 Task: Look for space in Baberu, India from 22nd June, 2023 to 30th June, 2023 for 2 adults in price range Rs.7000 to Rs.15000. Place can be entire place with 1  bedroom having 1 bed and 1 bathroom. Property type can be house, flat, guest house, hotel. Booking option can be shelf check-in. Required host language is English.
Action: Mouse moved to (500, 112)
Screenshot: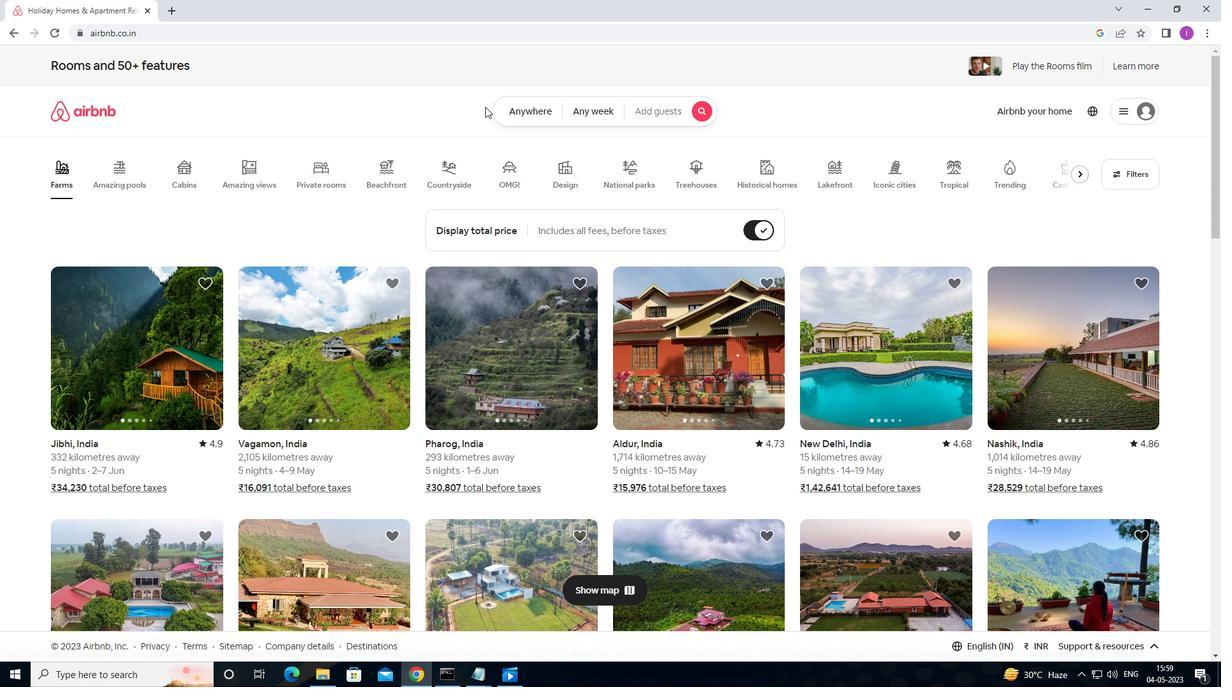 
Action: Mouse pressed left at (500, 112)
Screenshot: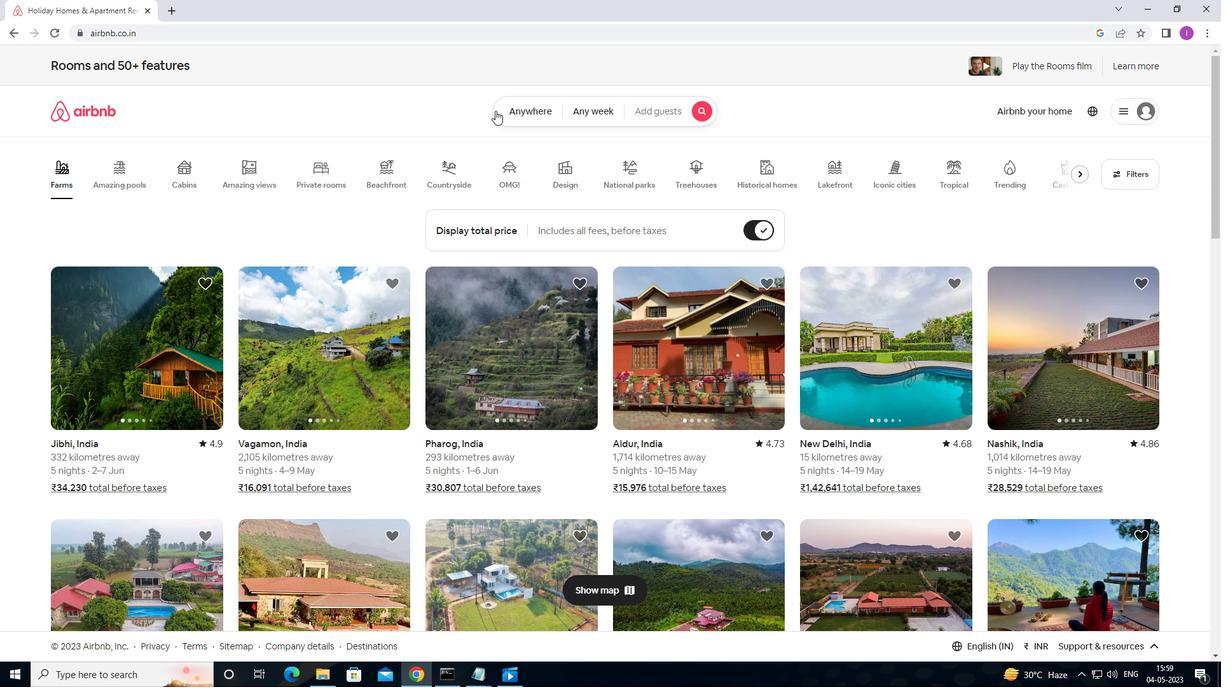 
Action: Mouse moved to (401, 169)
Screenshot: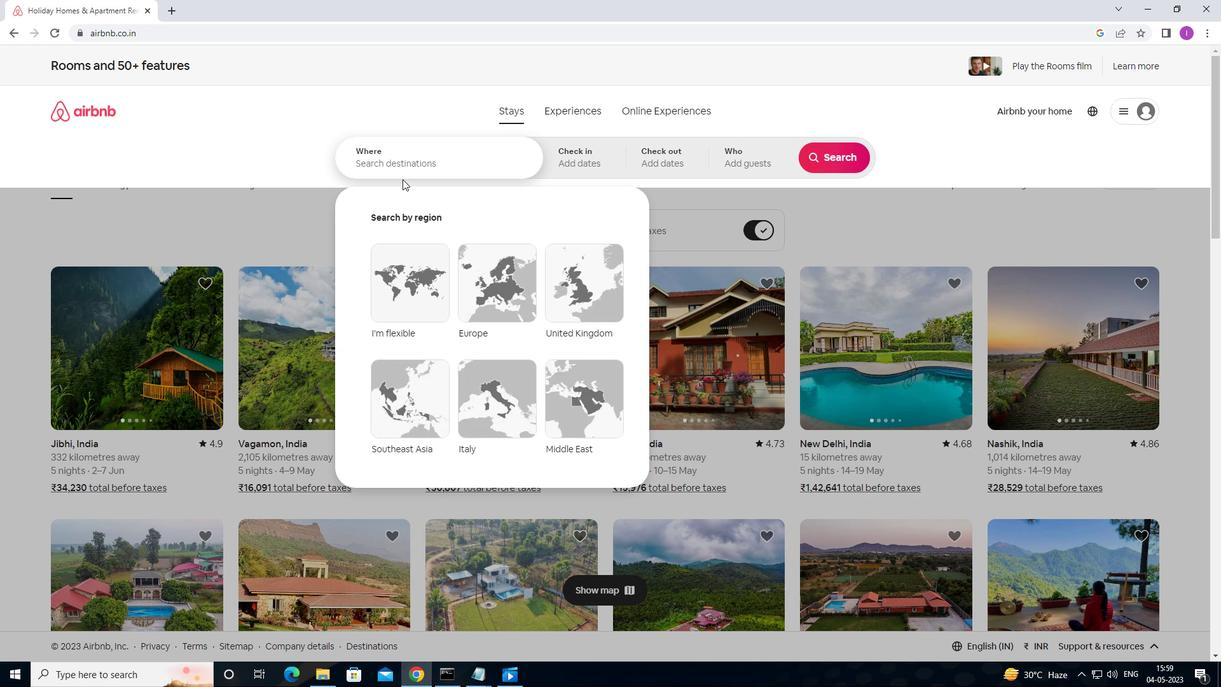 
Action: Mouse pressed left at (401, 169)
Screenshot: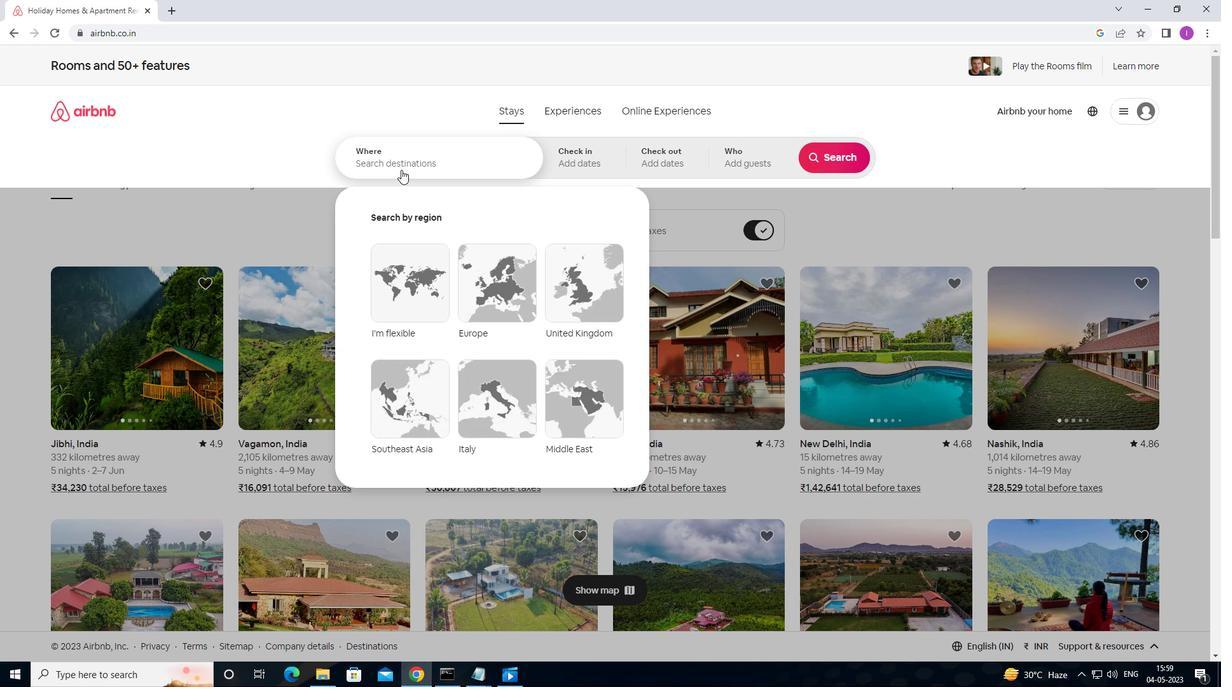 
Action: Key pressed <Key.shift>BABERU,<Key.shift>INDIA
Screenshot: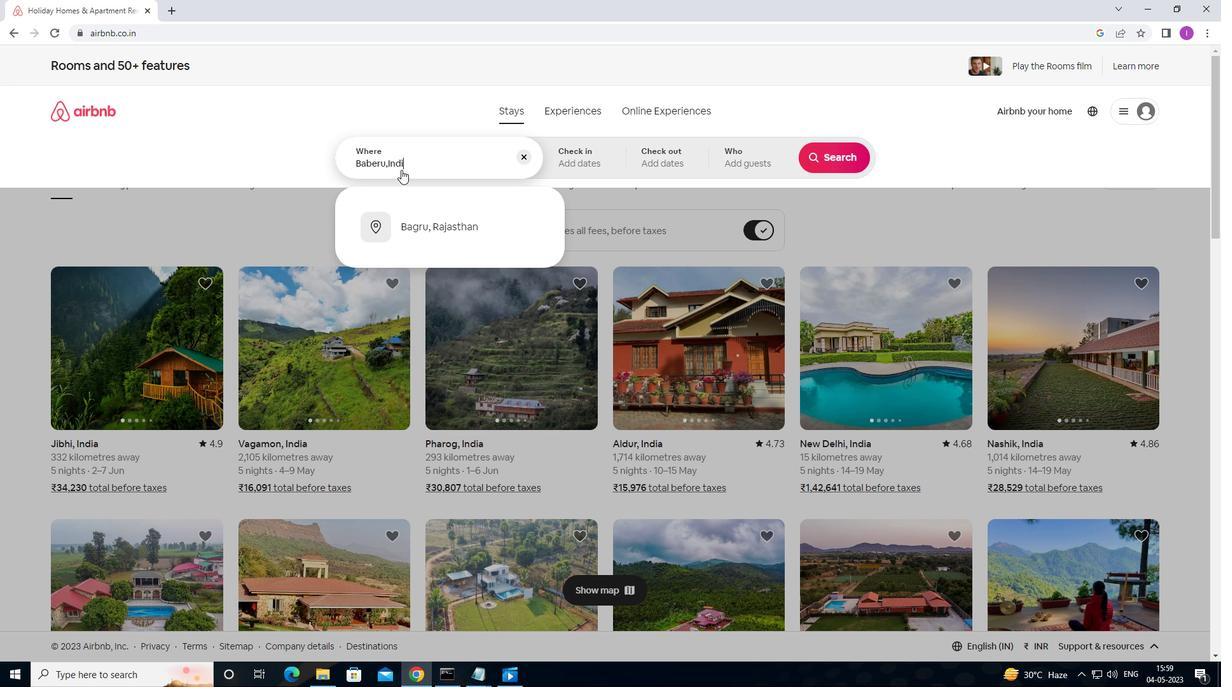 
Action: Mouse moved to (585, 164)
Screenshot: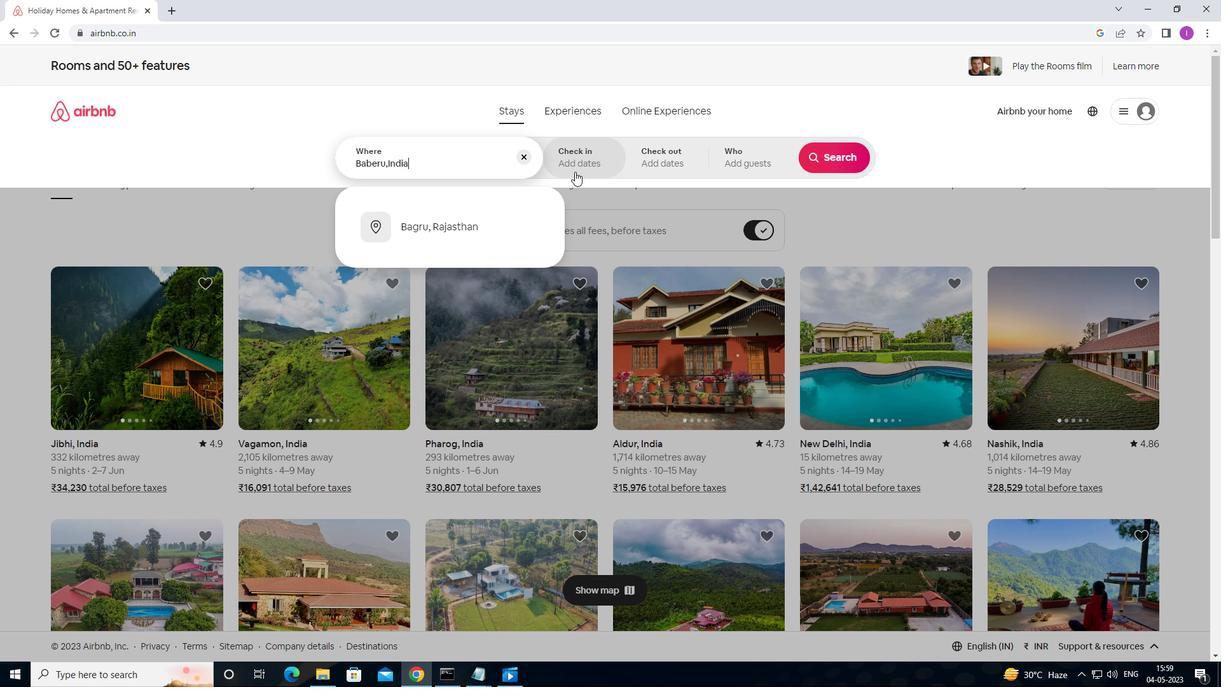 
Action: Mouse pressed left at (585, 164)
Screenshot: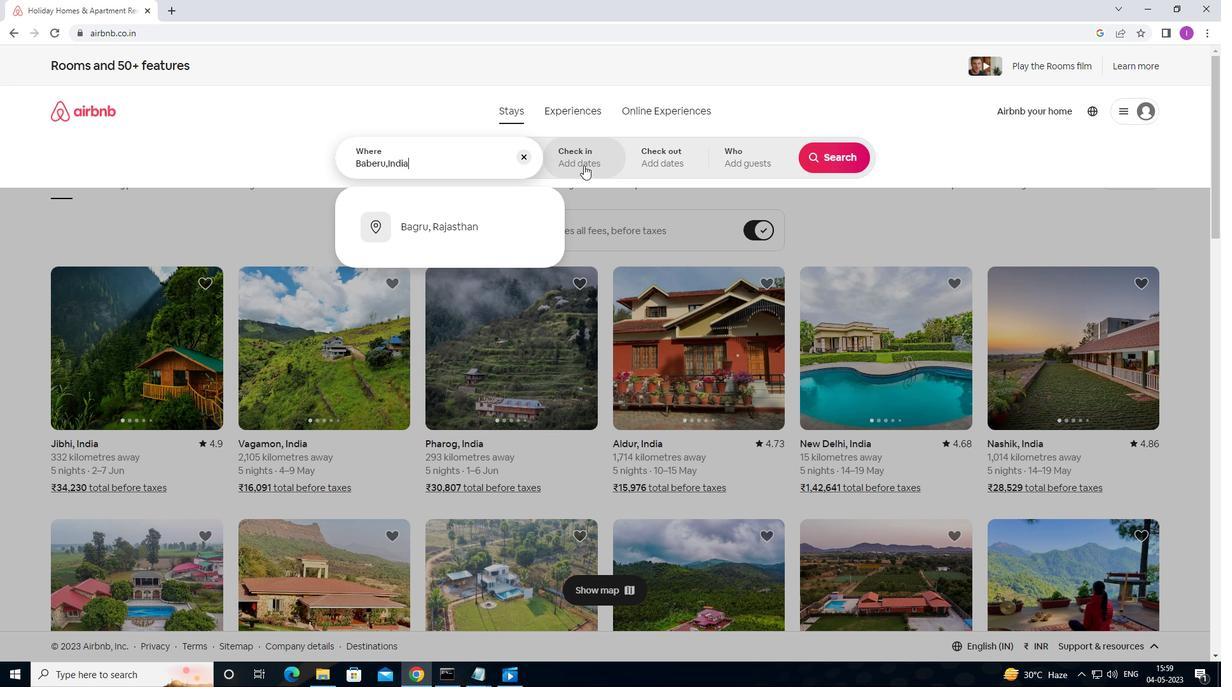 
Action: Mouse moved to (750, 404)
Screenshot: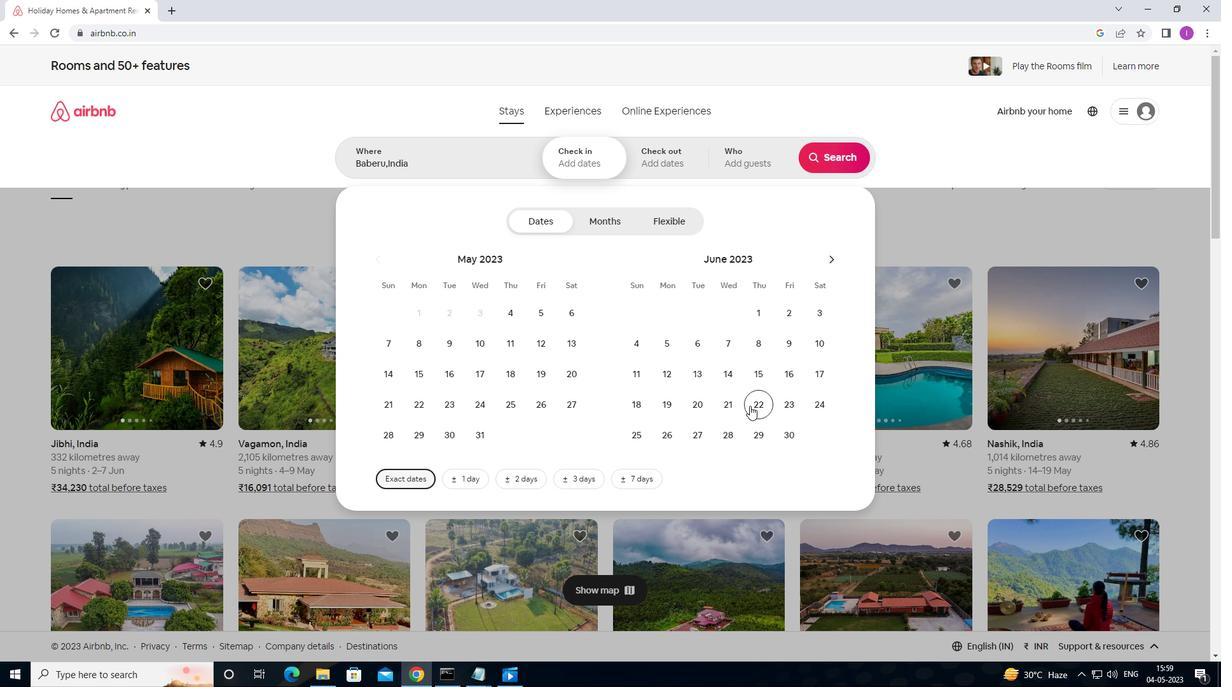 
Action: Mouse pressed left at (750, 404)
Screenshot: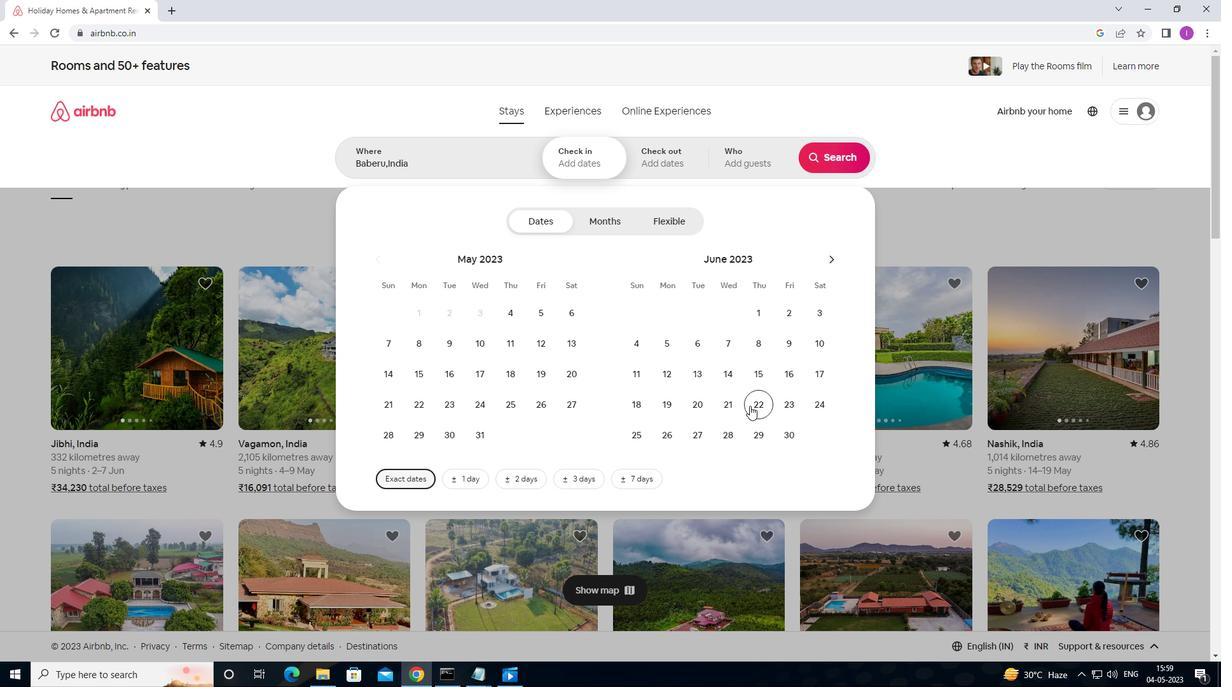 
Action: Mouse moved to (780, 427)
Screenshot: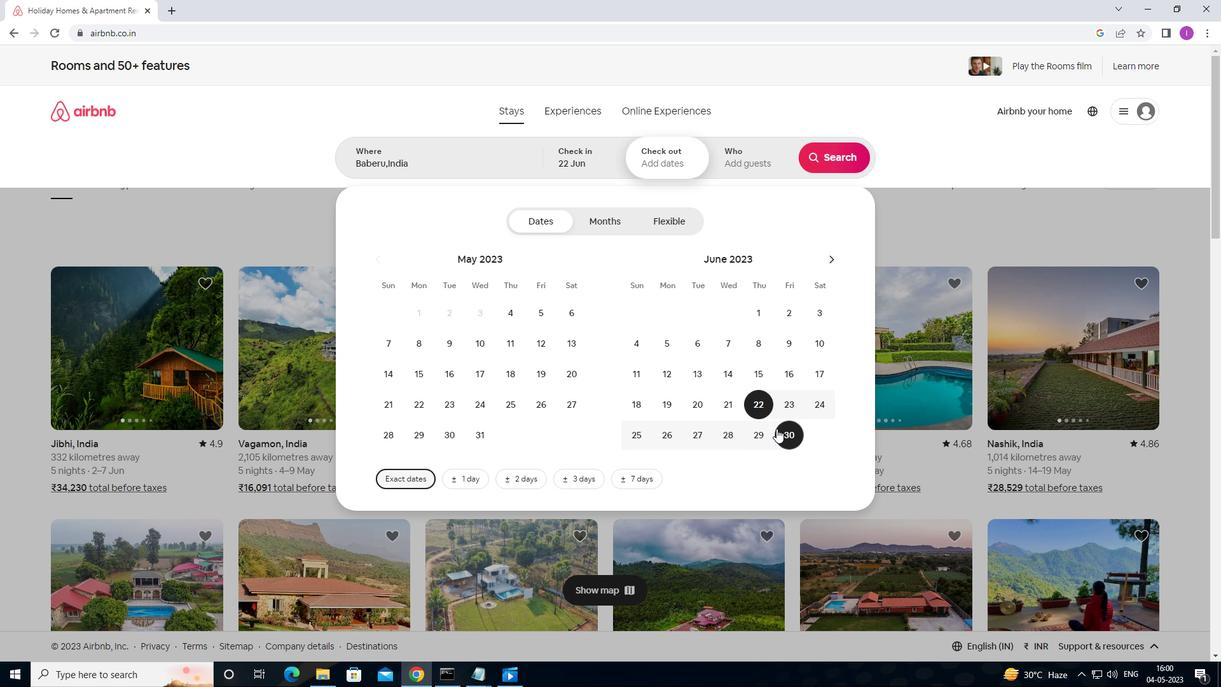 
Action: Mouse pressed left at (780, 427)
Screenshot: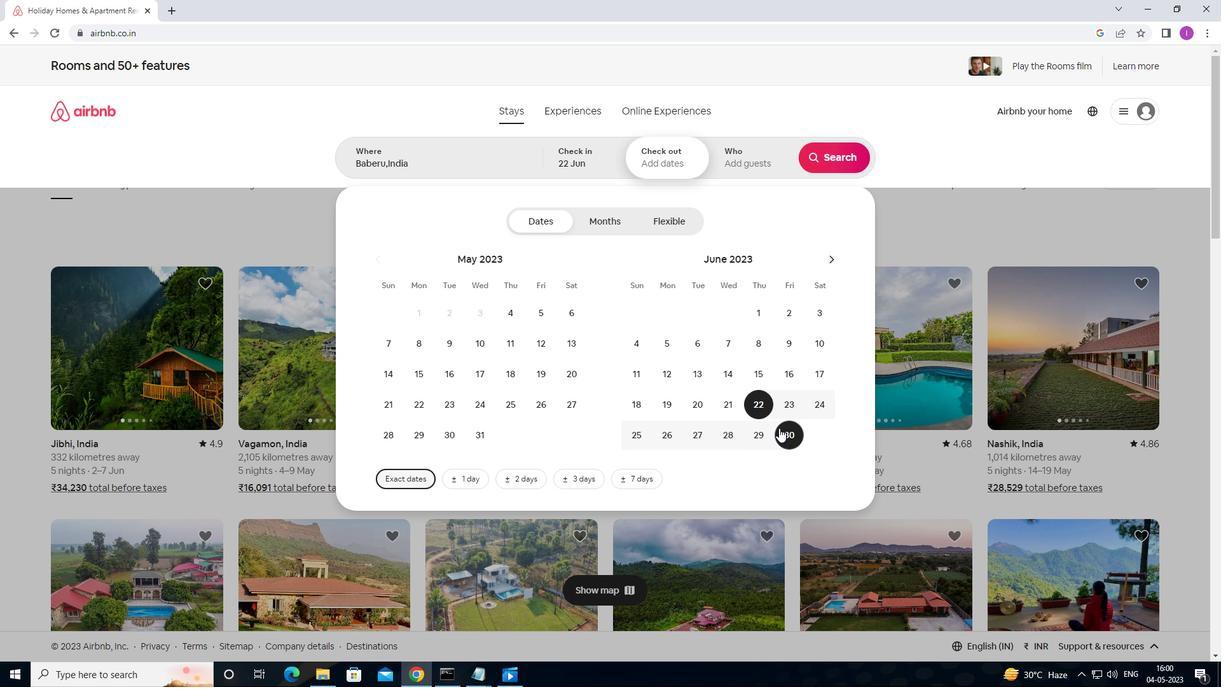 
Action: Mouse moved to (776, 158)
Screenshot: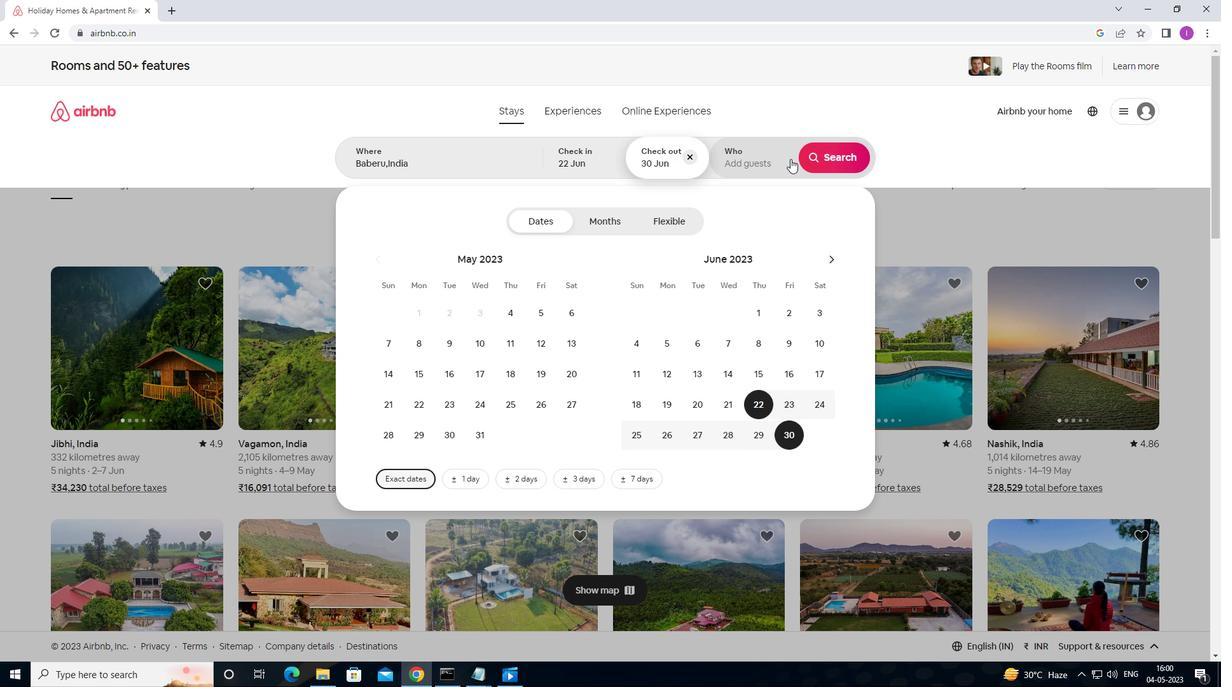 
Action: Mouse pressed left at (776, 158)
Screenshot: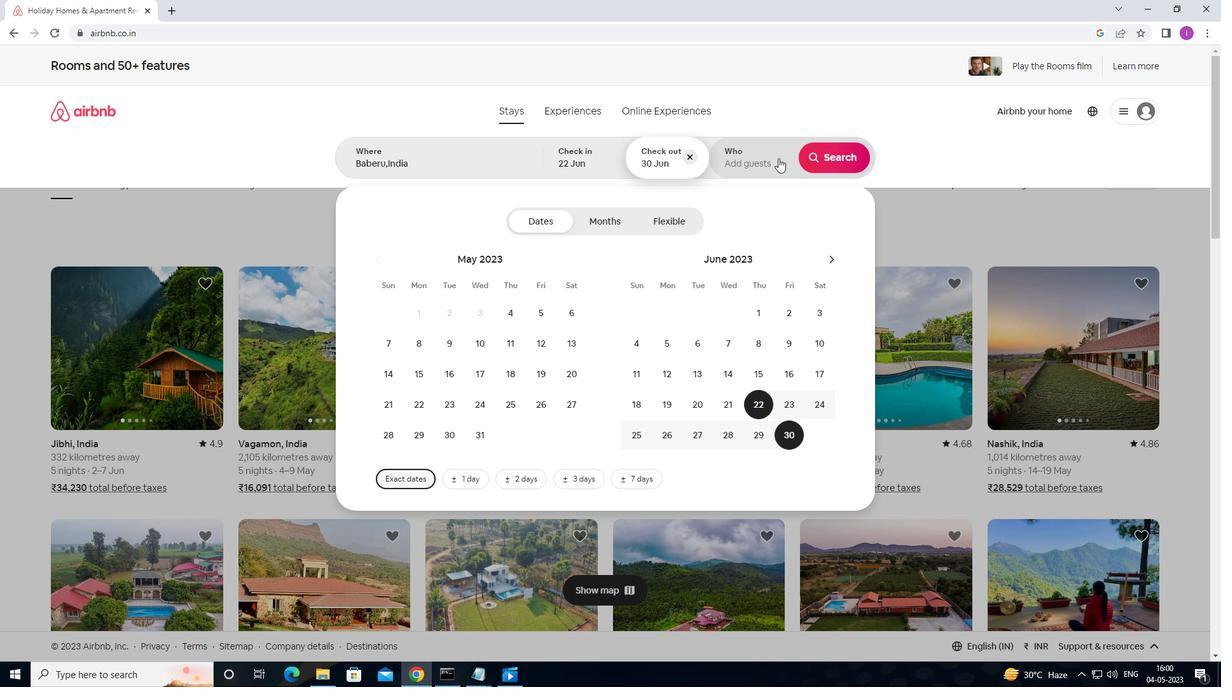 
Action: Mouse moved to (834, 218)
Screenshot: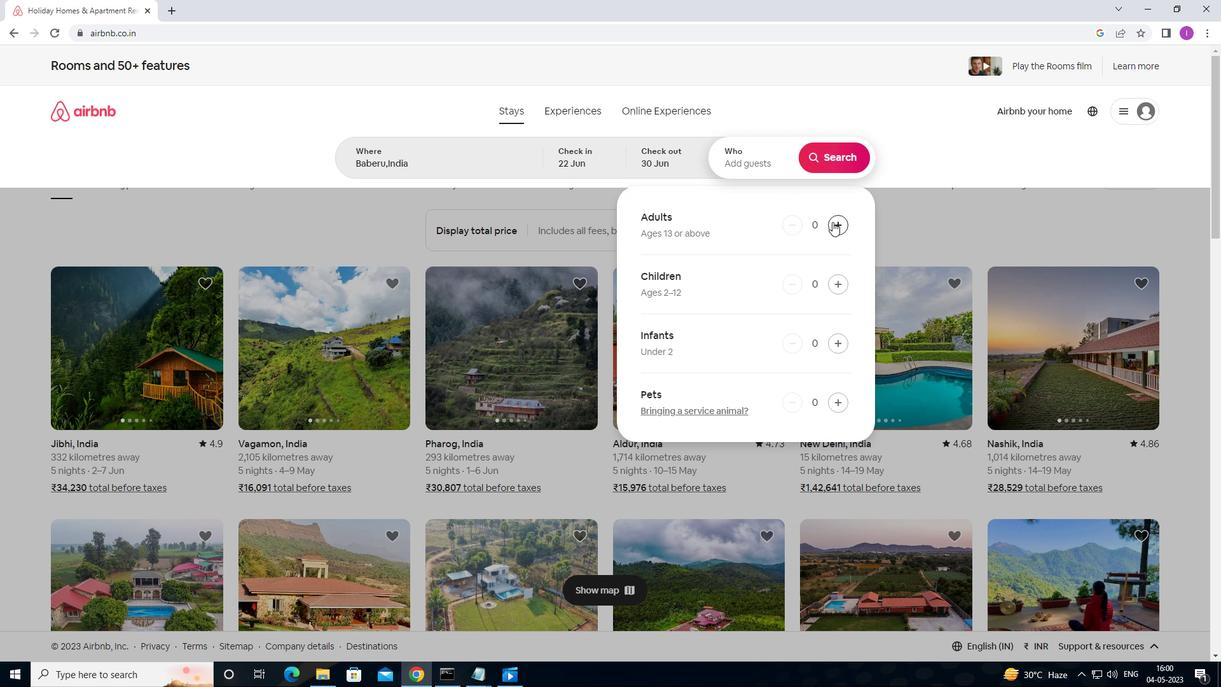 
Action: Mouse pressed left at (834, 218)
Screenshot: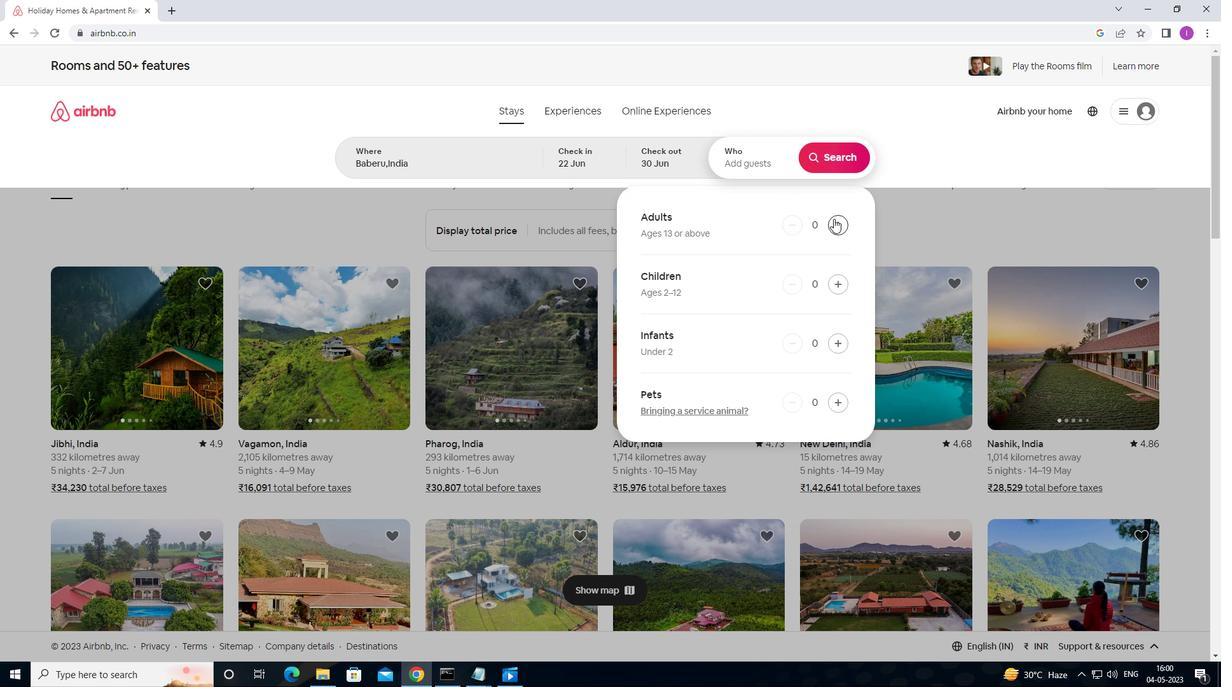 
Action: Mouse pressed left at (834, 218)
Screenshot: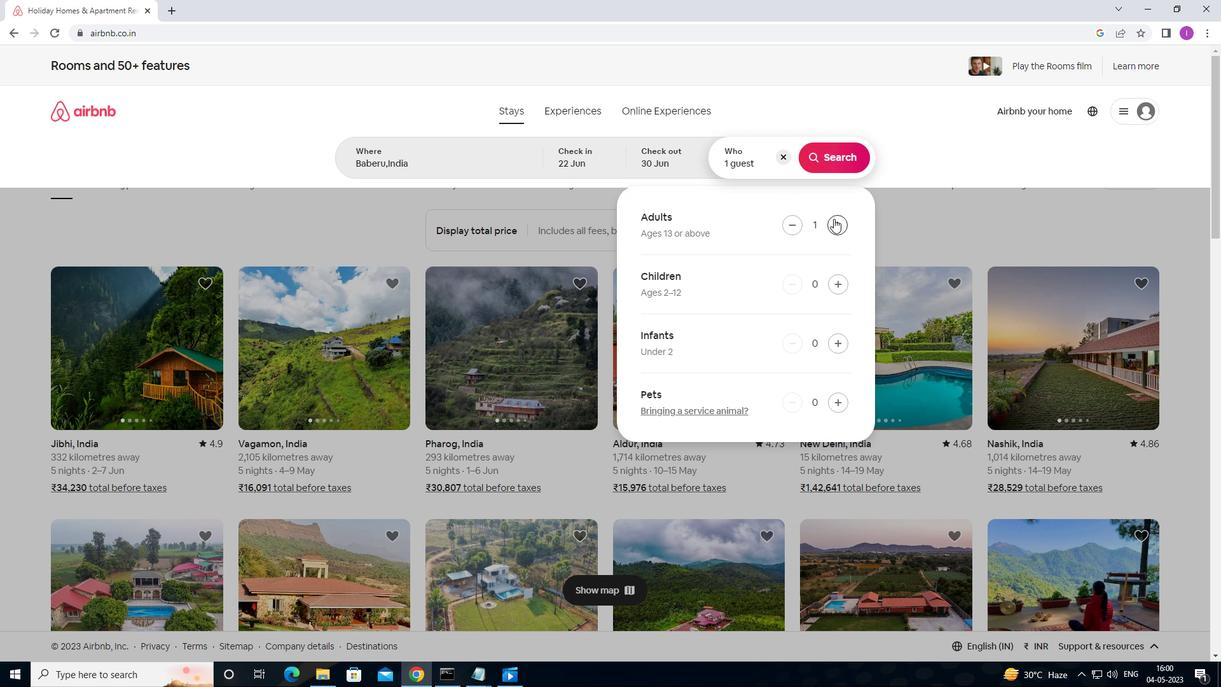 
Action: Mouse moved to (840, 159)
Screenshot: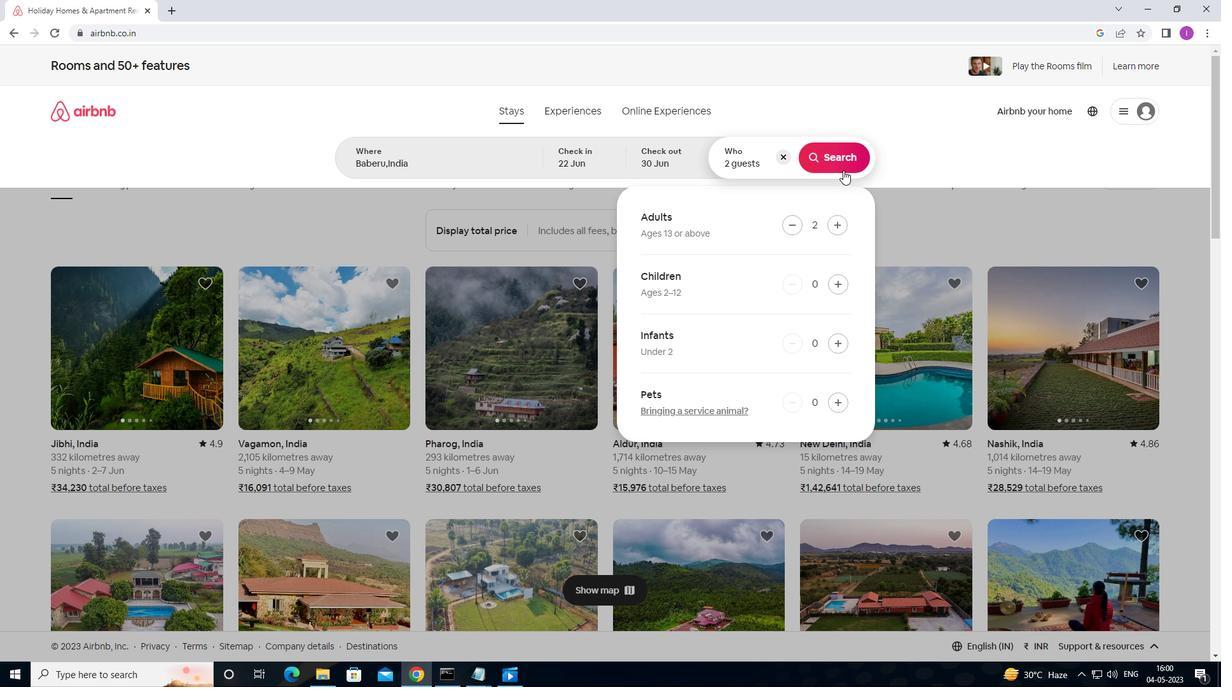 
Action: Mouse pressed left at (840, 159)
Screenshot: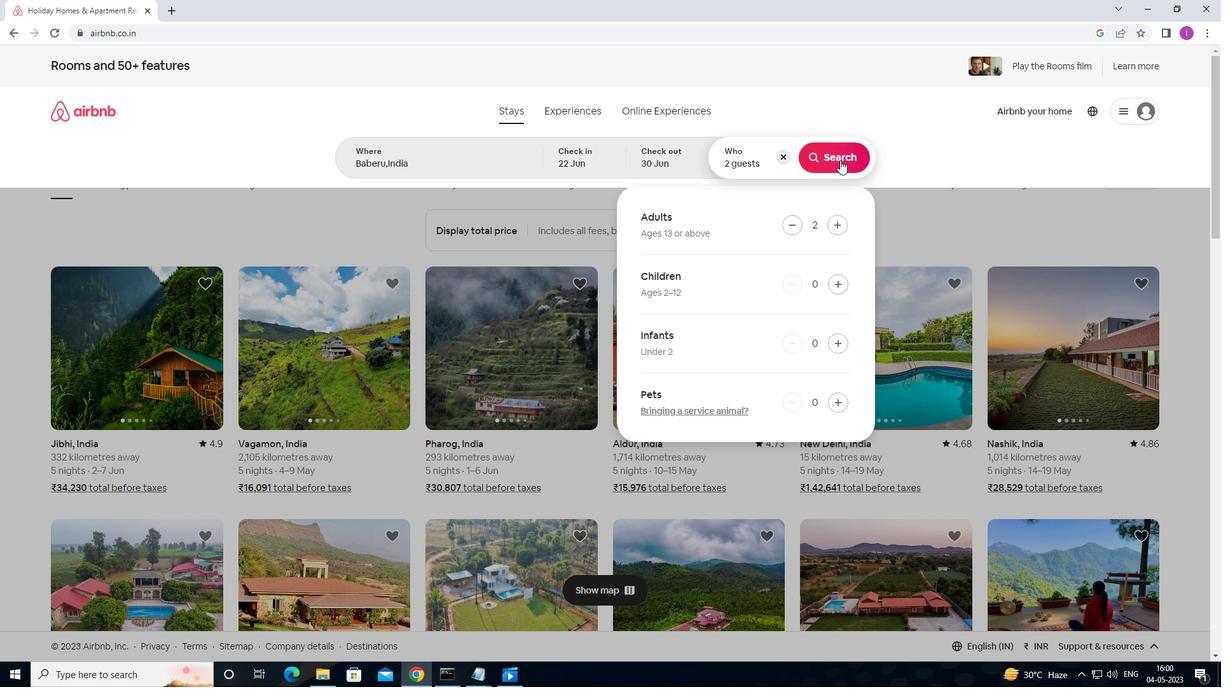 
Action: Mouse moved to (1157, 122)
Screenshot: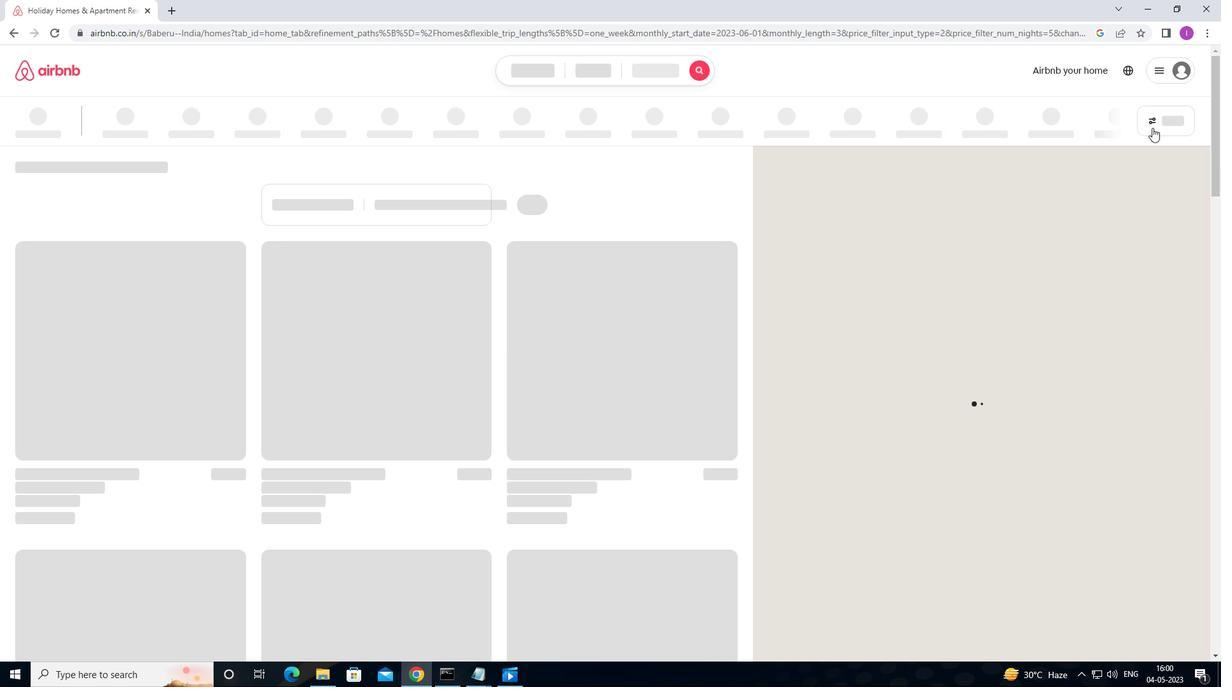 
Action: Mouse pressed left at (1157, 122)
Screenshot: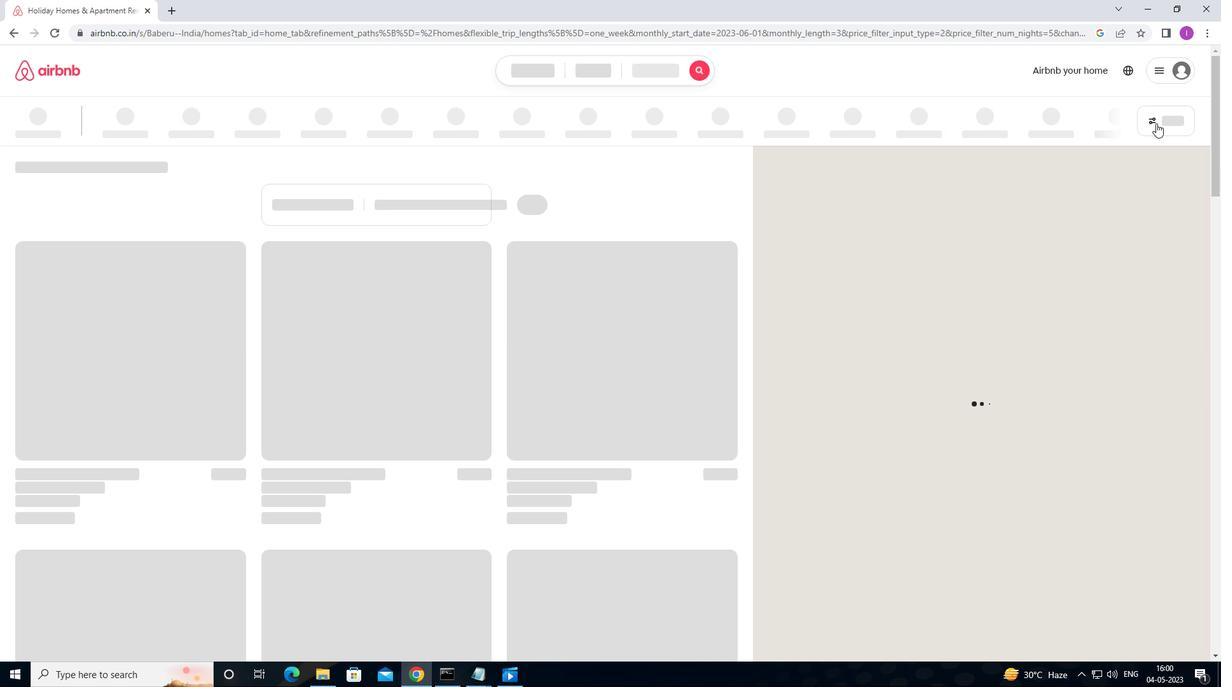
Action: Mouse moved to (452, 281)
Screenshot: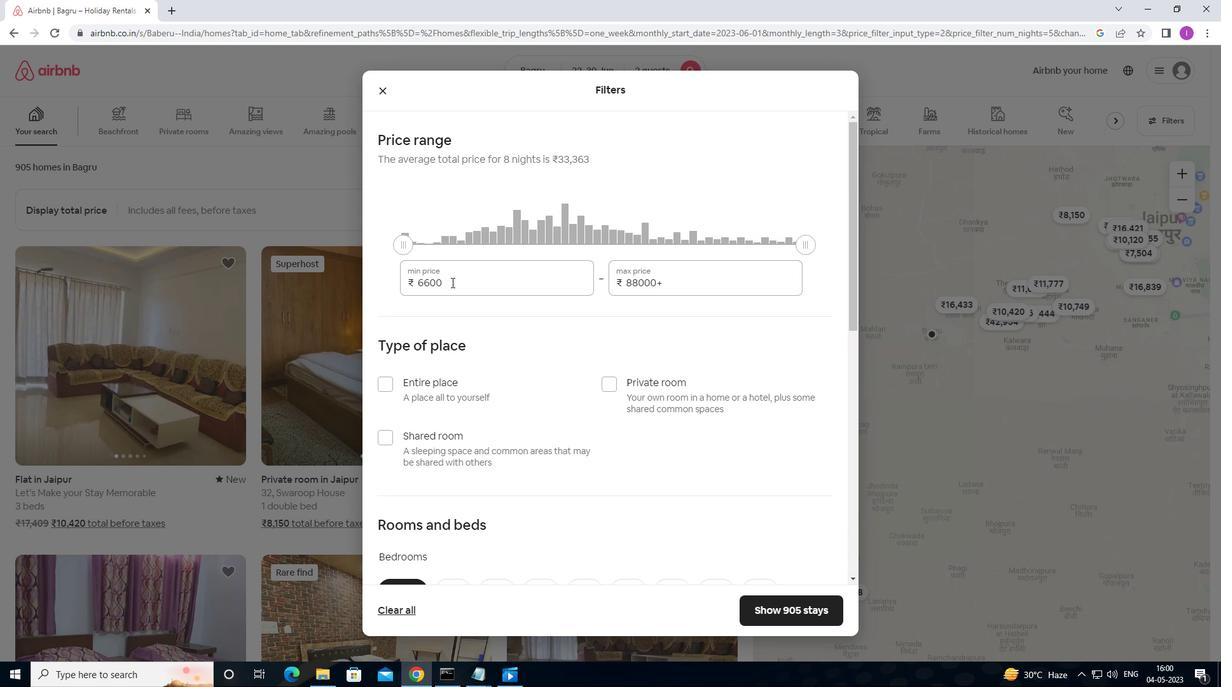 
Action: Mouse pressed left at (452, 281)
Screenshot: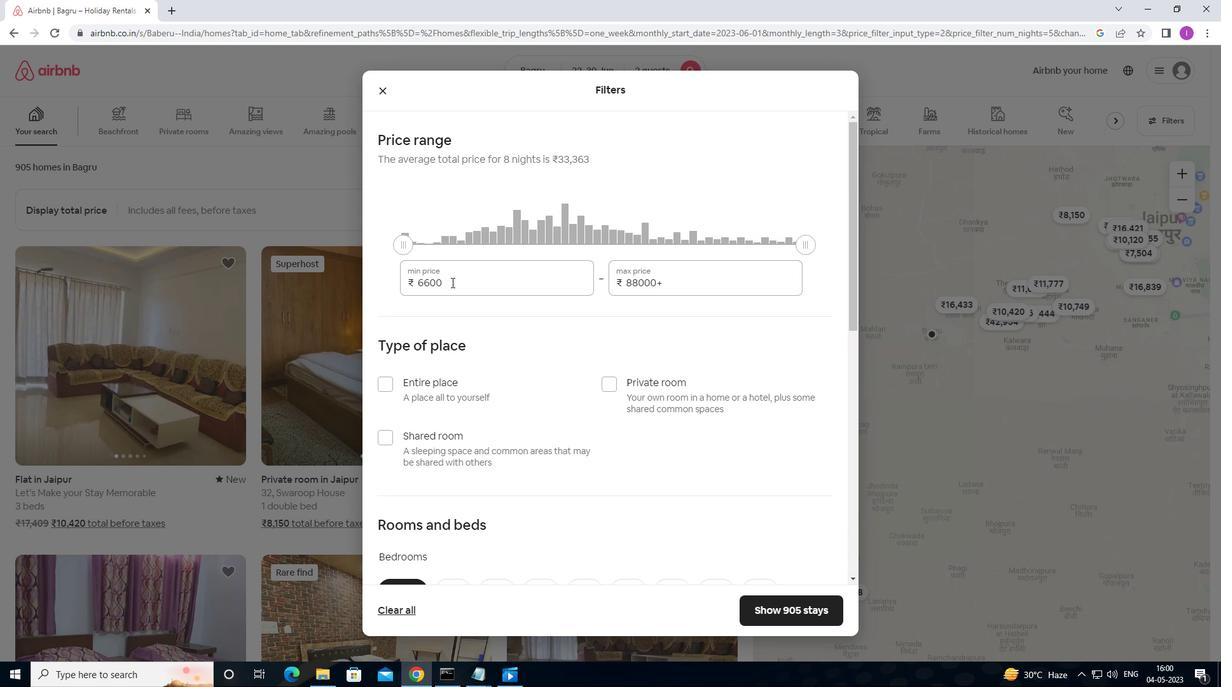 
Action: Mouse moved to (436, 288)
Screenshot: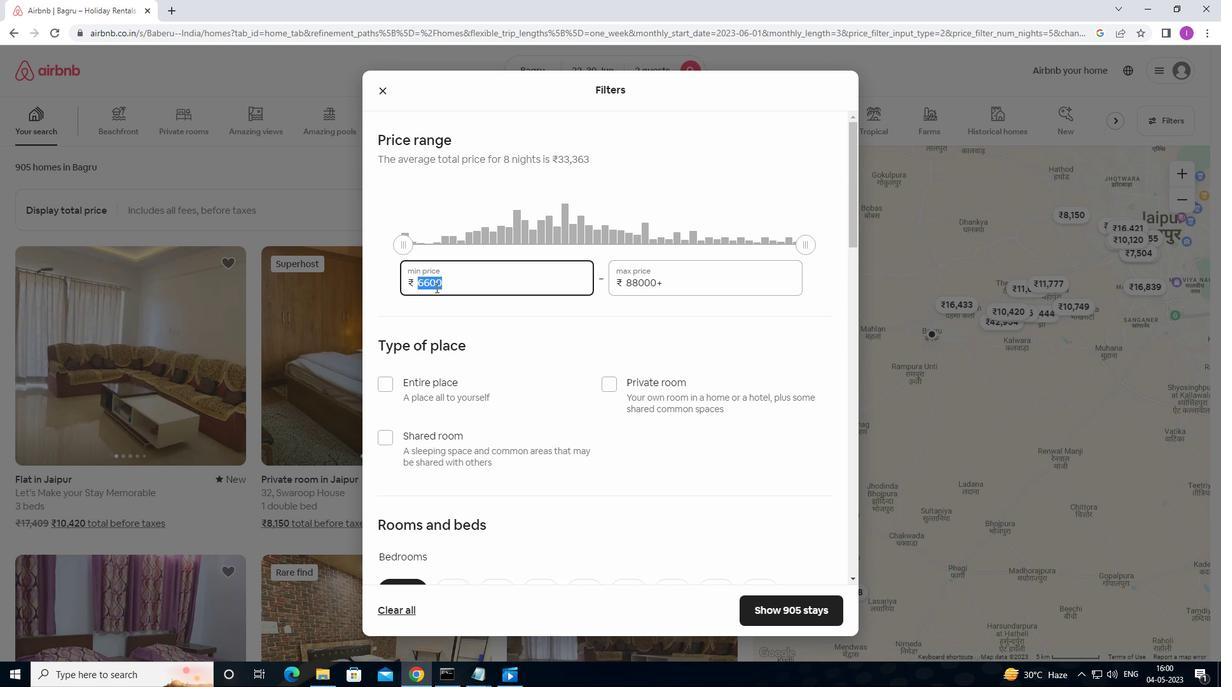 
Action: Key pressed 7000
Screenshot: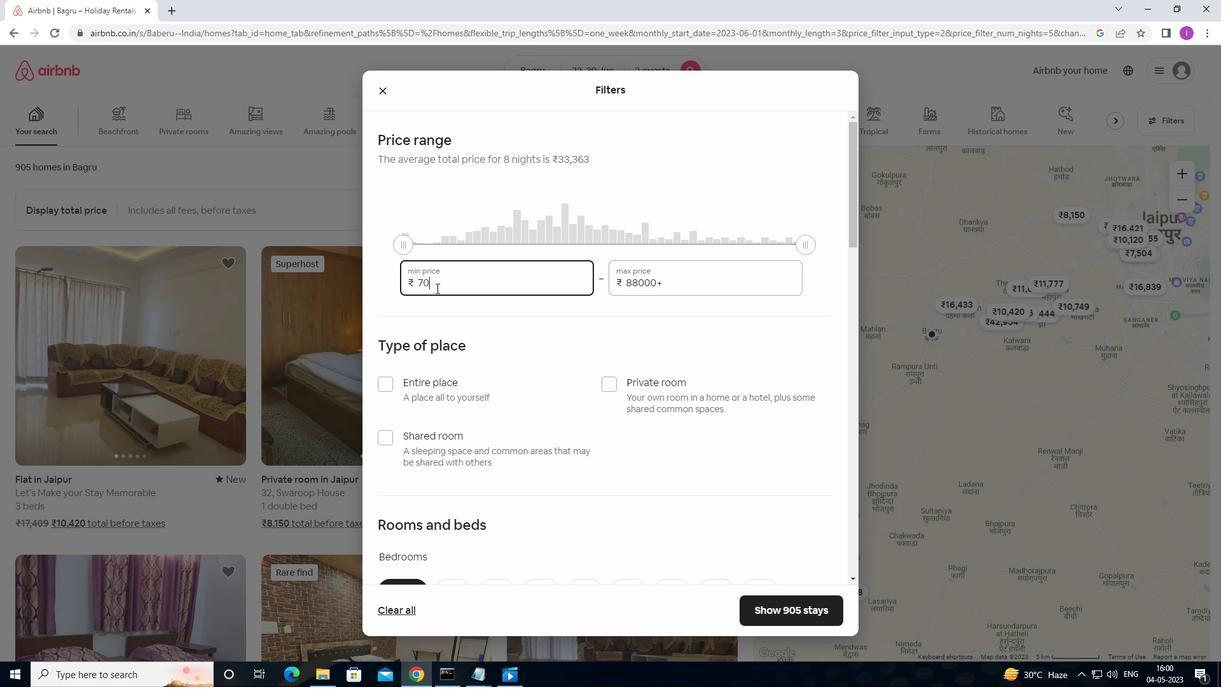 
Action: Mouse moved to (677, 281)
Screenshot: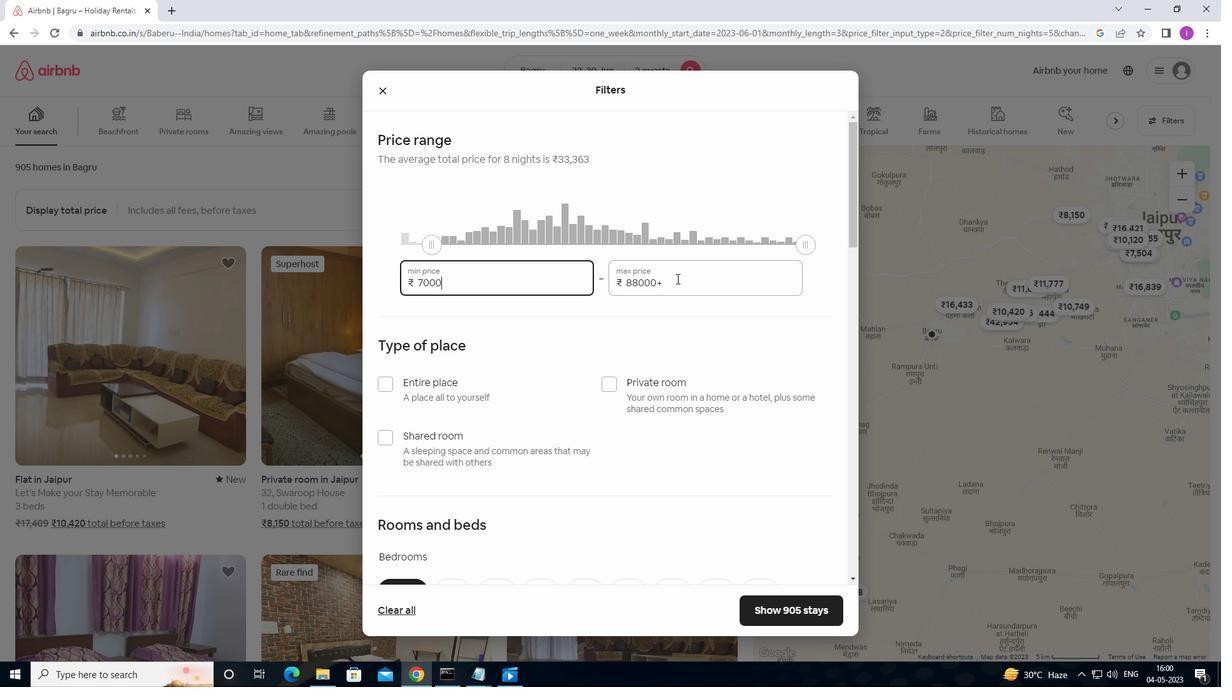 
Action: Mouse pressed left at (677, 281)
Screenshot: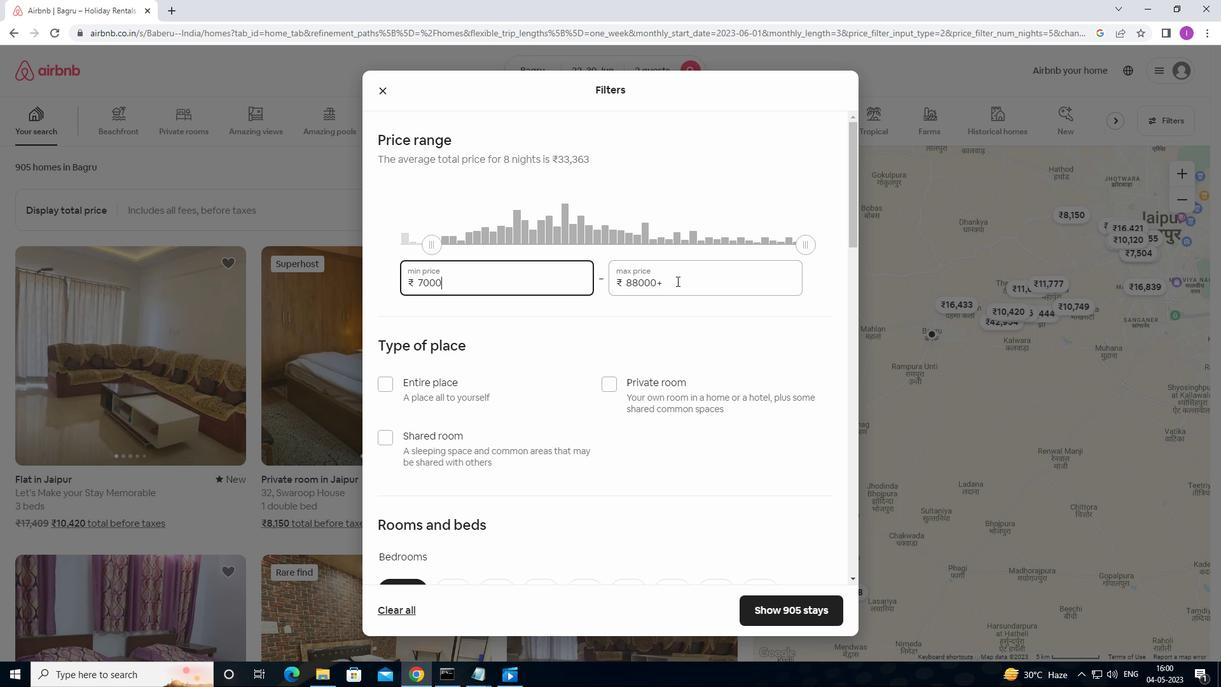 
Action: Mouse moved to (615, 290)
Screenshot: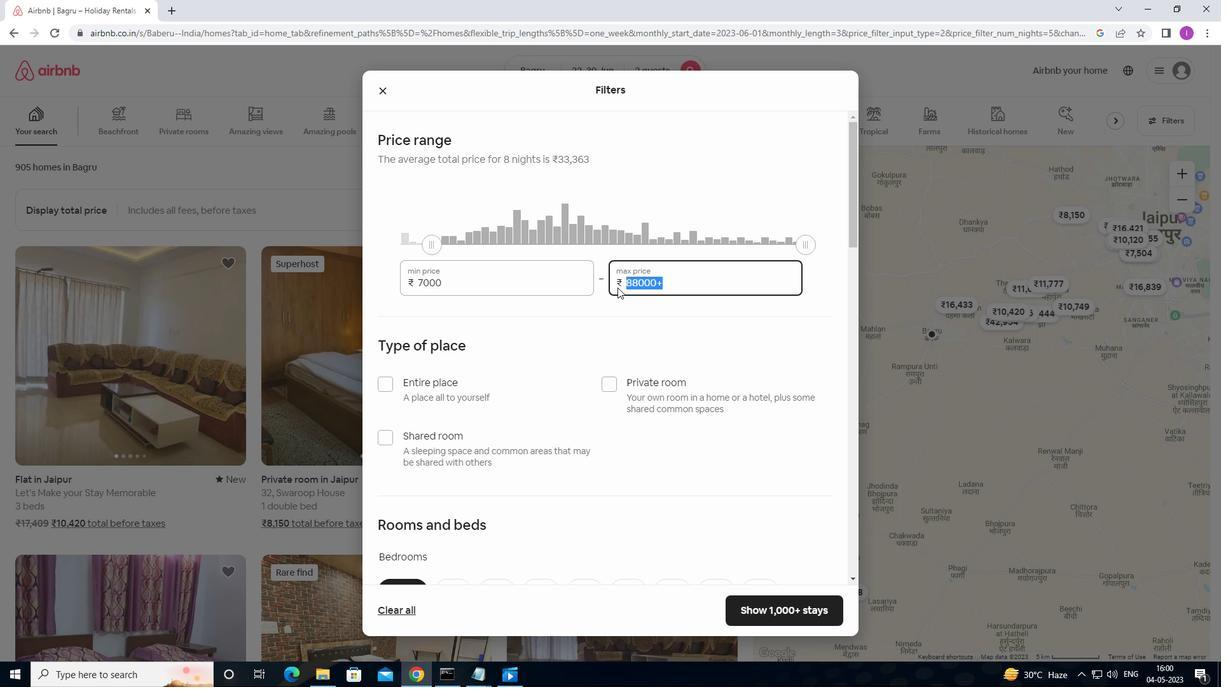 
Action: Key pressed 15000
Screenshot: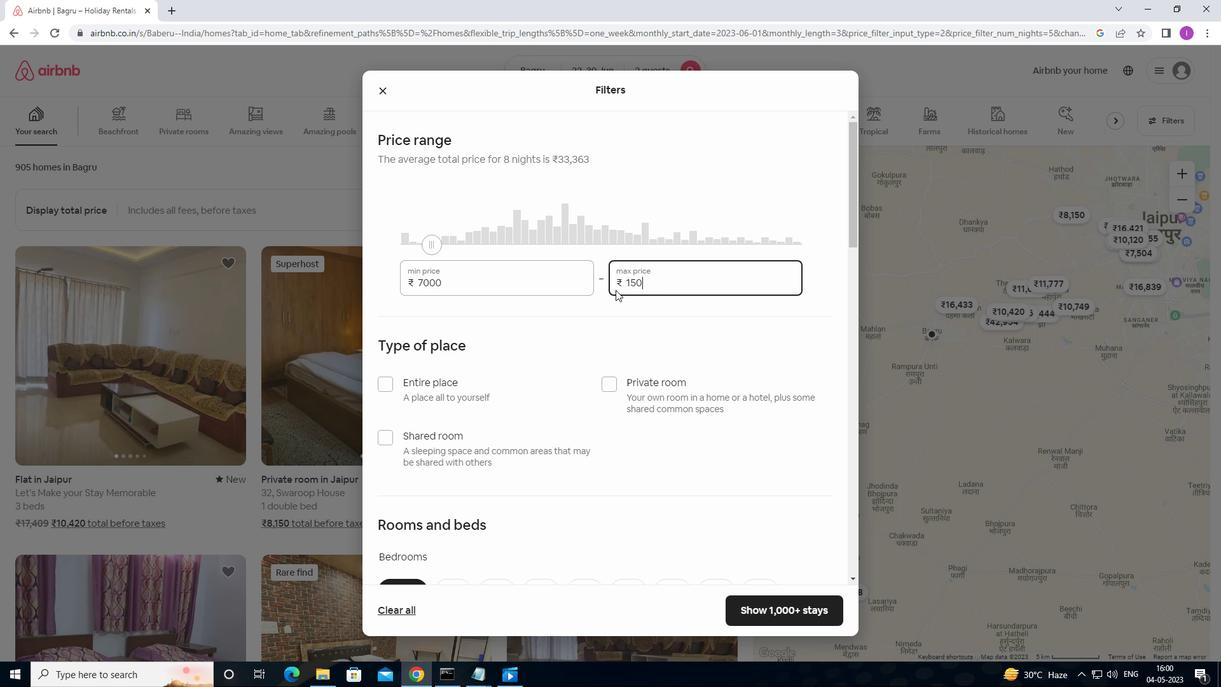 
Action: Mouse moved to (598, 295)
Screenshot: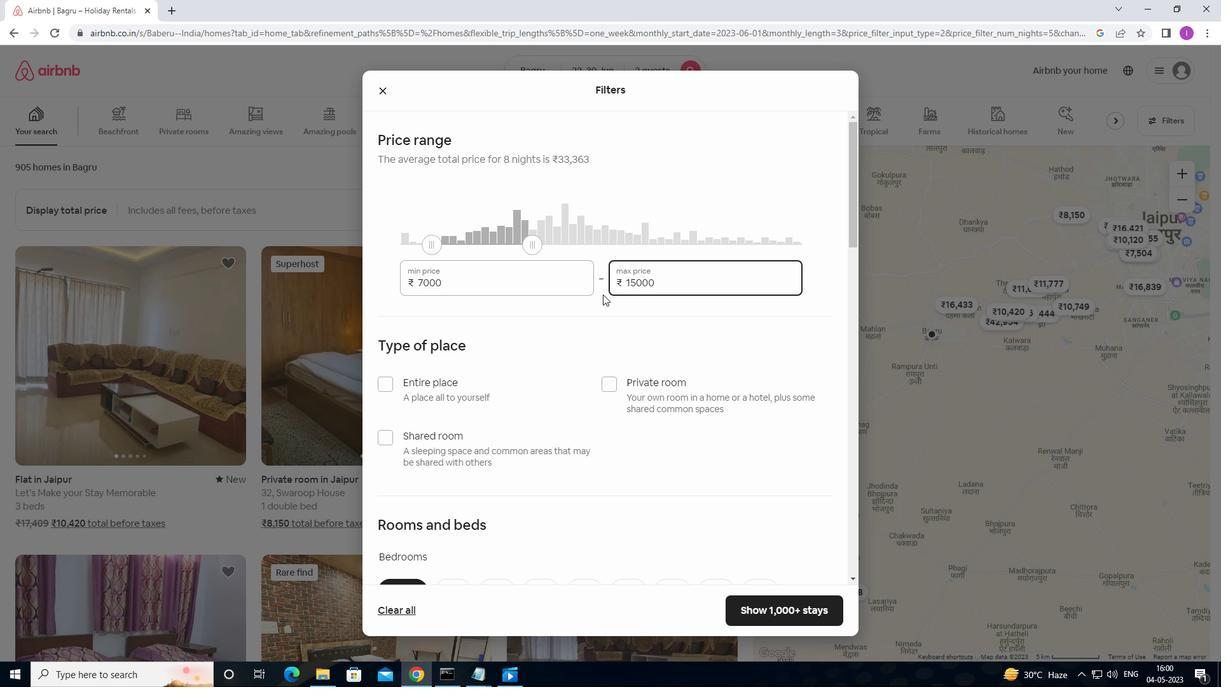 
Action: Mouse scrolled (598, 295) with delta (0, 0)
Screenshot: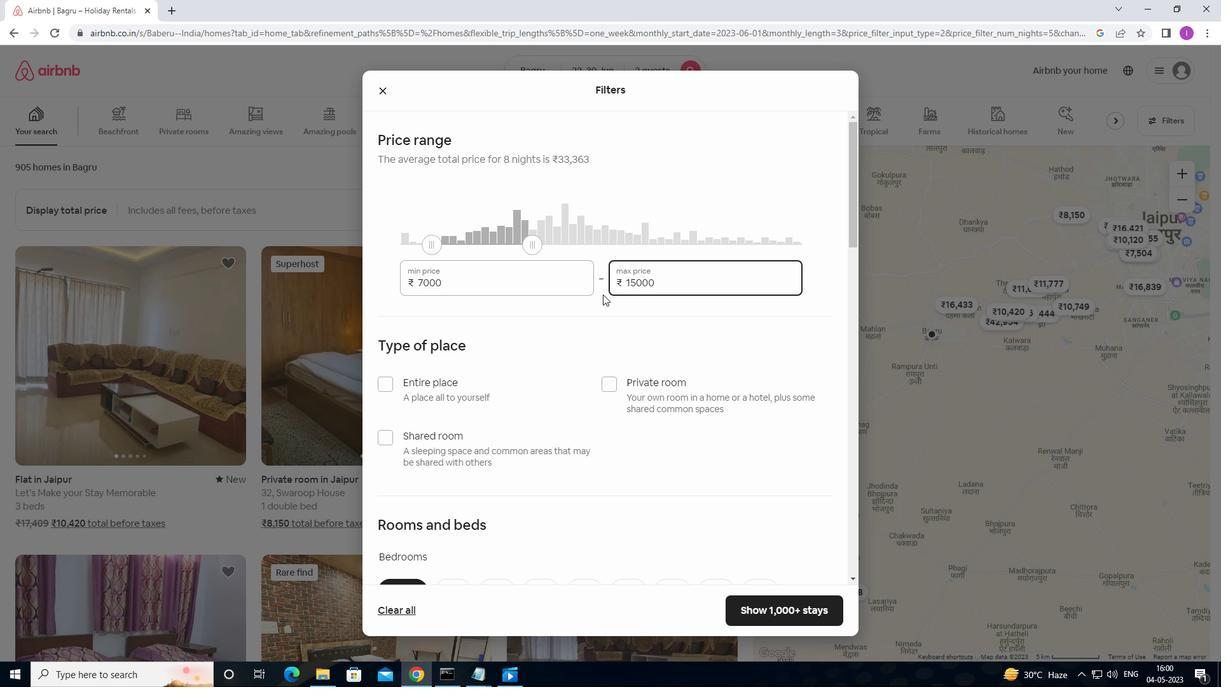 
Action: Mouse moved to (594, 297)
Screenshot: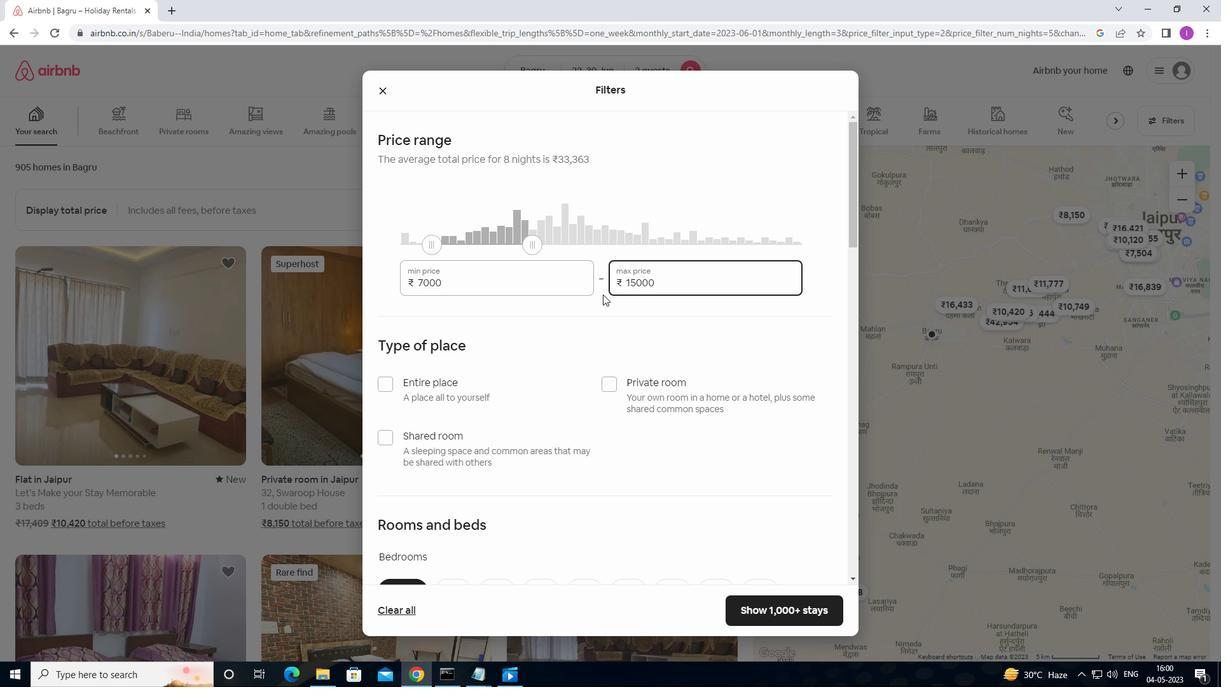 
Action: Mouse scrolled (594, 297) with delta (0, 0)
Screenshot: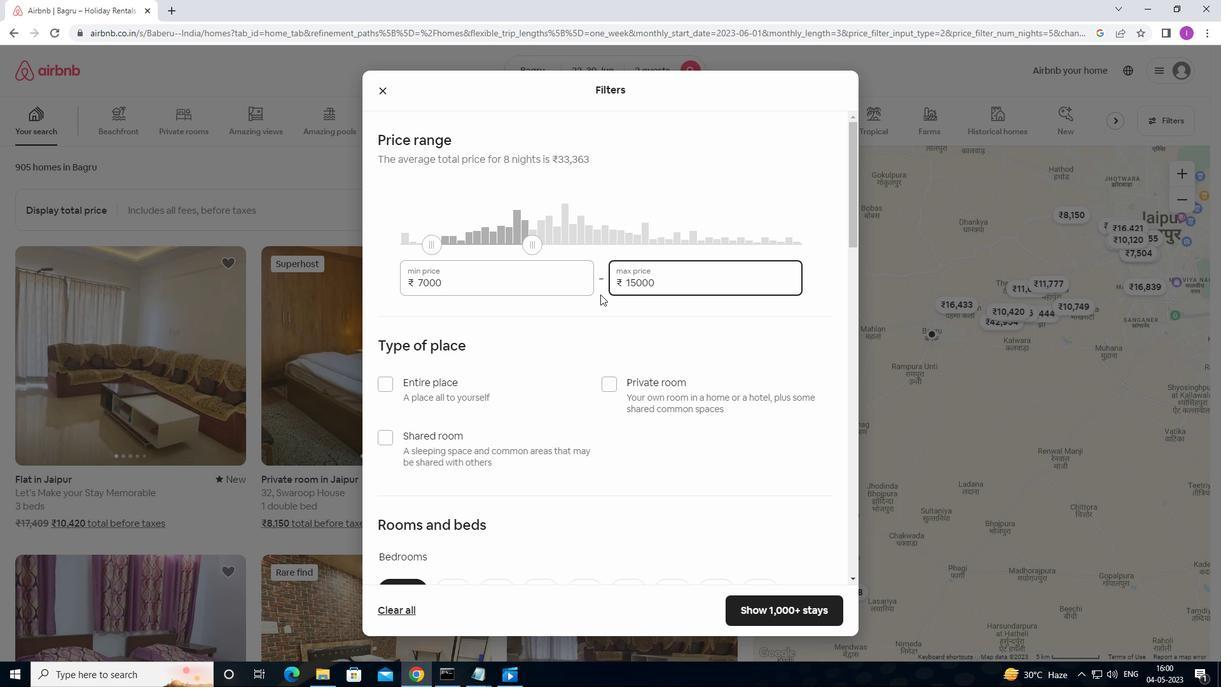 
Action: Mouse moved to (381, 260)
Screenshot: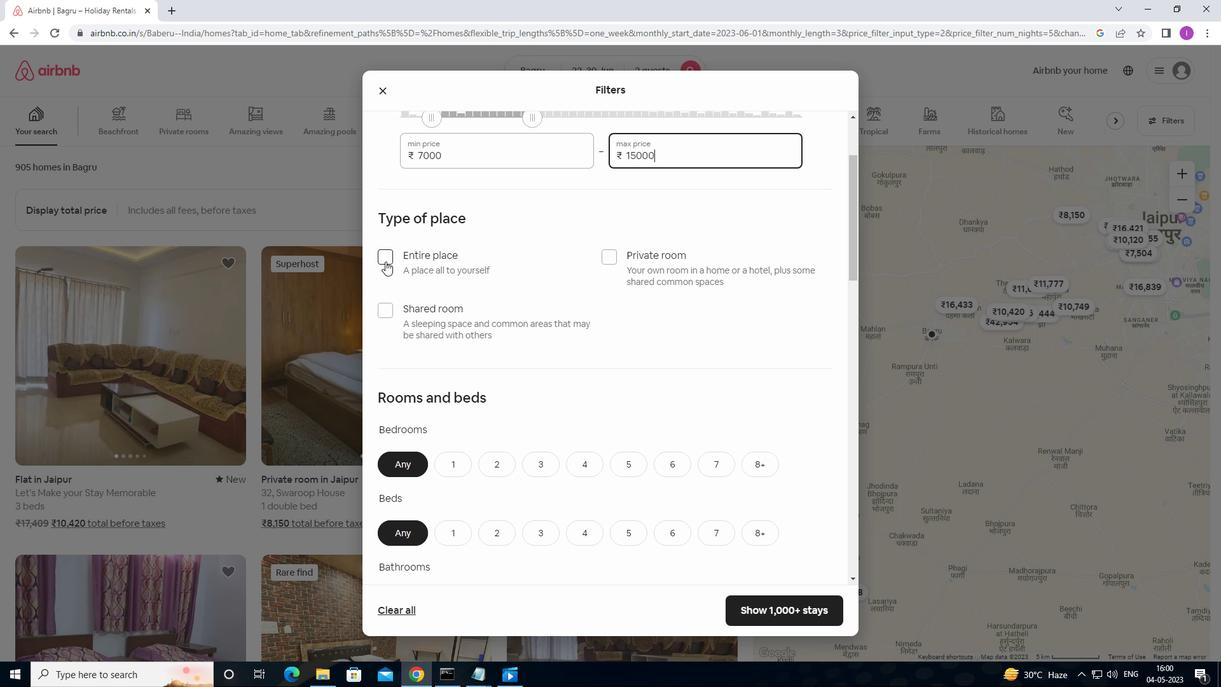 
Action: Mouse pressed left at (381, 260)
Screenshot: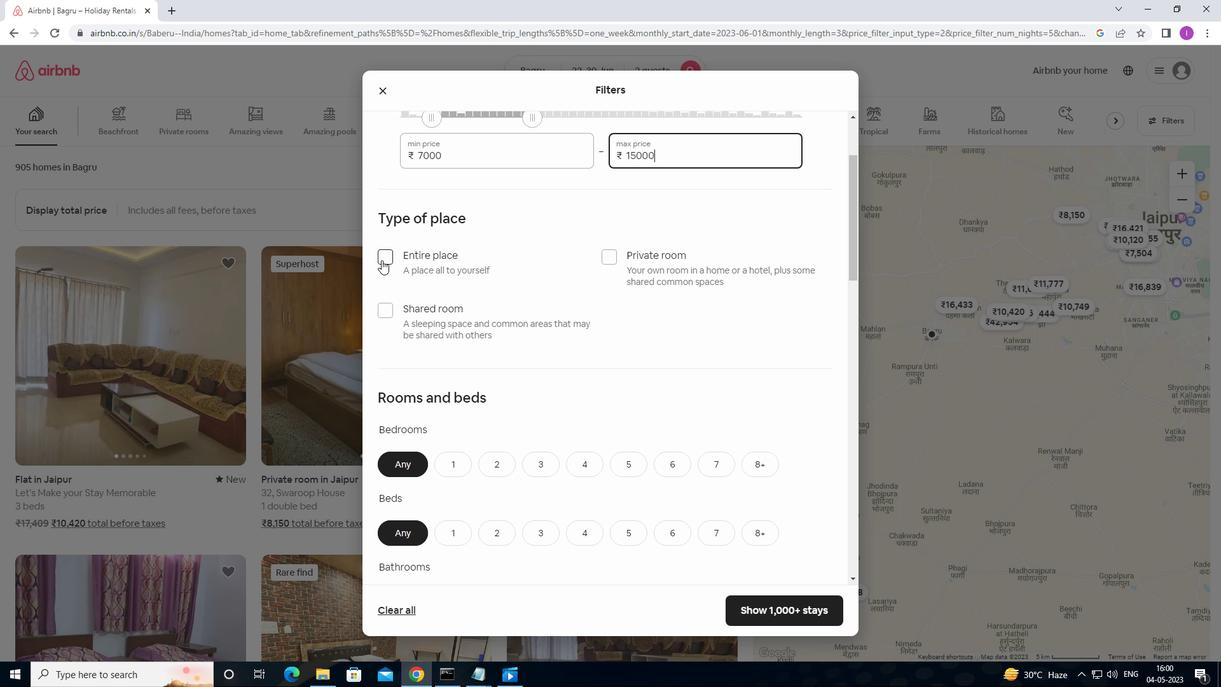 
Action: Mouse moved to (451, 322)
Screenshot: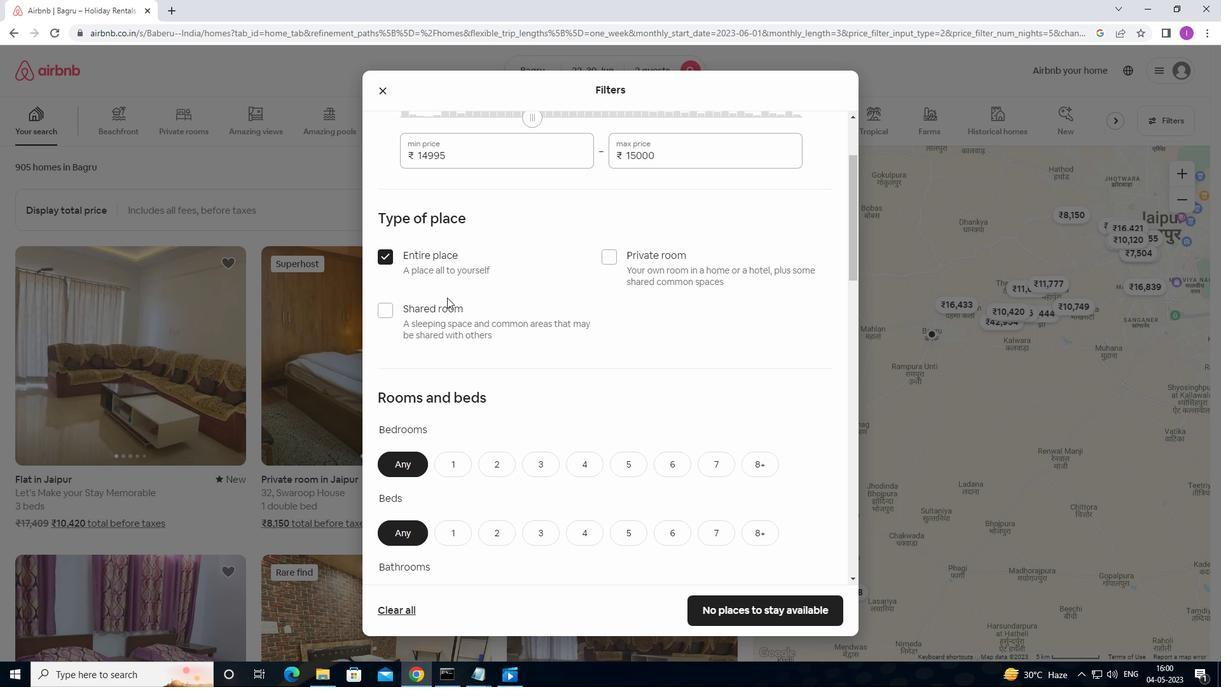 
Action: Mouse scrolled (451, 321) with delta (0, 0)
Screenshot: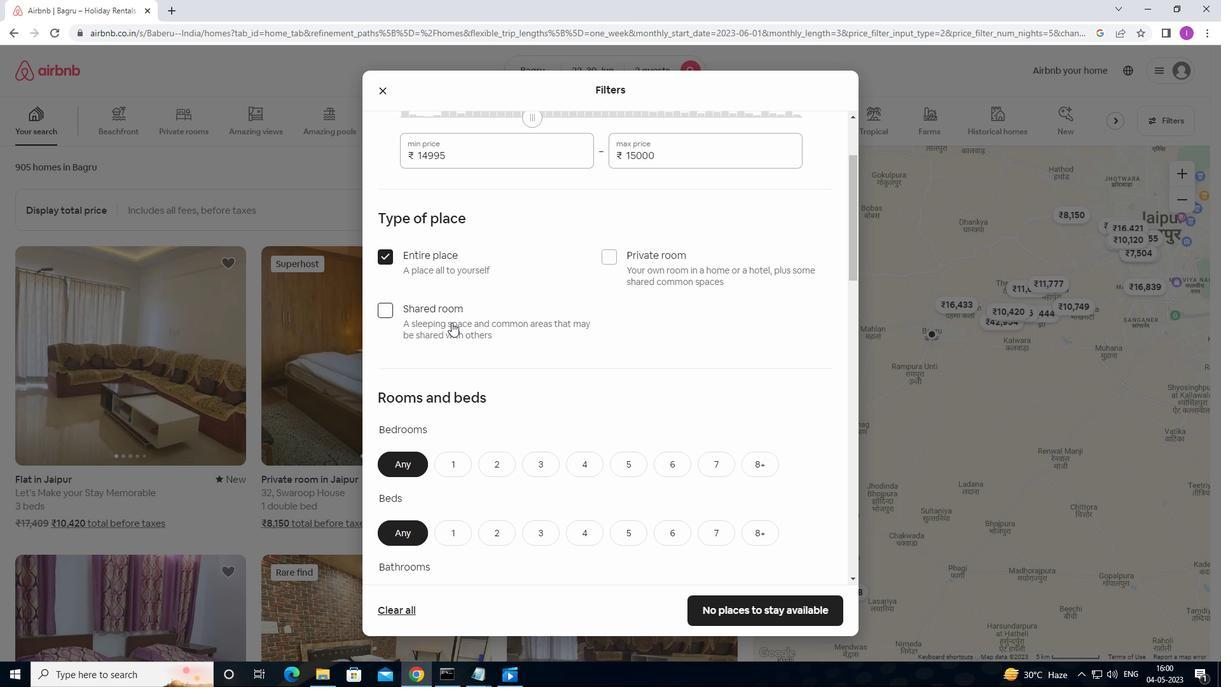 
Action: Mouse moved to (449, 401)
Screenshot: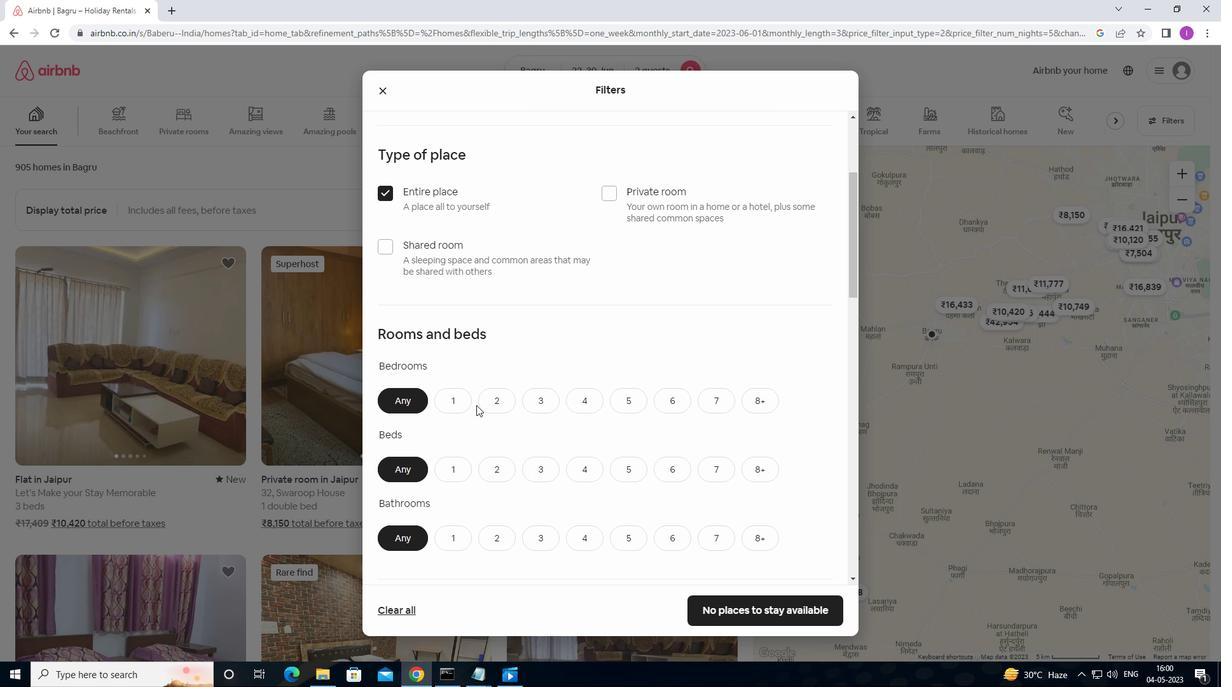
Action: Mouse pressed left at (449, 401)
Screenshot: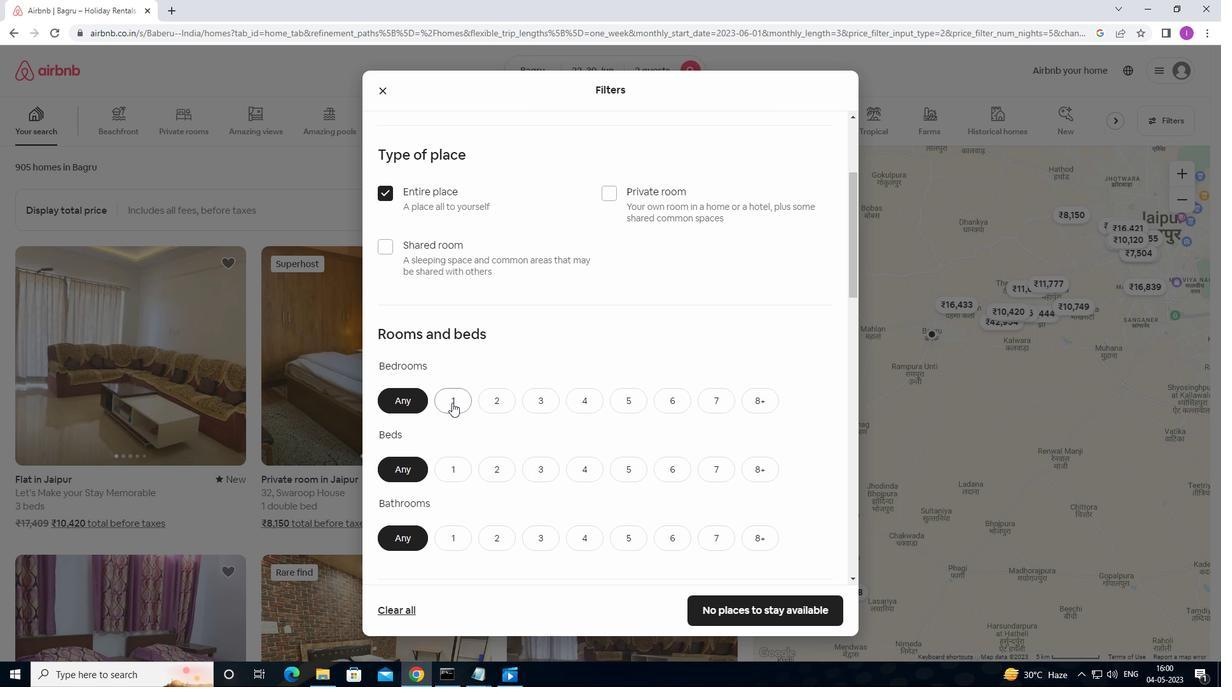 
Action: Mouse moved to (458, 478)
Screenshot: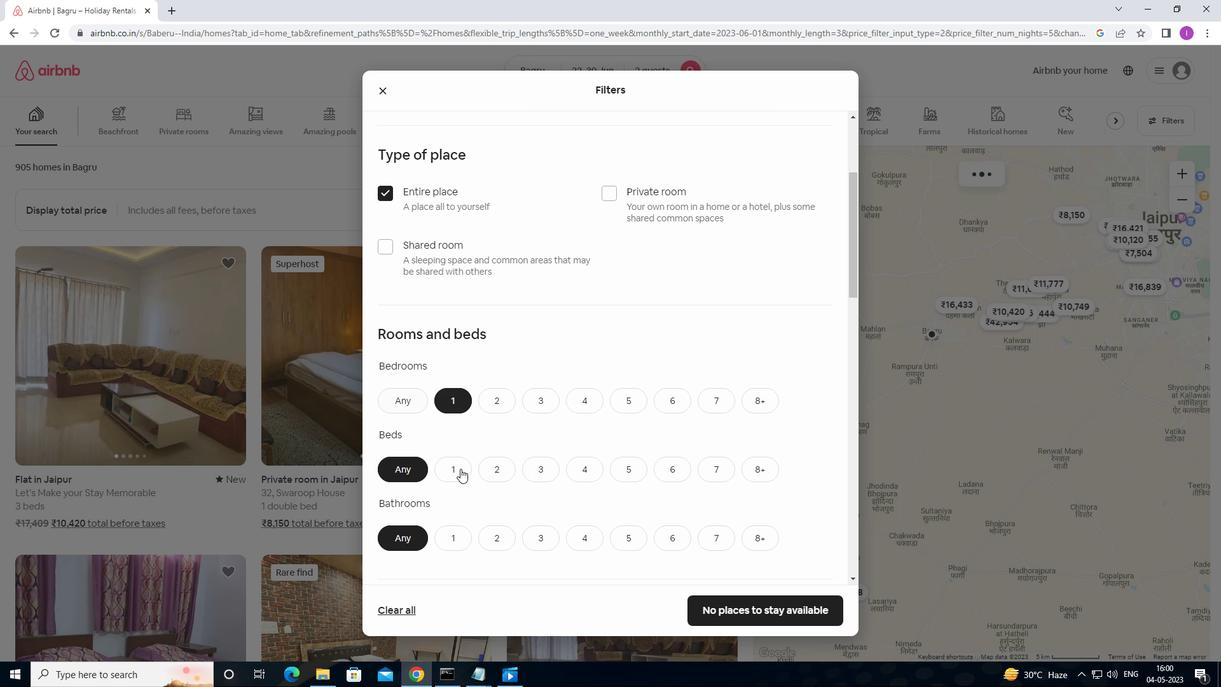 
Action: Mouse pressed left at (458, 478)
Screenshot: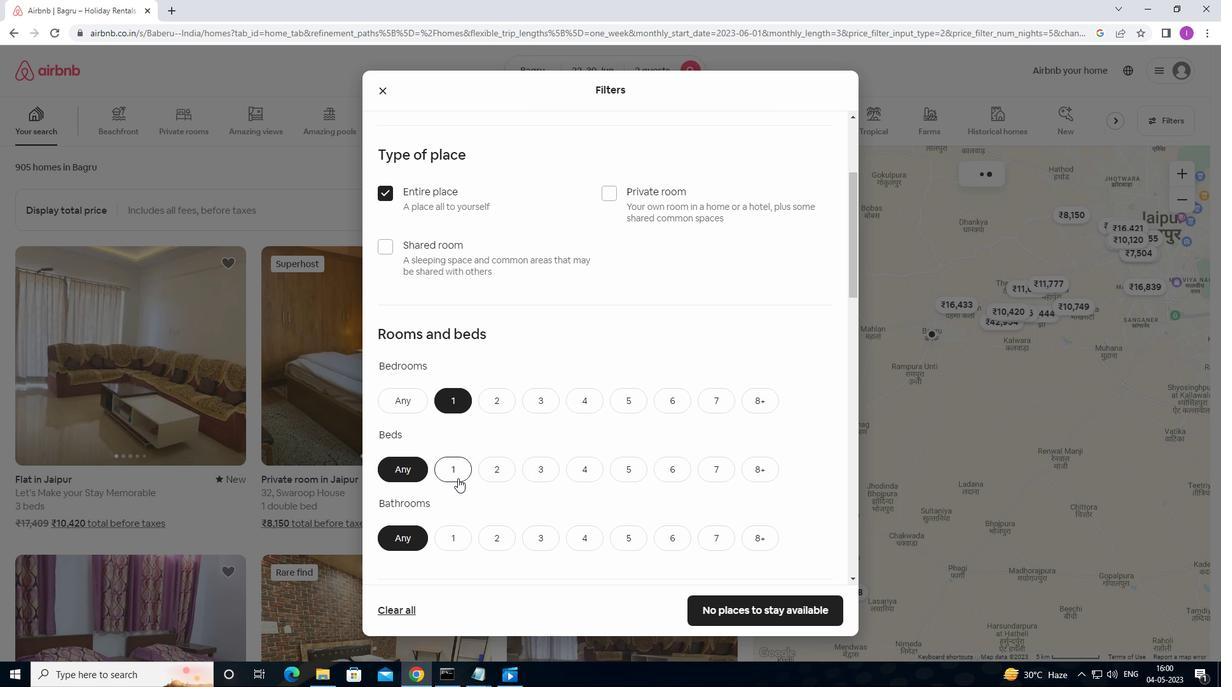 
Action: Mouse moved to (450, 531)
Screenshot: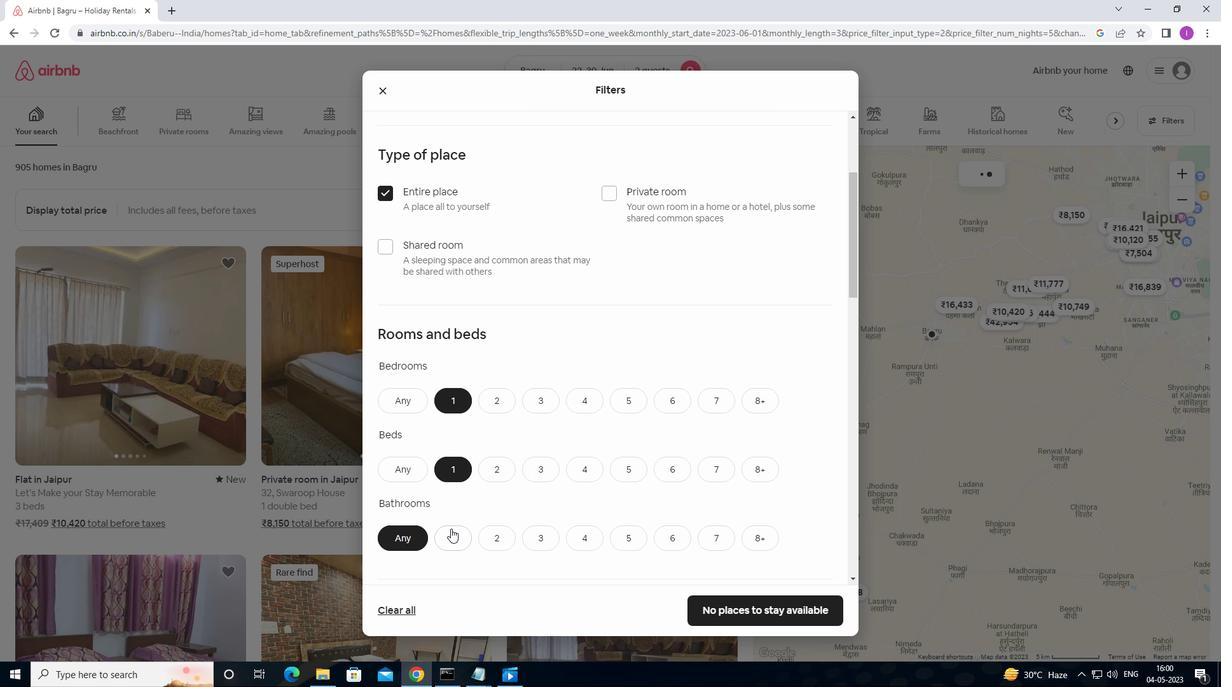 
Action: Mouse pressed left at (450, 531)
Screenshot: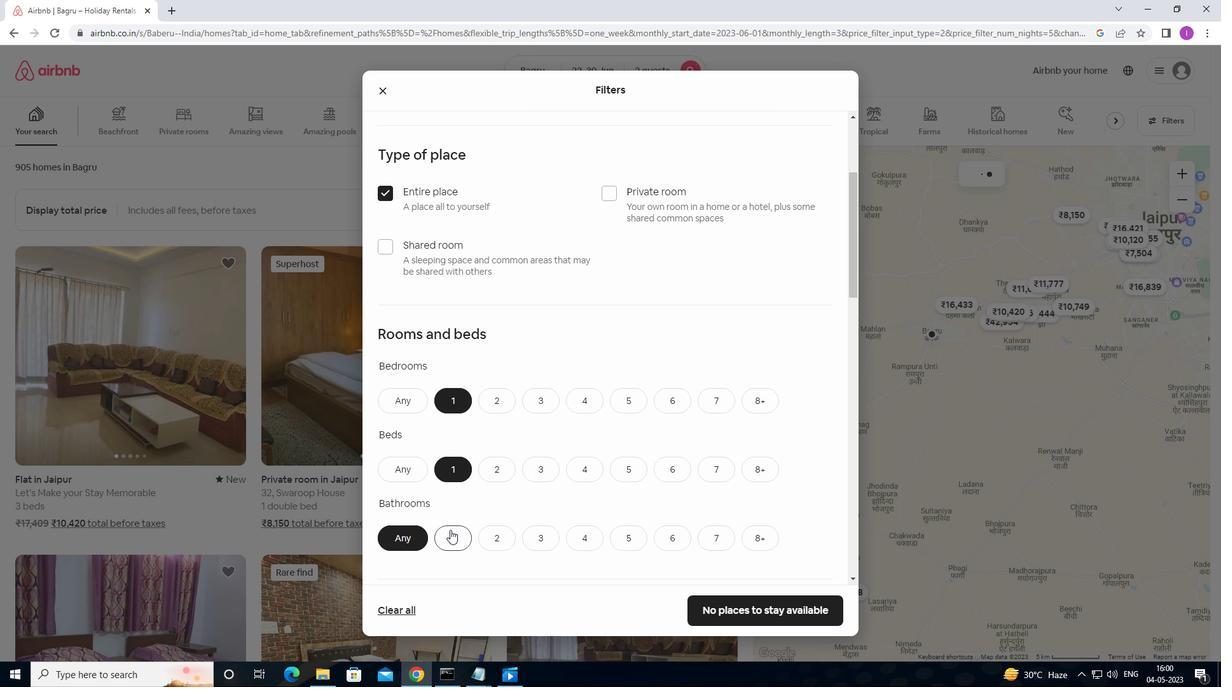 
Action: Mouse moved to (581, 454)
Screenshot: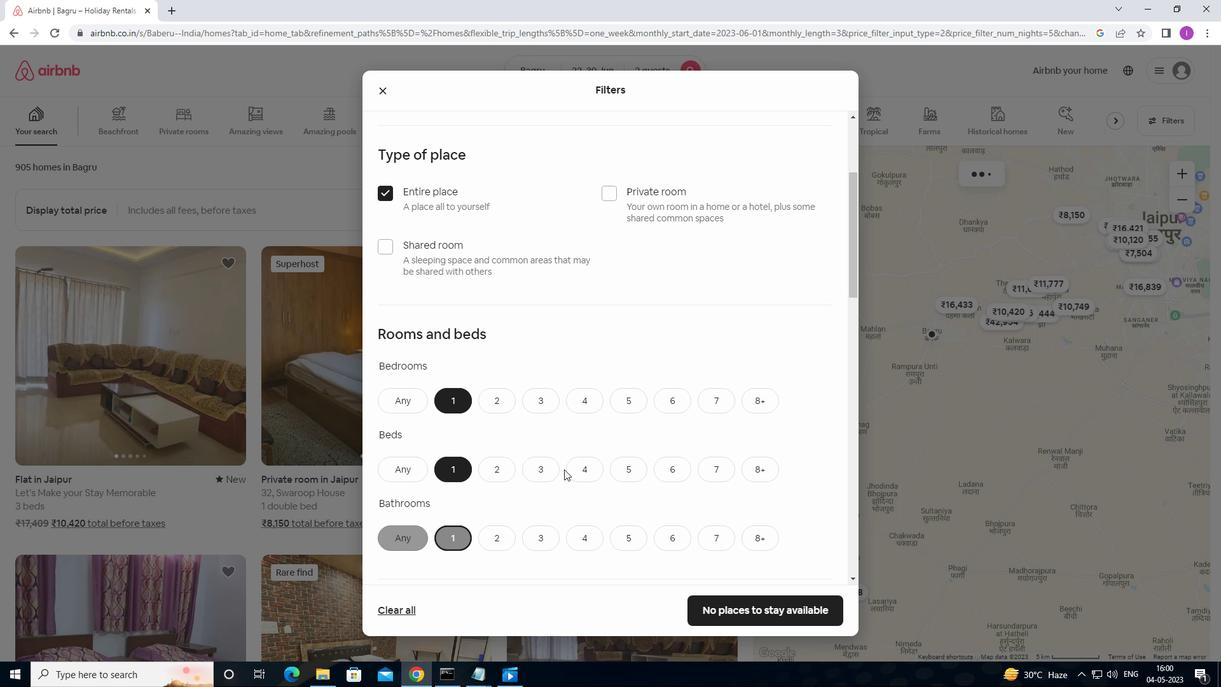 
Action: Mouse scrolled (581, 453) with delta (0, 0)
Screenshot: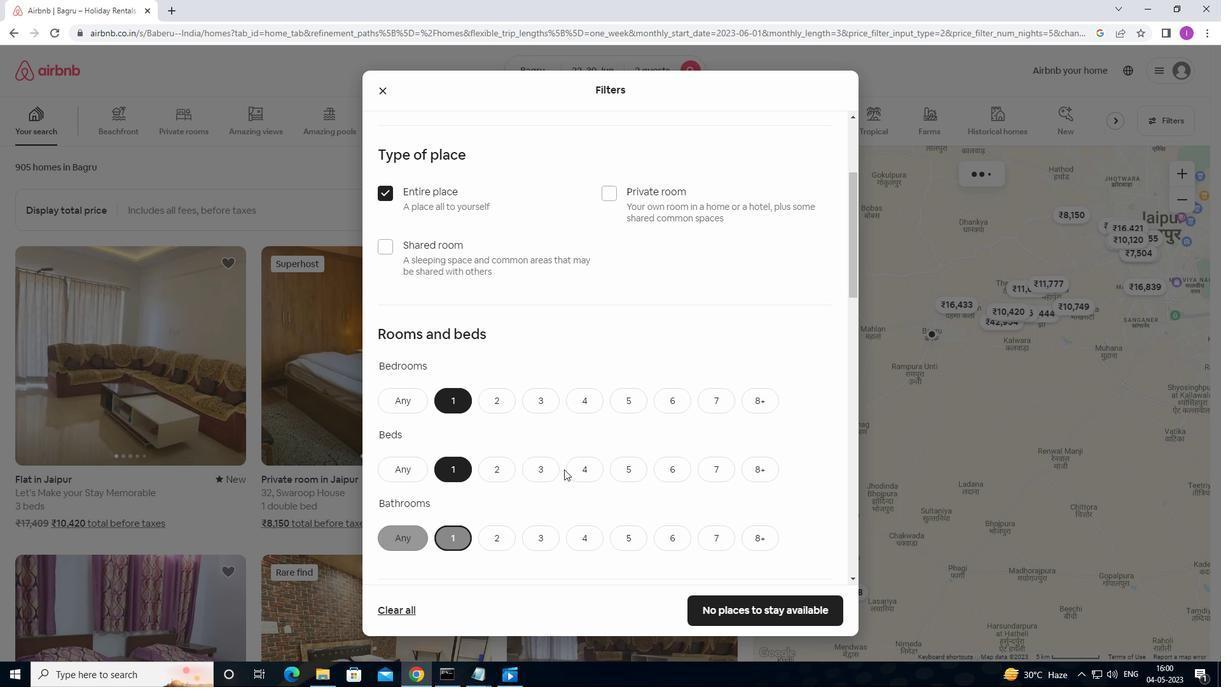 
Action: Mouse scrolled (581, 453) with delta (0, 0)
Screenshot: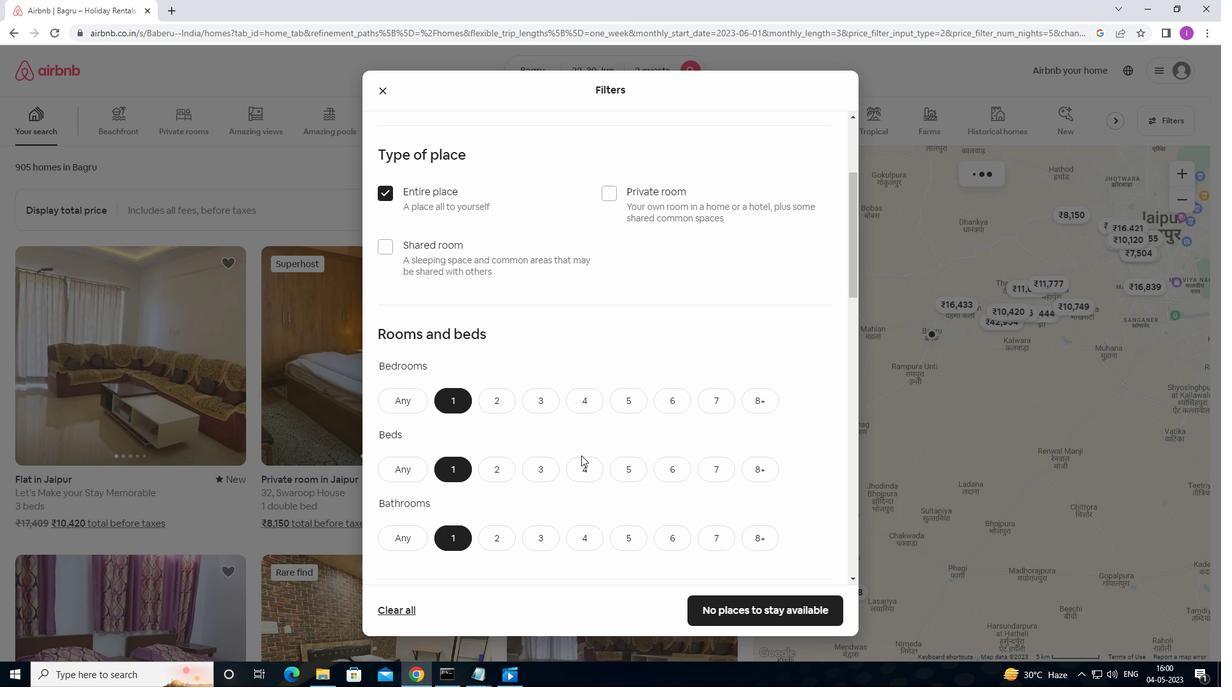 
Action: Mouse scrolled (581, 453) with delta (0, 0)
Screenshot: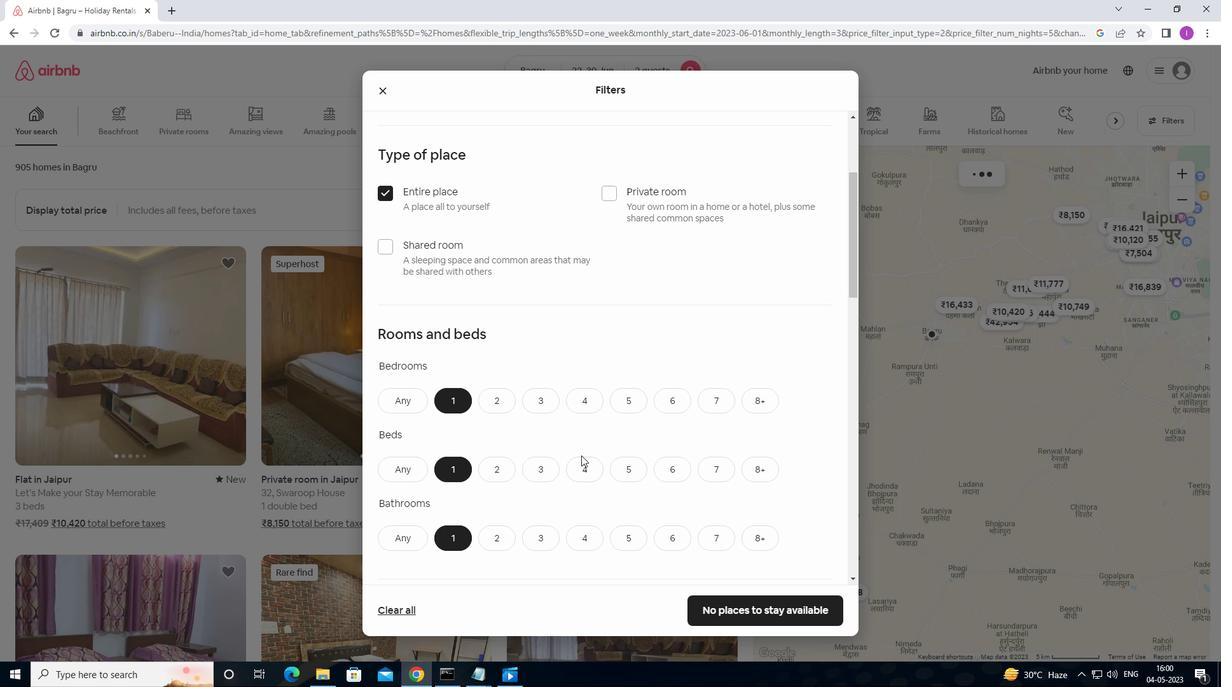
Action: Mouse scrolled (581, 453) with delta (0, 0)
Screenshot: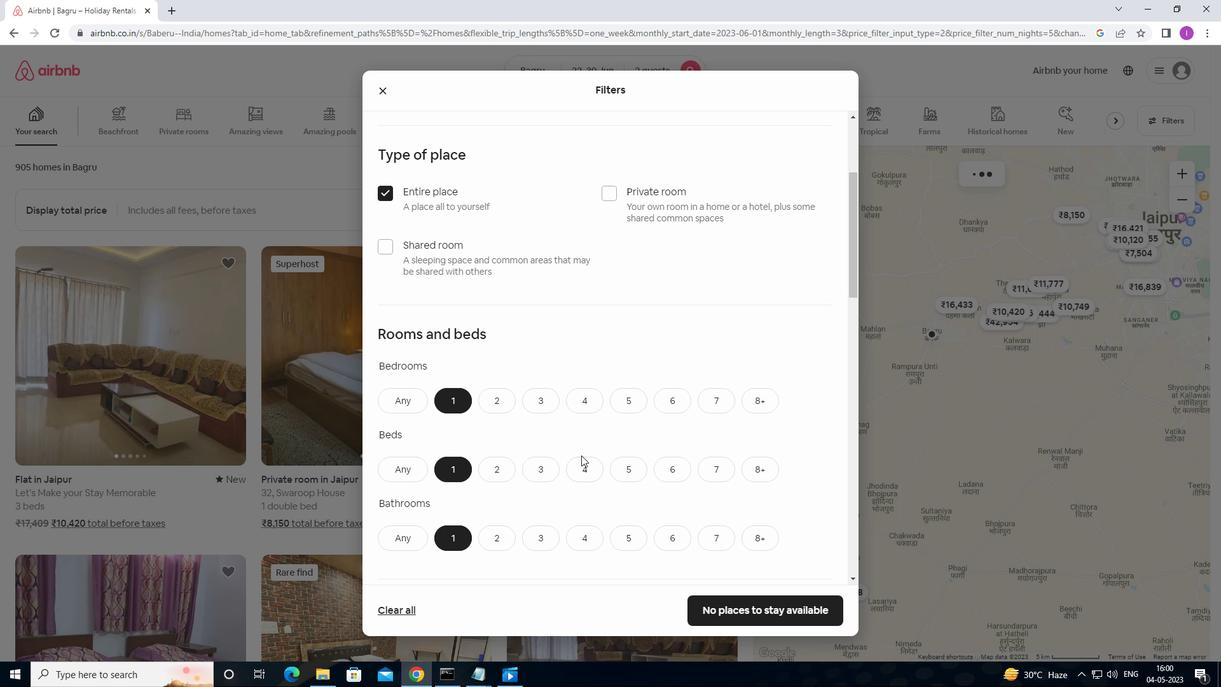 
Action: Mouse scrolled (581, 453) with delta (0, 0)
Screenshot: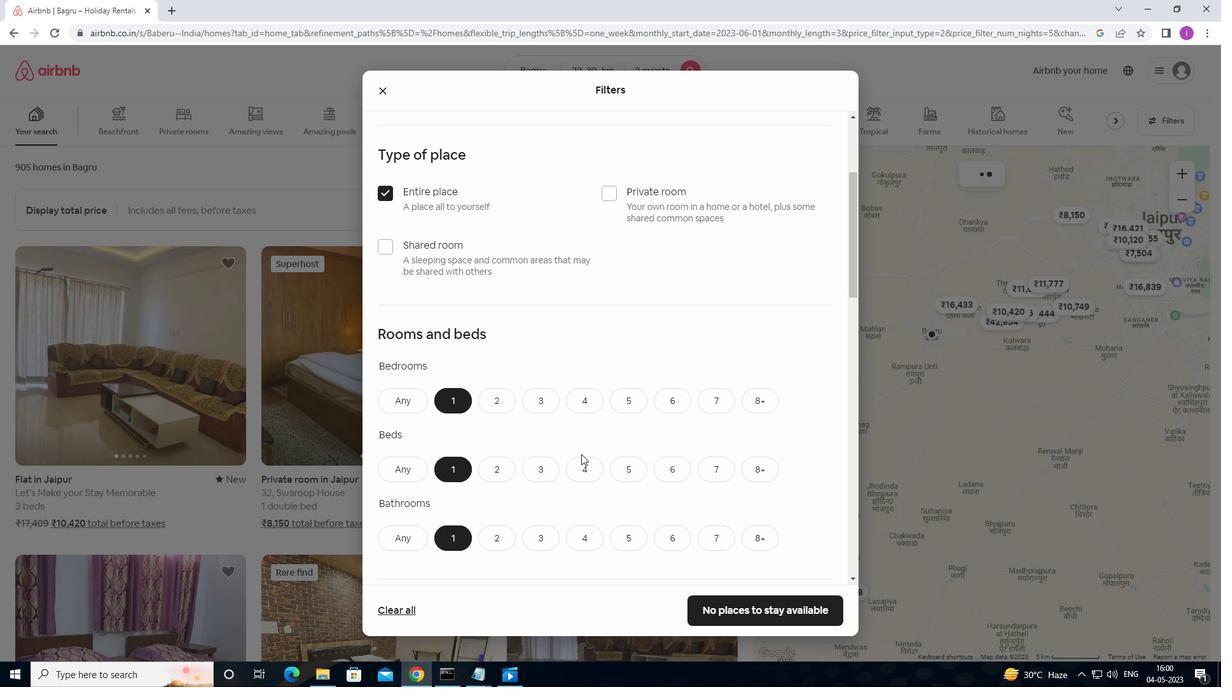 
Action: Mouse moved to (436, 384)
Screenshot: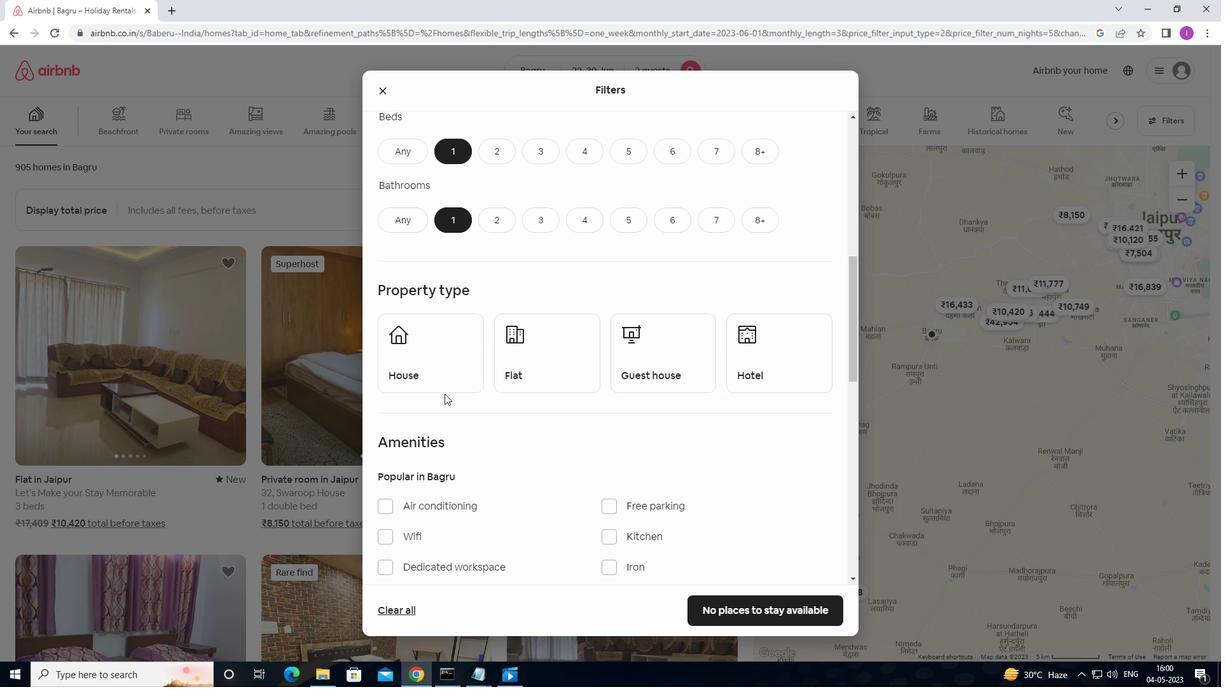 
Action: Mouse pressed left at (436, 384)
Screenshot: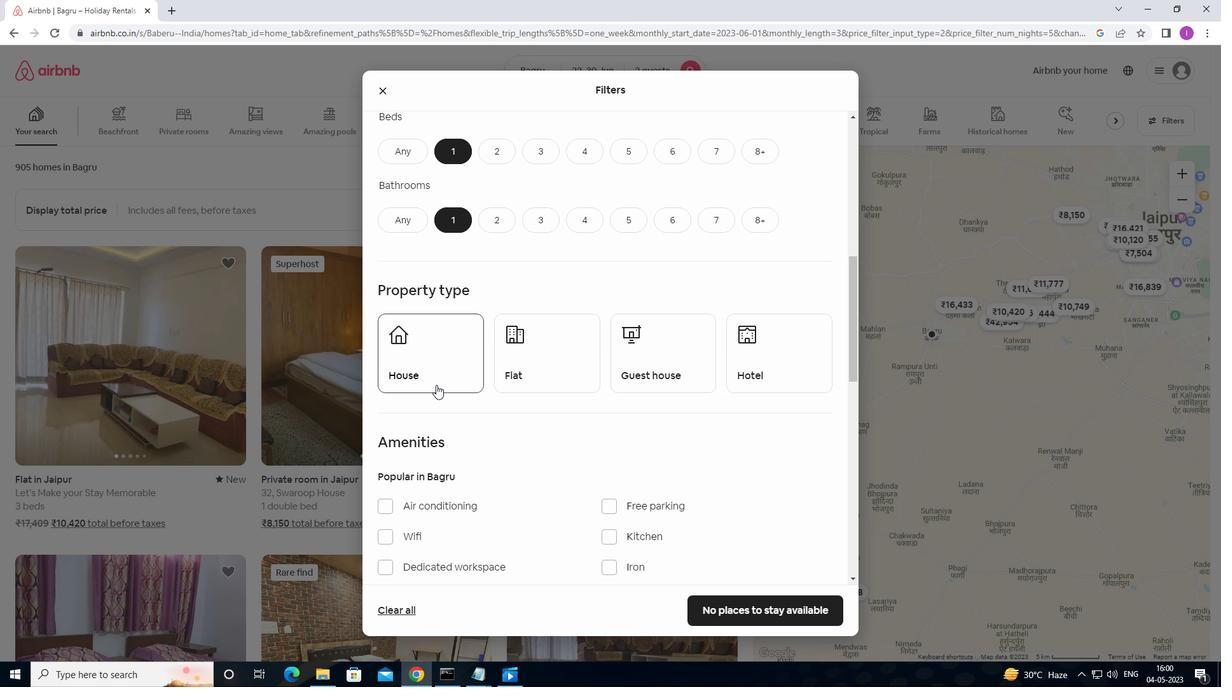 
Action: Mouse moved to (521, 372)
Screenshot: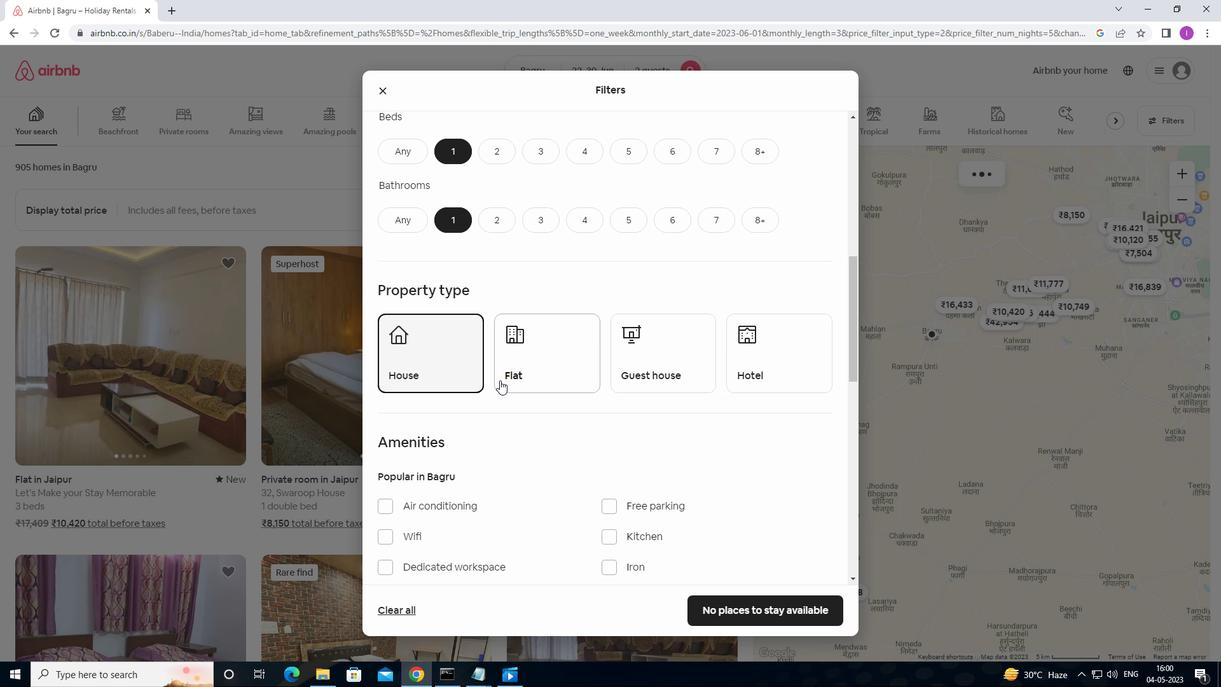
Action: Mouse pressed left at (521, 372)
Screenshot: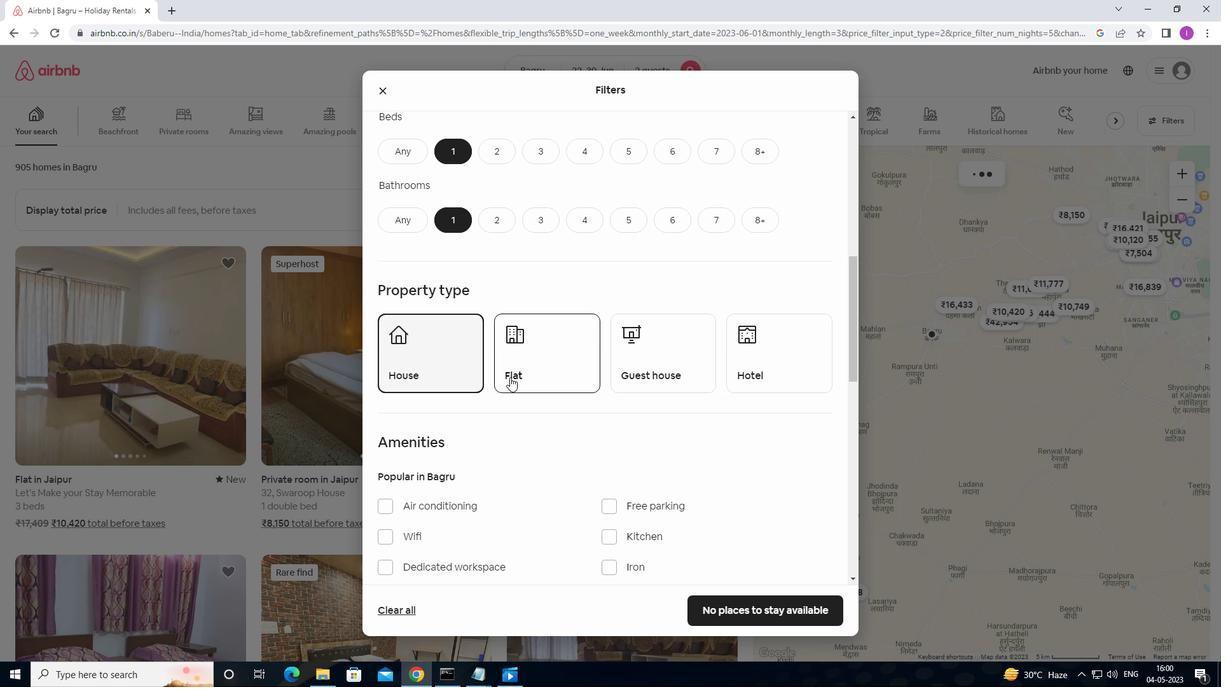 
Action: Mouse moved to (651, 365)
Screenshot: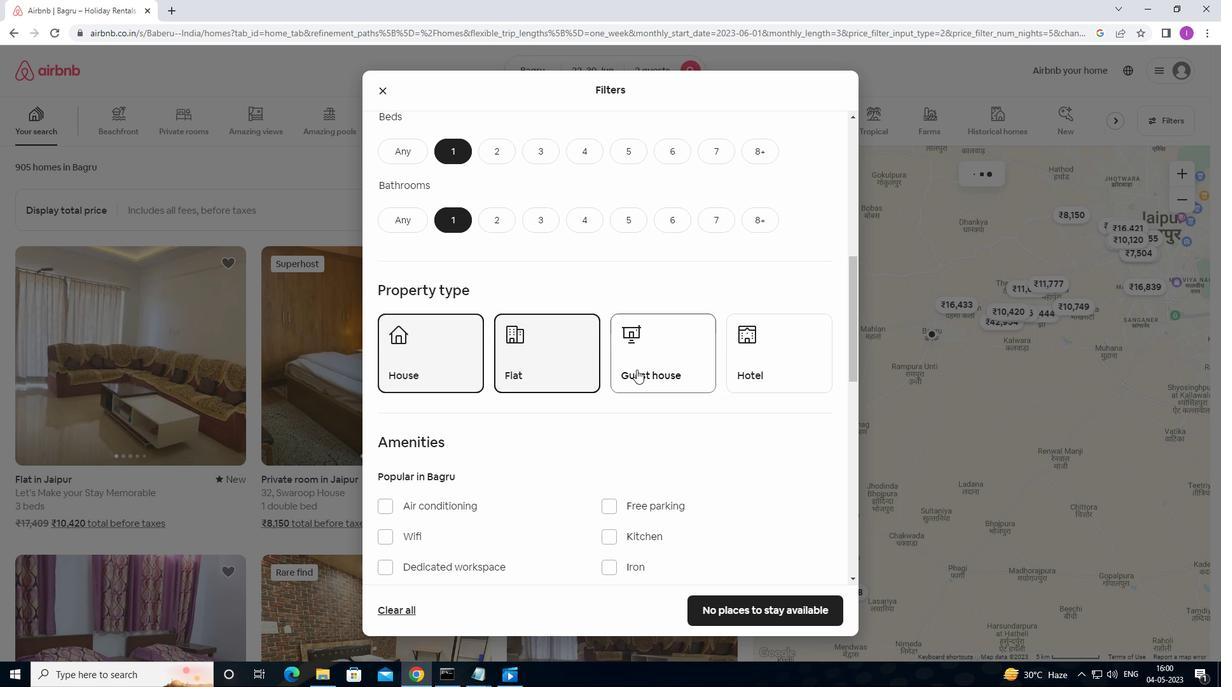 
Action: Mouse pressed left at (651, 365)
Screenshot: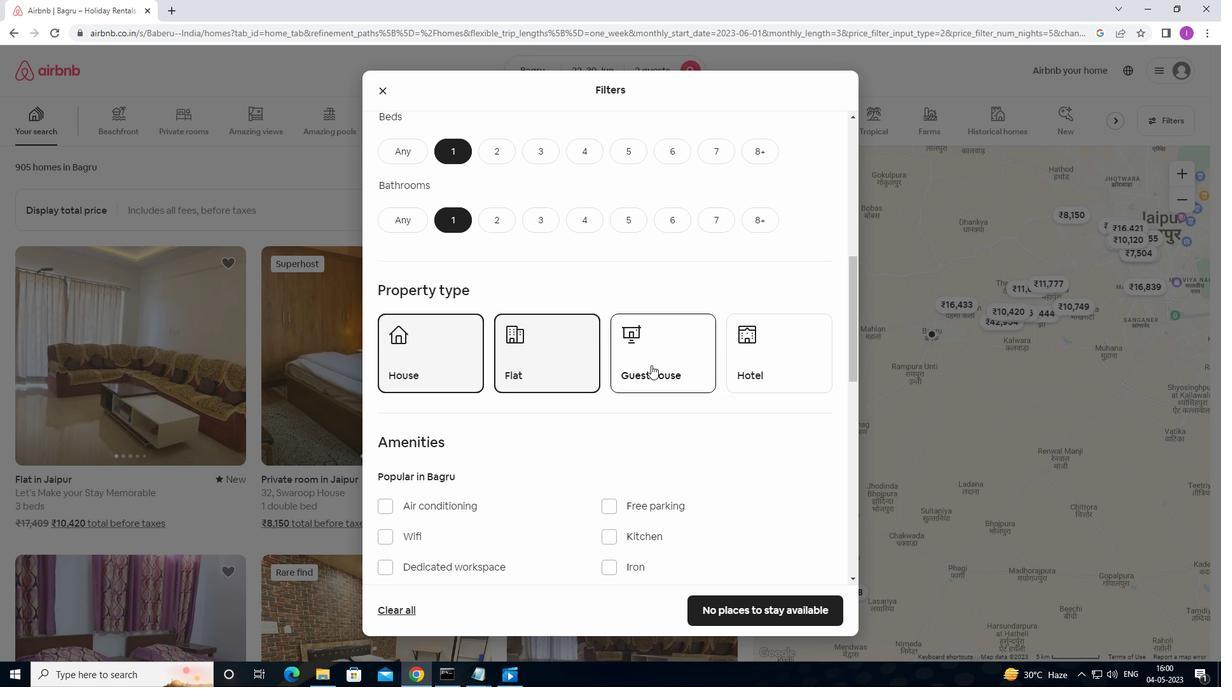 
Action: Mouse moved to (744, 353)
Screenshot: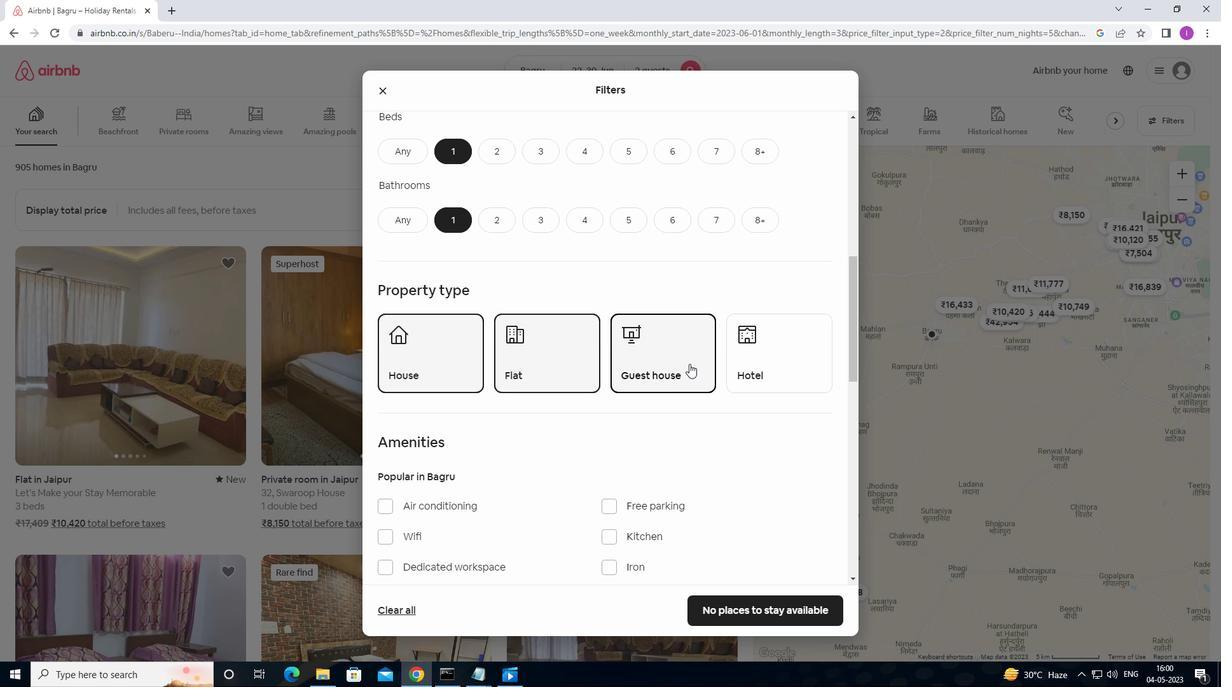 
Action: Mouse pressed left at (744, 353)
Screenshot: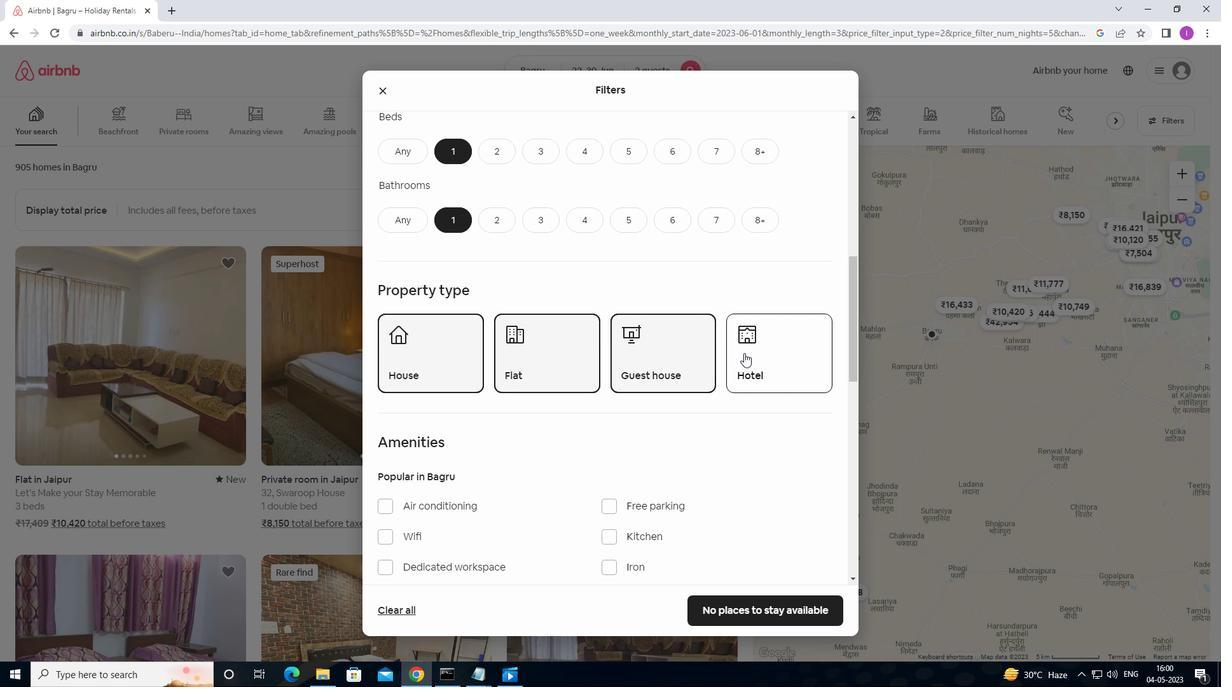 
Action: Mouse moved to (769, 407)
Screenshot: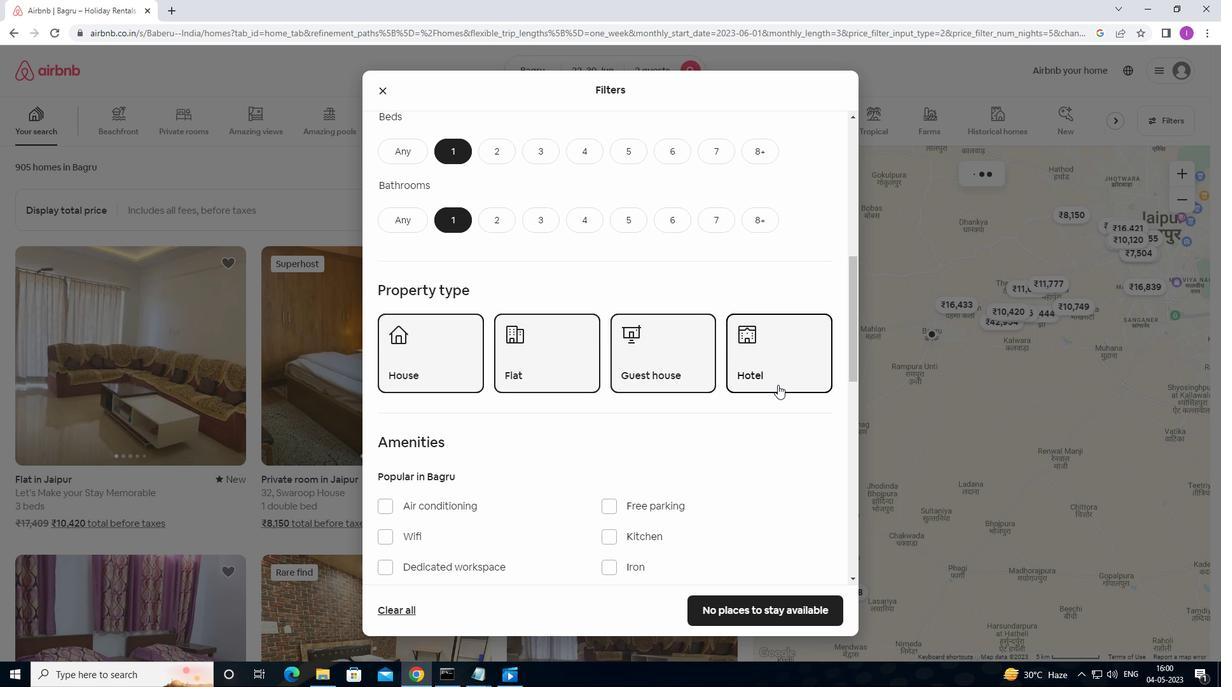 
Action: Mouse scrolled (769, 406) with delta (0, 0)
Screenshot: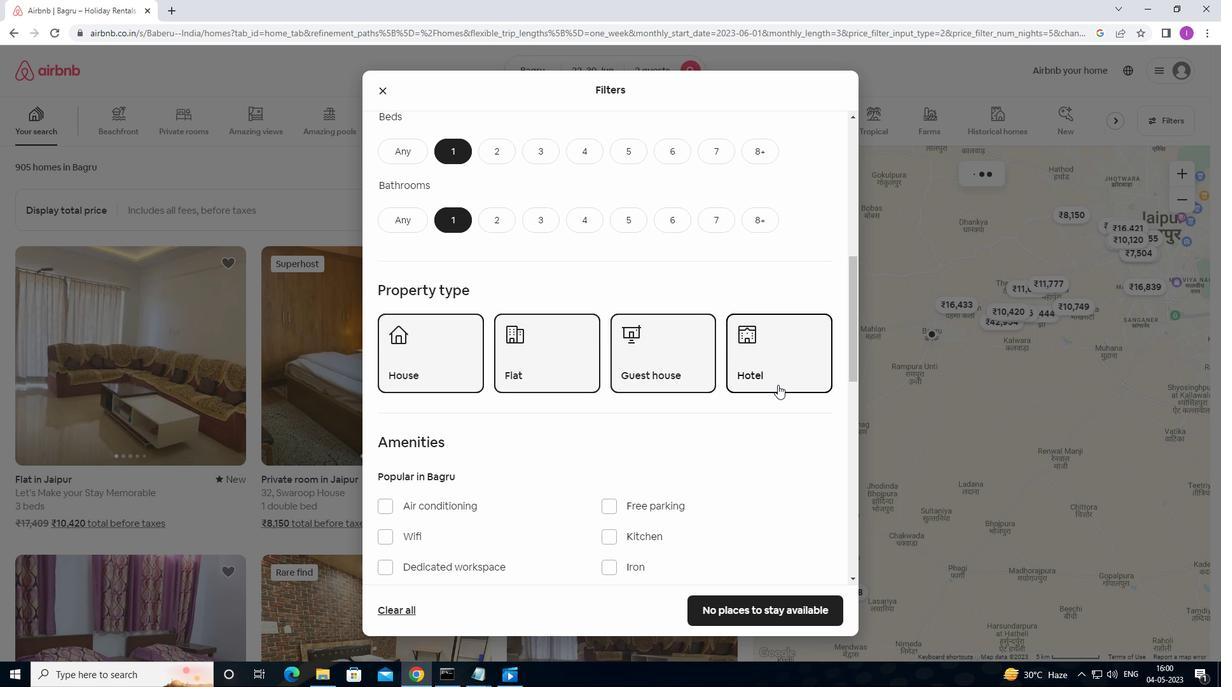 
Action: Mouse moved to (765, 412)
Screenshot: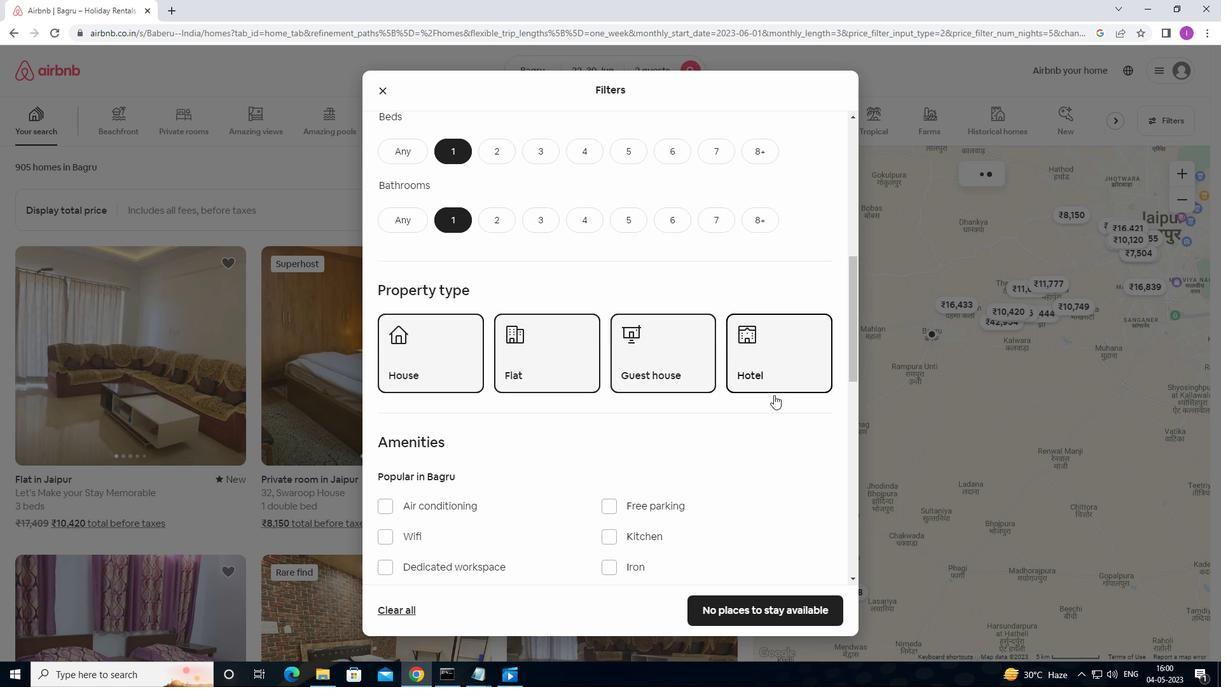 
Action: Mouse scrolled (765, 412) with delta (0, 0)
Screenshot: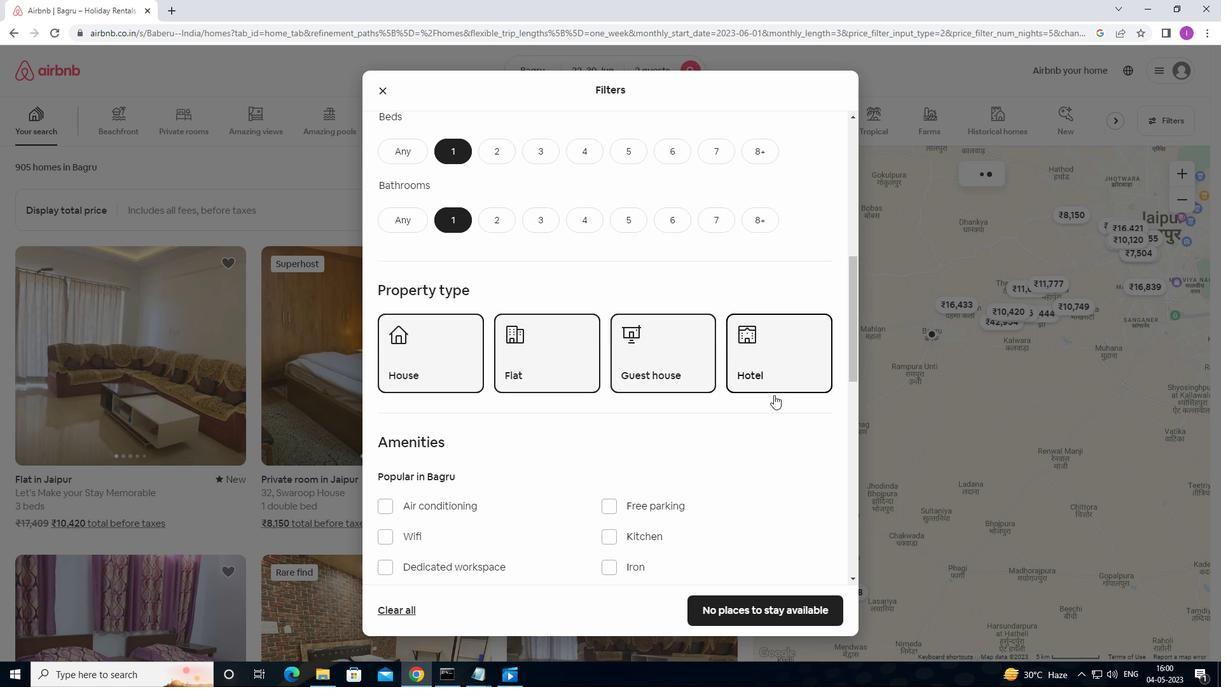 
Action: Mouse moved to (761, 415)
Screenshot: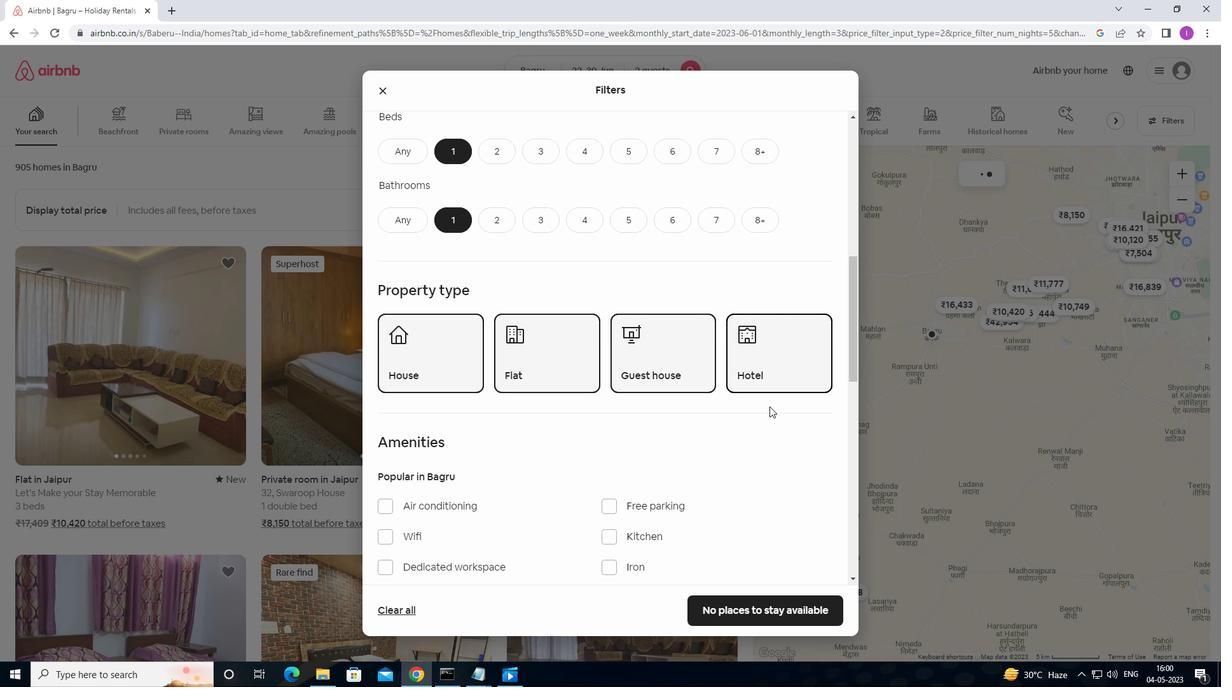 
Action: Mouse scrolled (761, 414) with delta (0, 0)
Screenshot: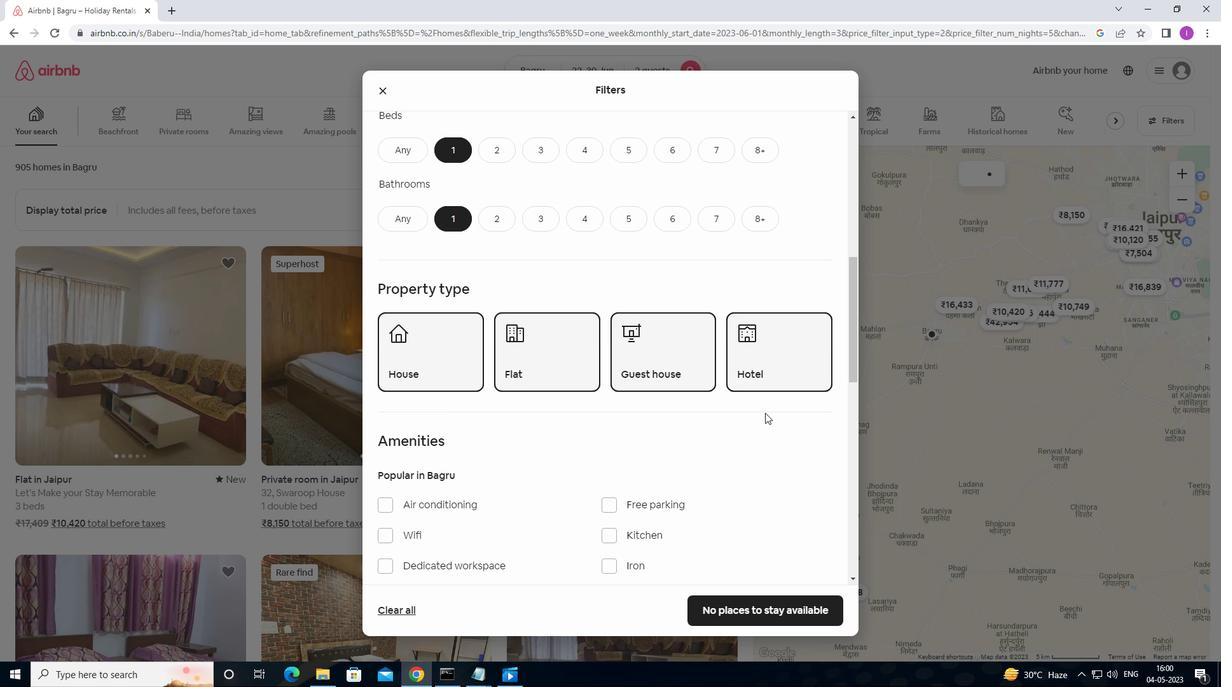 
Action: Mouse moved to (390, 407)
Screenshot: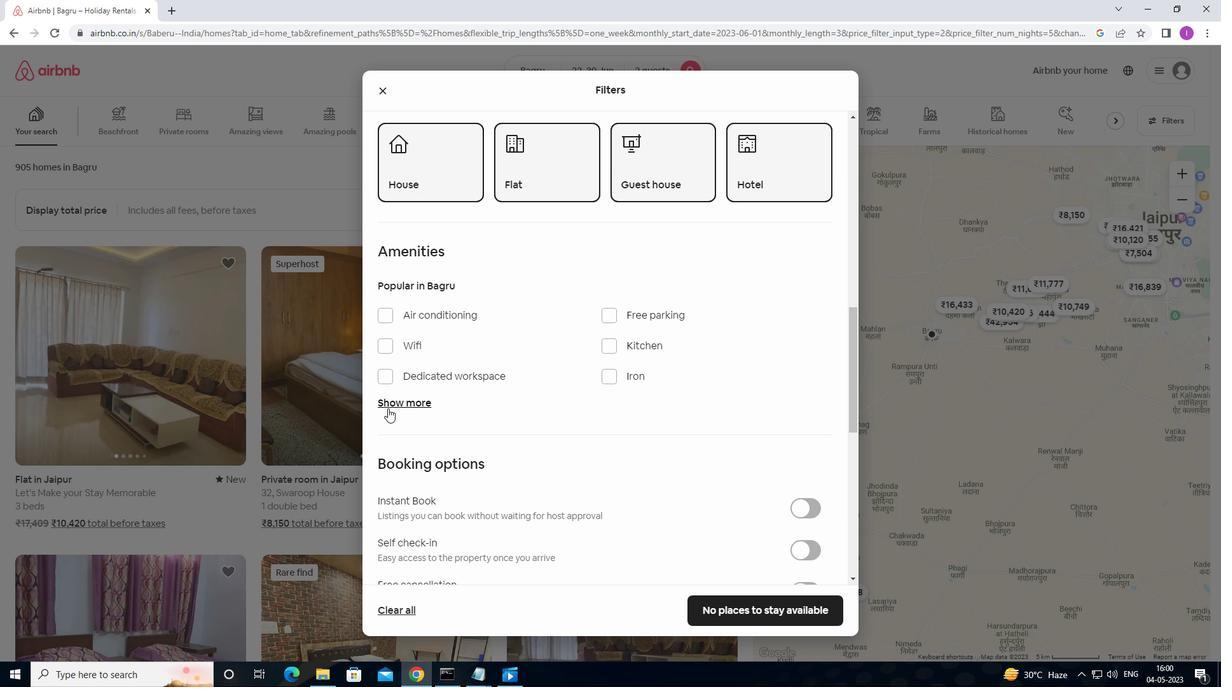 
Action: Mouse scrolled (390, 407) with delta (0, 0)
Screenshot: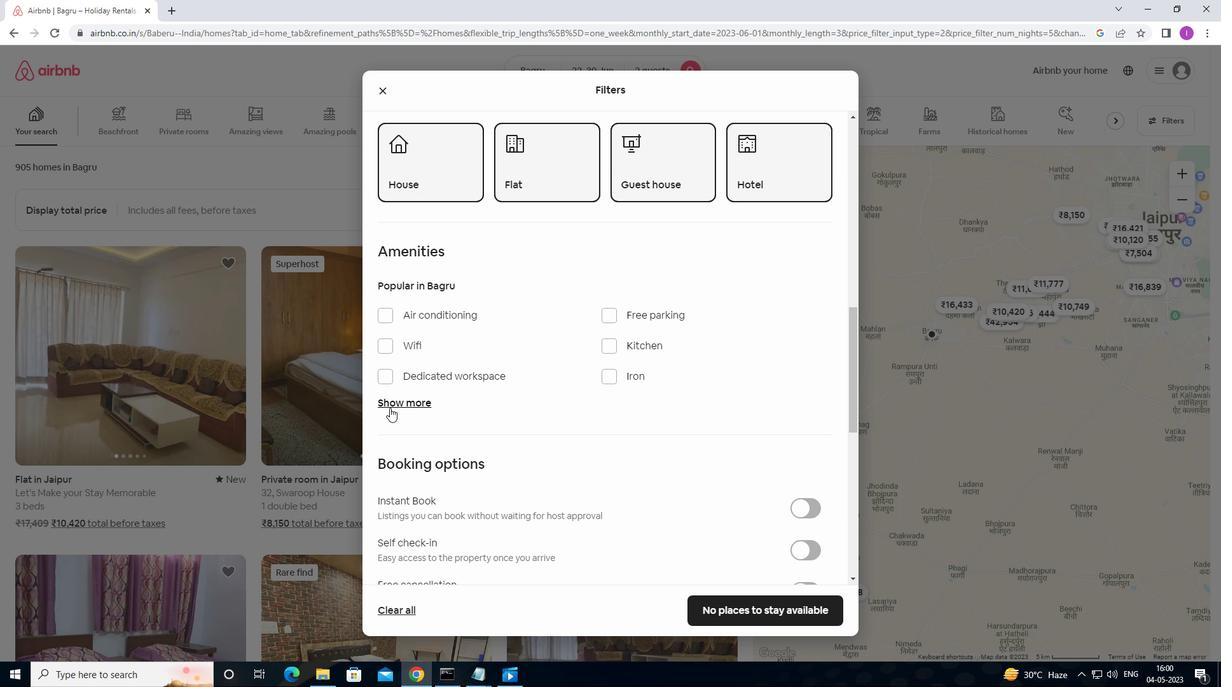
Action: Mouse moved to (810, 426)
Screenshot: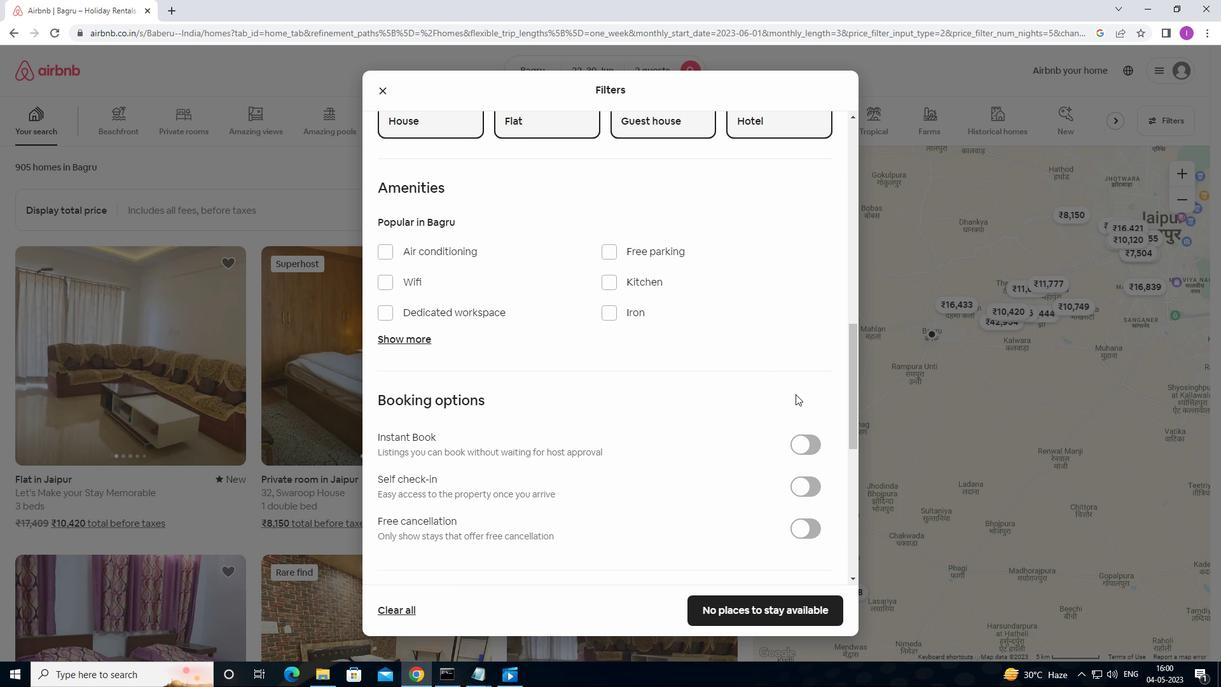 
Action: Mouse scrolled (810, 426) with delta (0, 0)
Screenshot: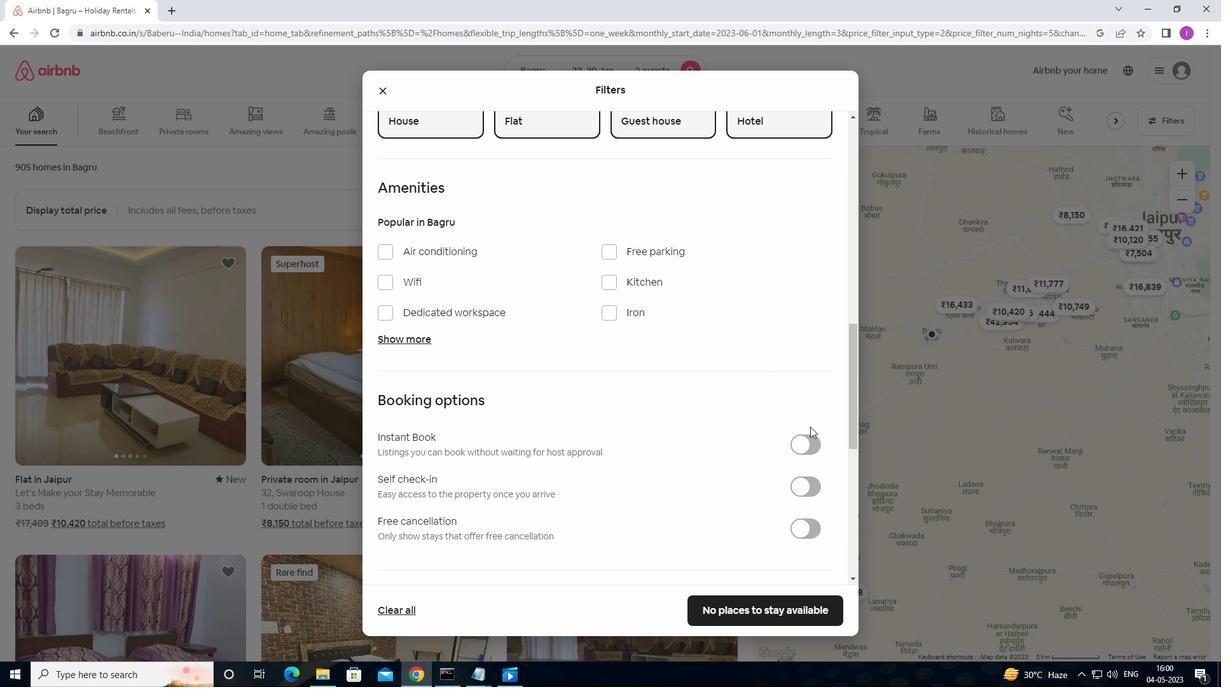 
Action: Mouse scrolled (810, 426) with delta (0, 0)
Screenshot: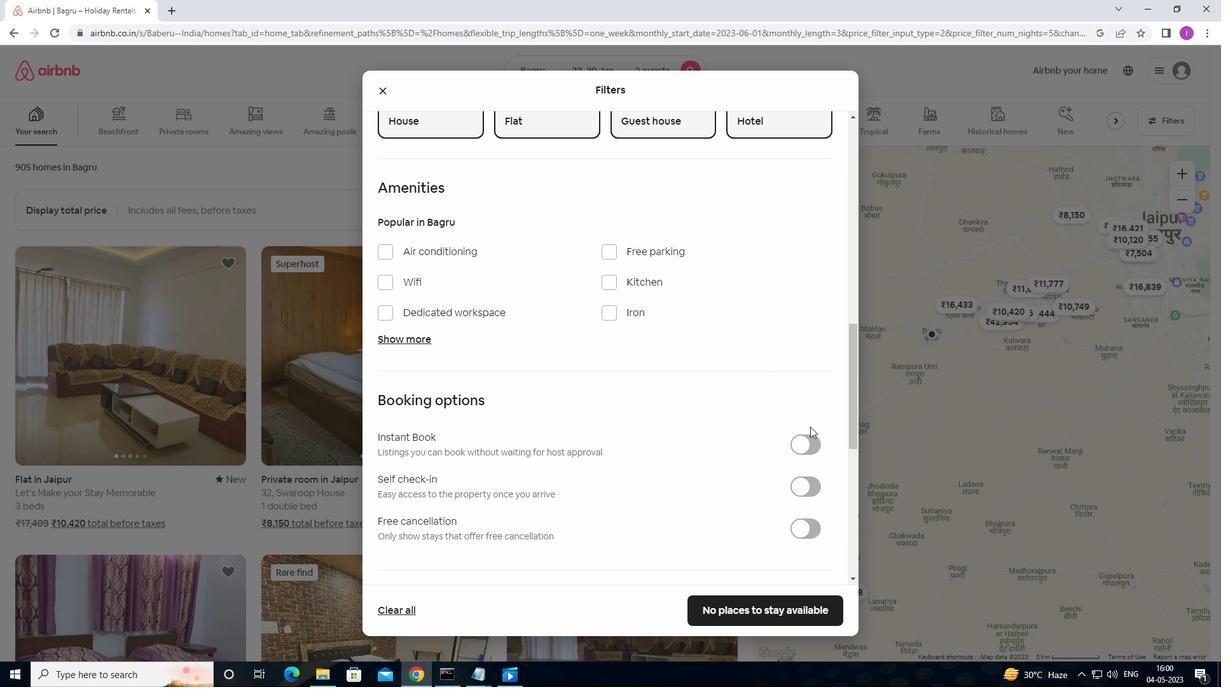 
Action: Mouse moved to (808, 362)
Screenshot: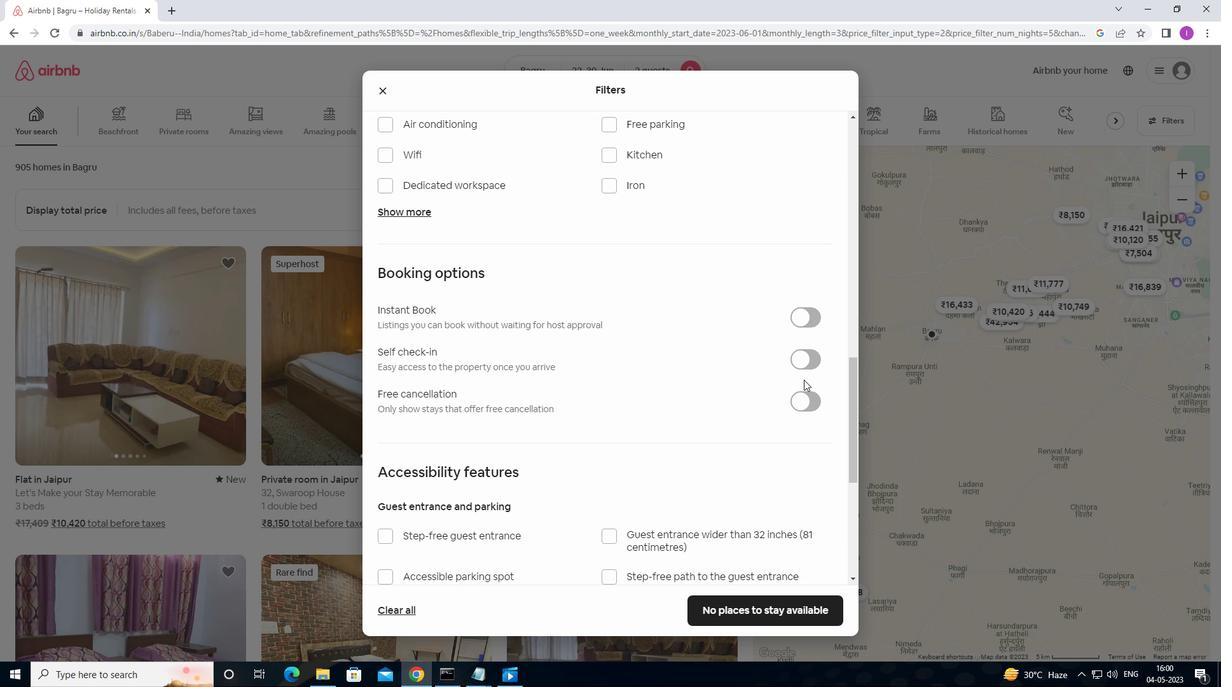 
Action: Mouse pressed left at (808, 362)
Screenshot: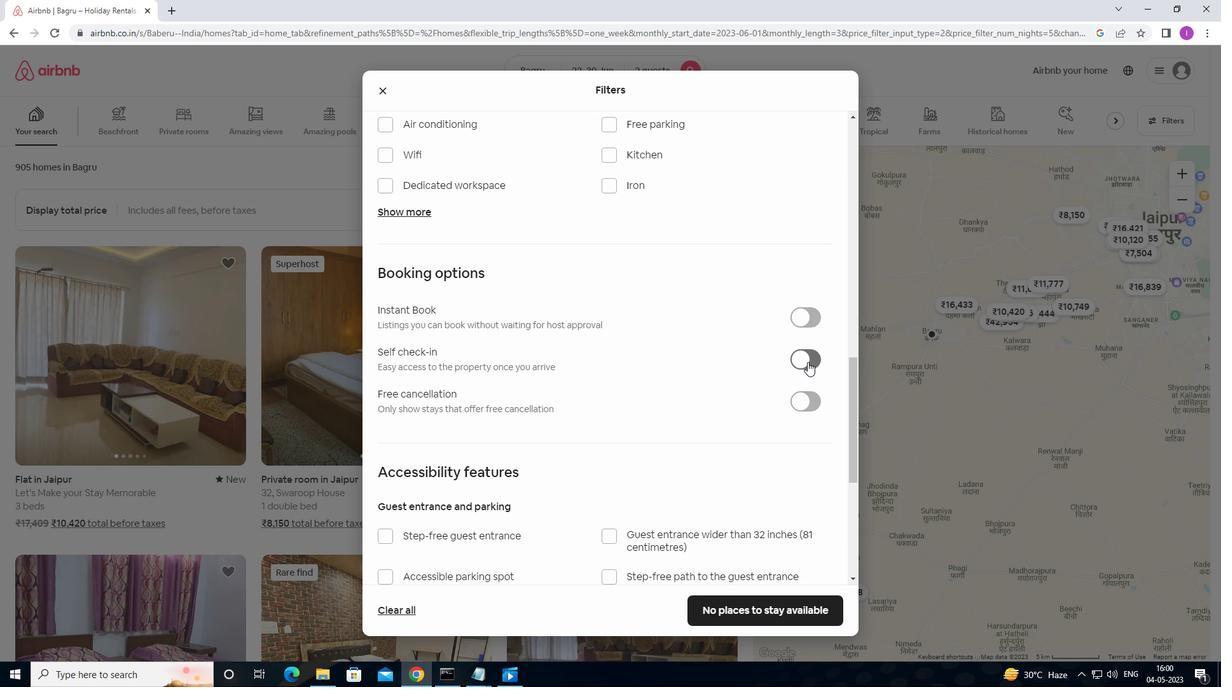 
Action: Mouse moved to (654, 471)
Screenshot: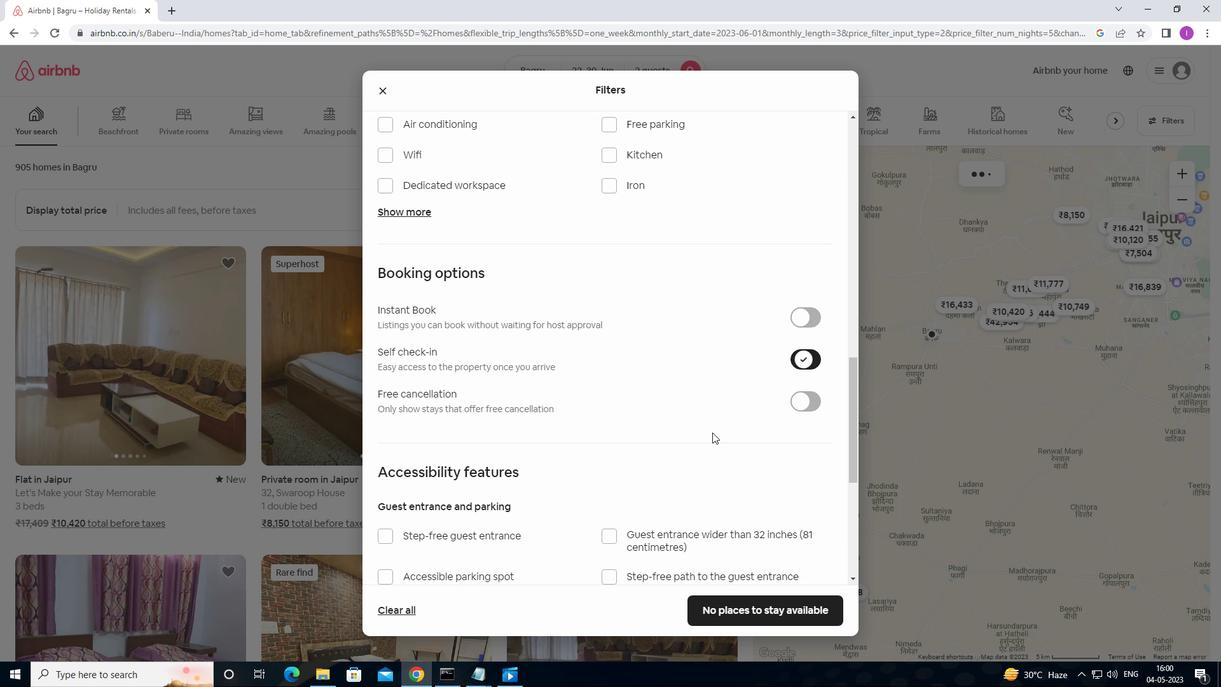 
Action: Mouse scrolled (654, 470) with delta (0, 0)
Screenshot: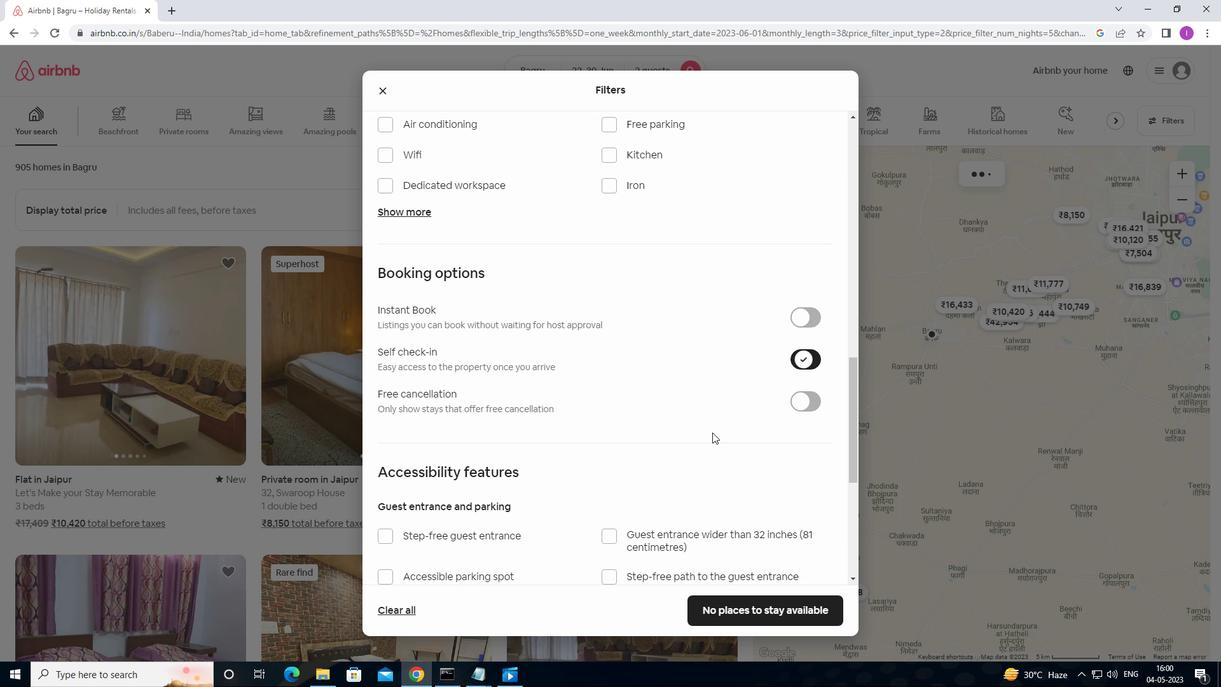 
Action: Mouse moved to (648, 483)
Screenshot: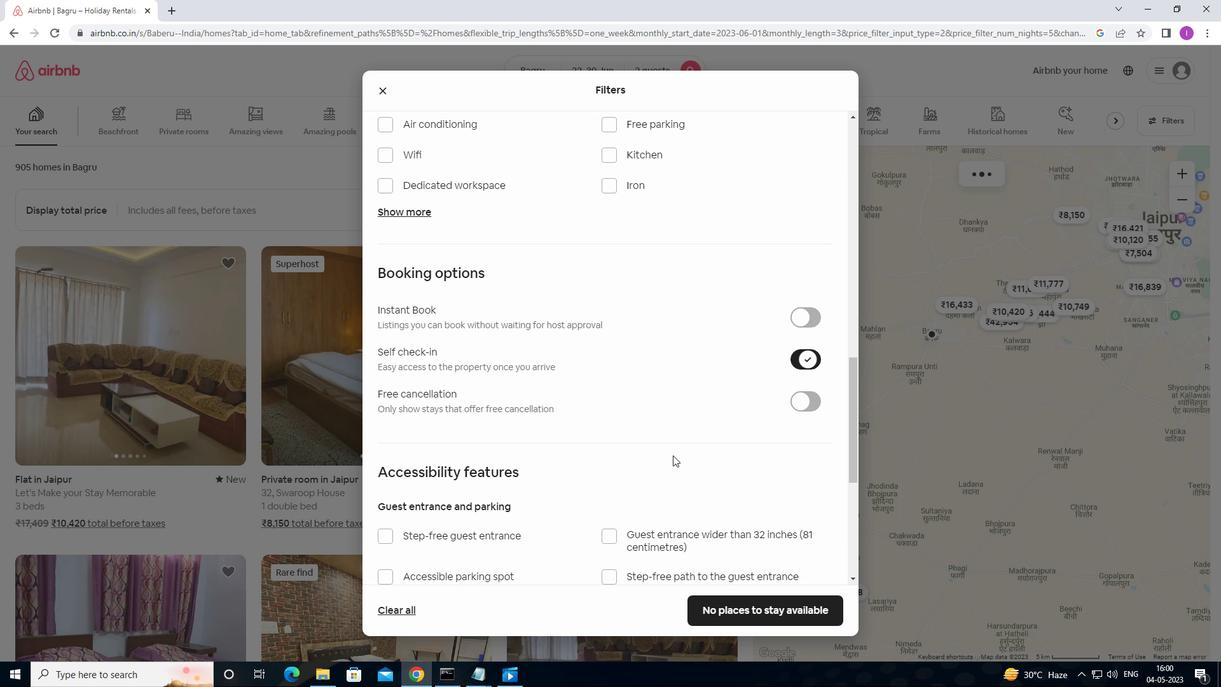 
Action: Mouse scrolled (648, 482) with delta (0, 0)
Screenshot: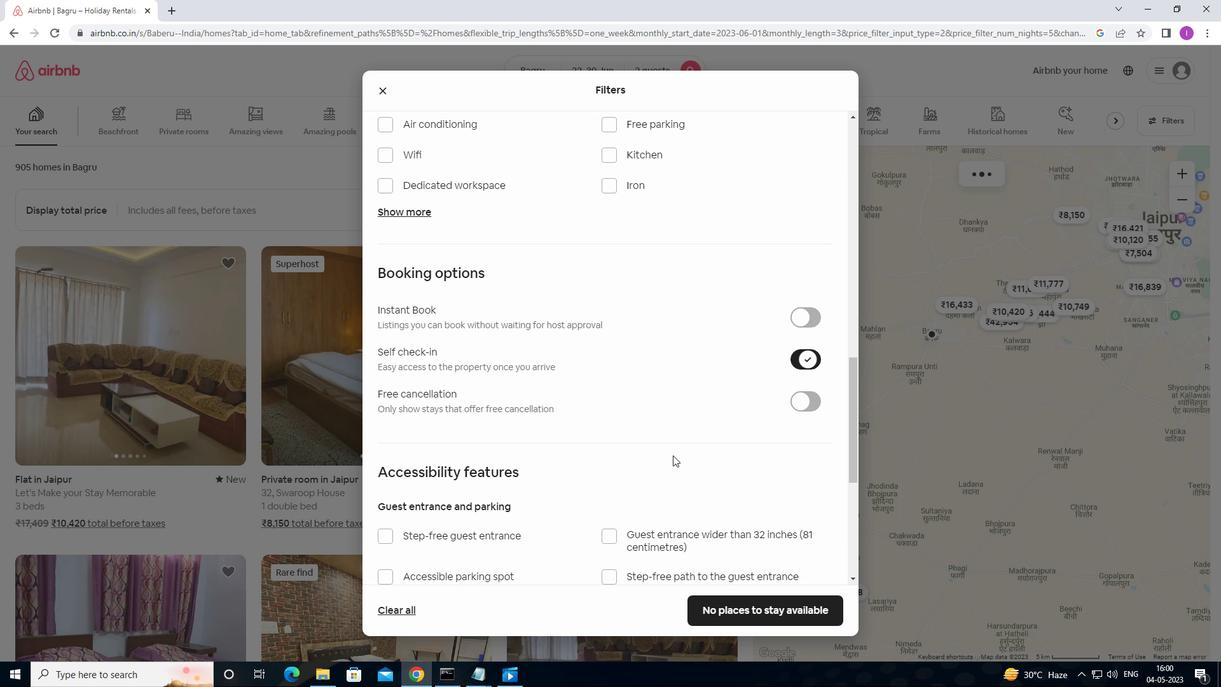 
Action: Mouse moved to (645, 491)
Screenshot: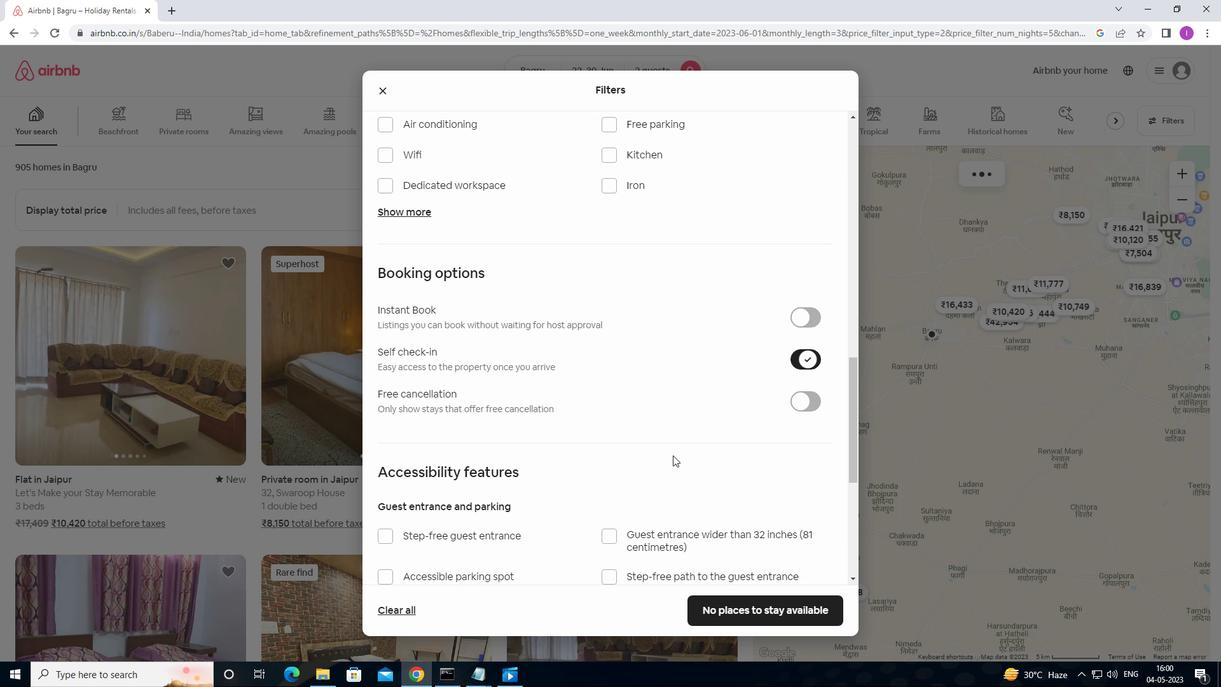 
Action: Mouse scrolled (645, 490) with delta (0, 0)
Screenshot: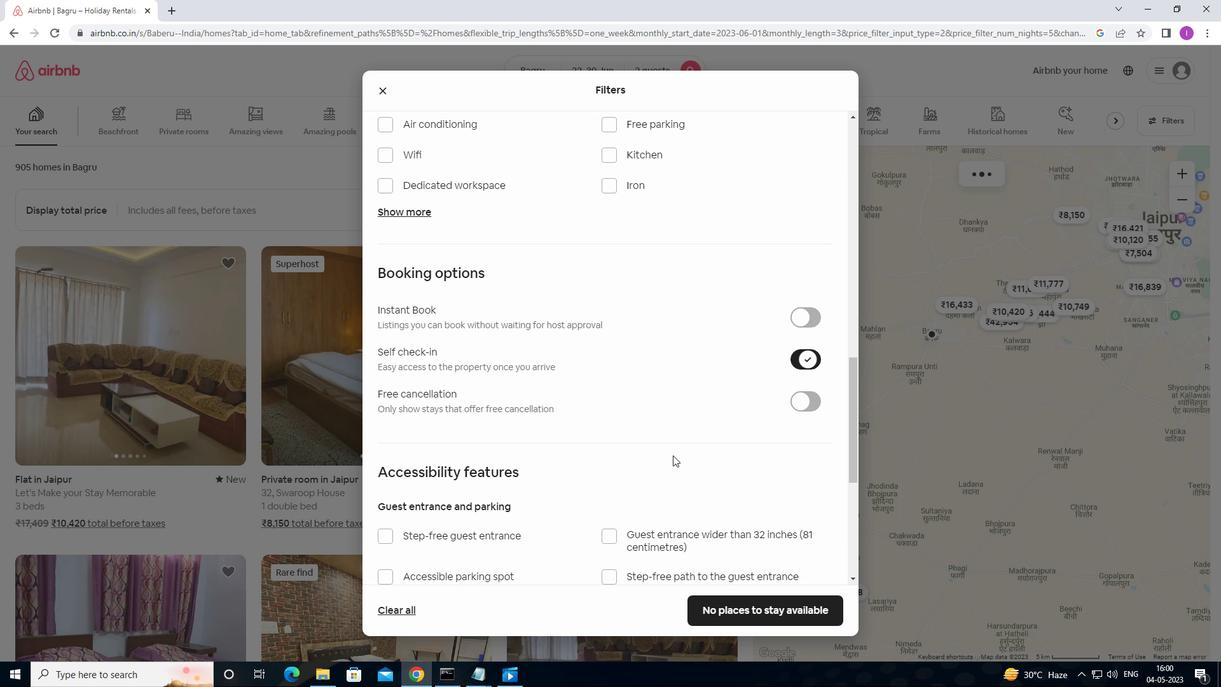 
Action: Mouse moved to (637, 503)
Screenshot: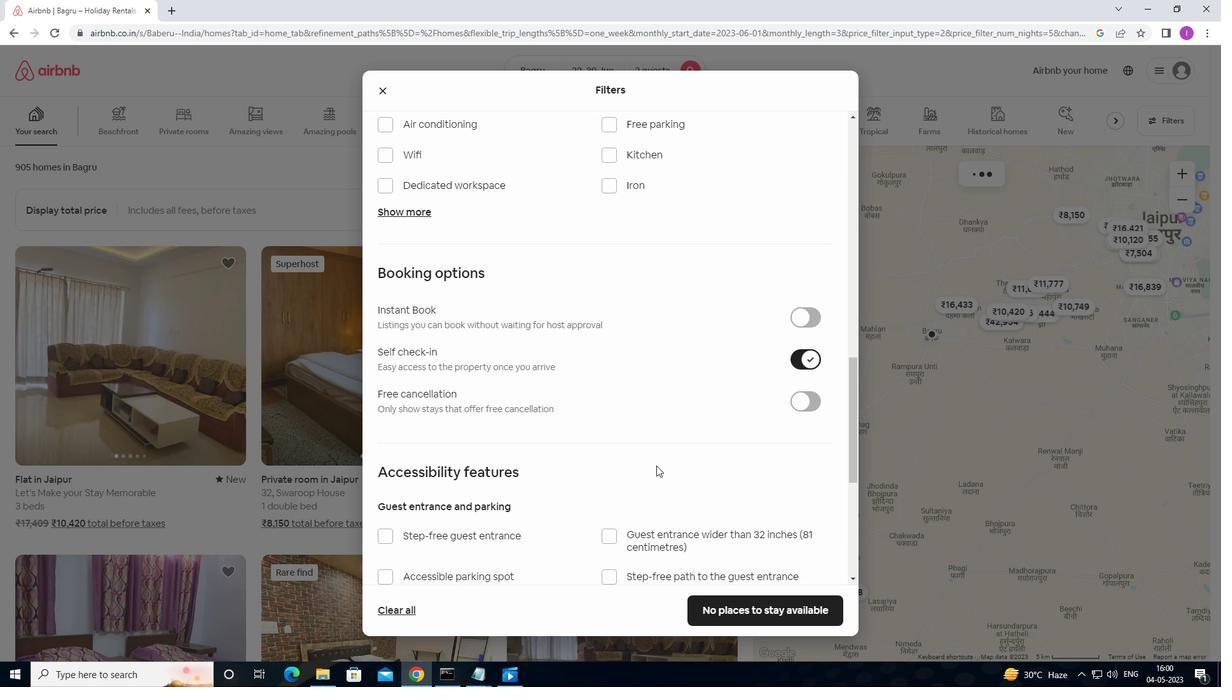 
Action: Mouse scrolled (637, 503) with delta (0, 0)
Screenshot: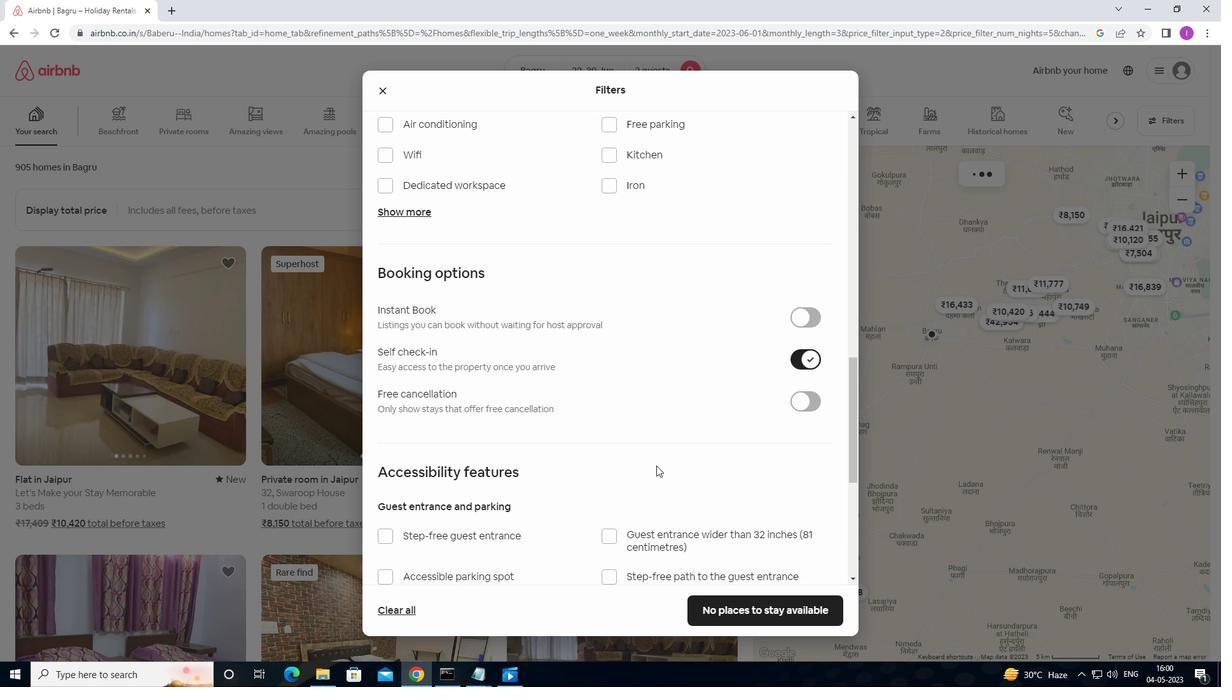 
Action: Mouse moved to (554, 556)
Screenshot: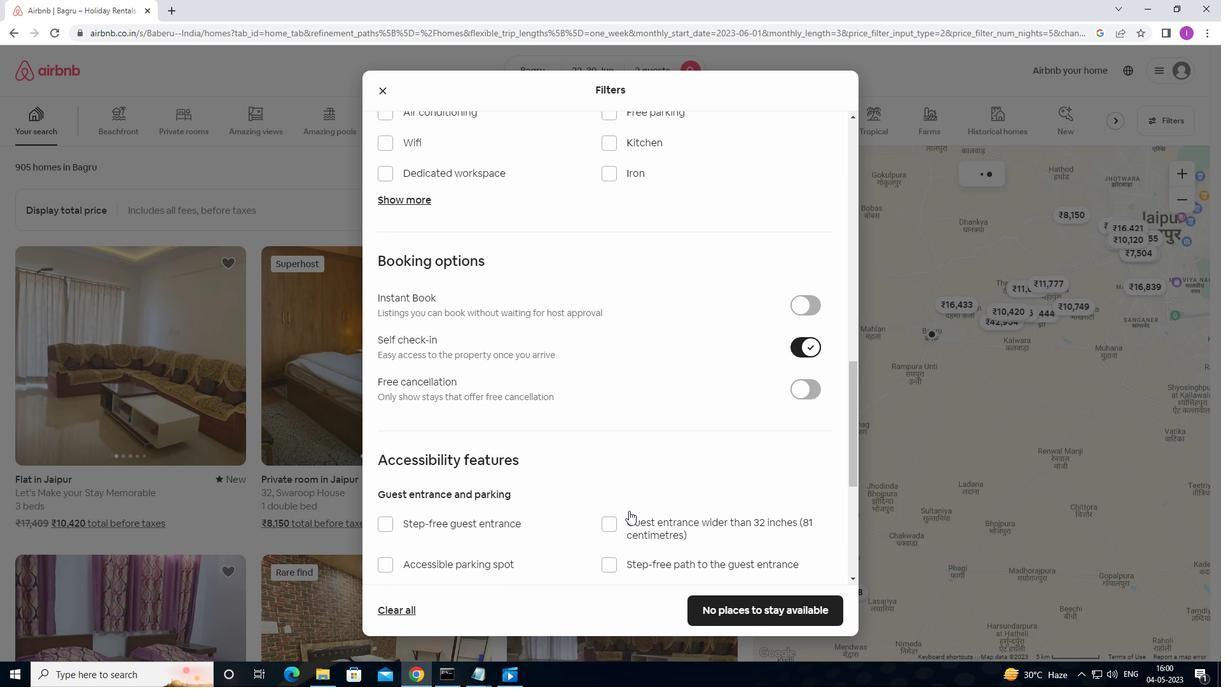 
Action: Mouse scrolled (554, 555) with delta (0, 0)
Screenshot: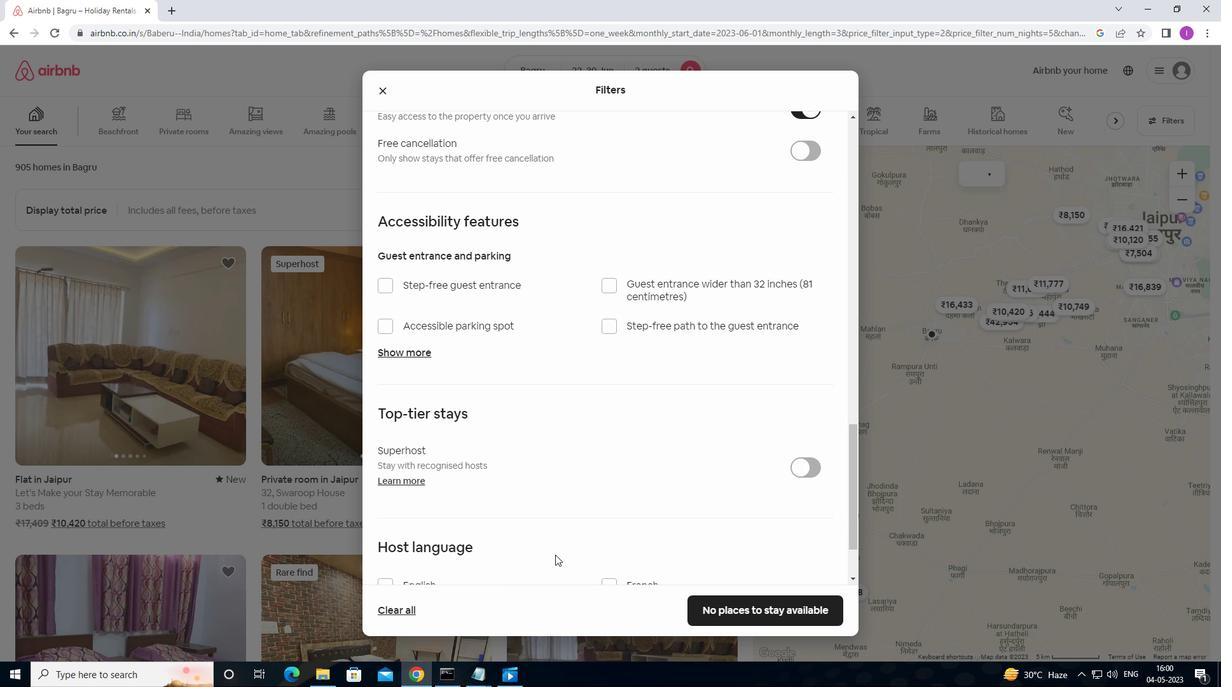 
Action: Mouse scrolled (554, 555) with delta (0, 0)
Screenshot: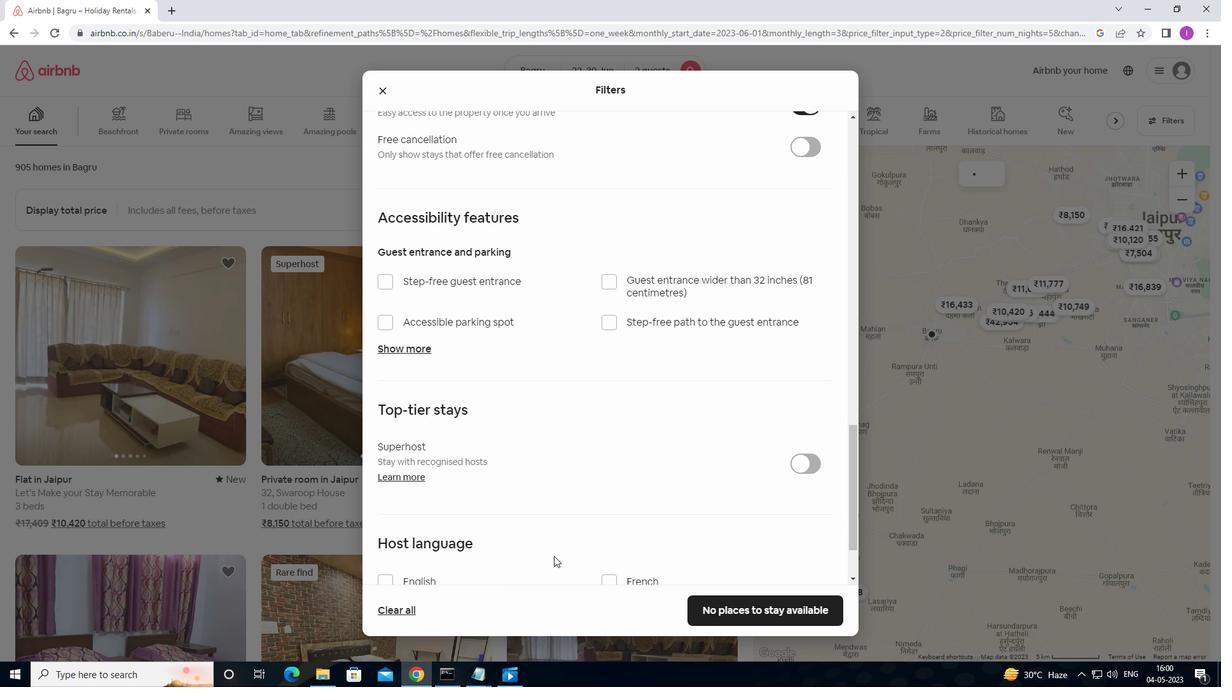 
Action: Mouse scrolled (554, 555) with delta (0, 0)
Screenshot: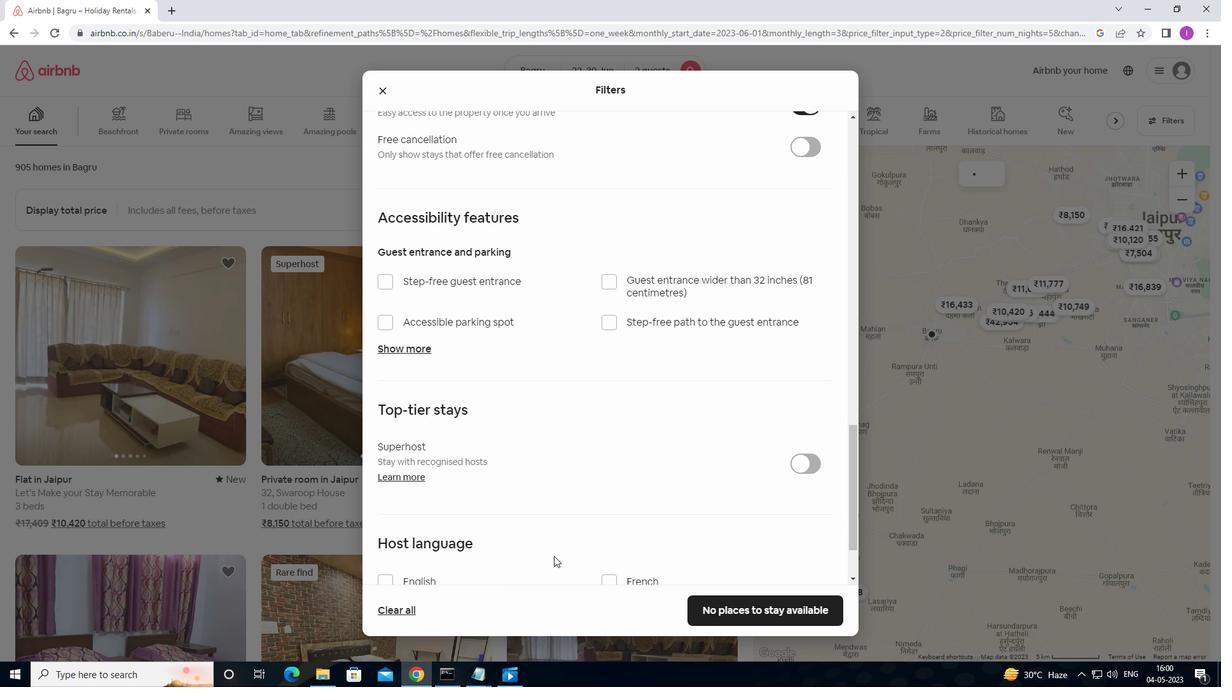 
Action: Mouse scrolled (554, 555) with delta (0, 0)
Screenshot: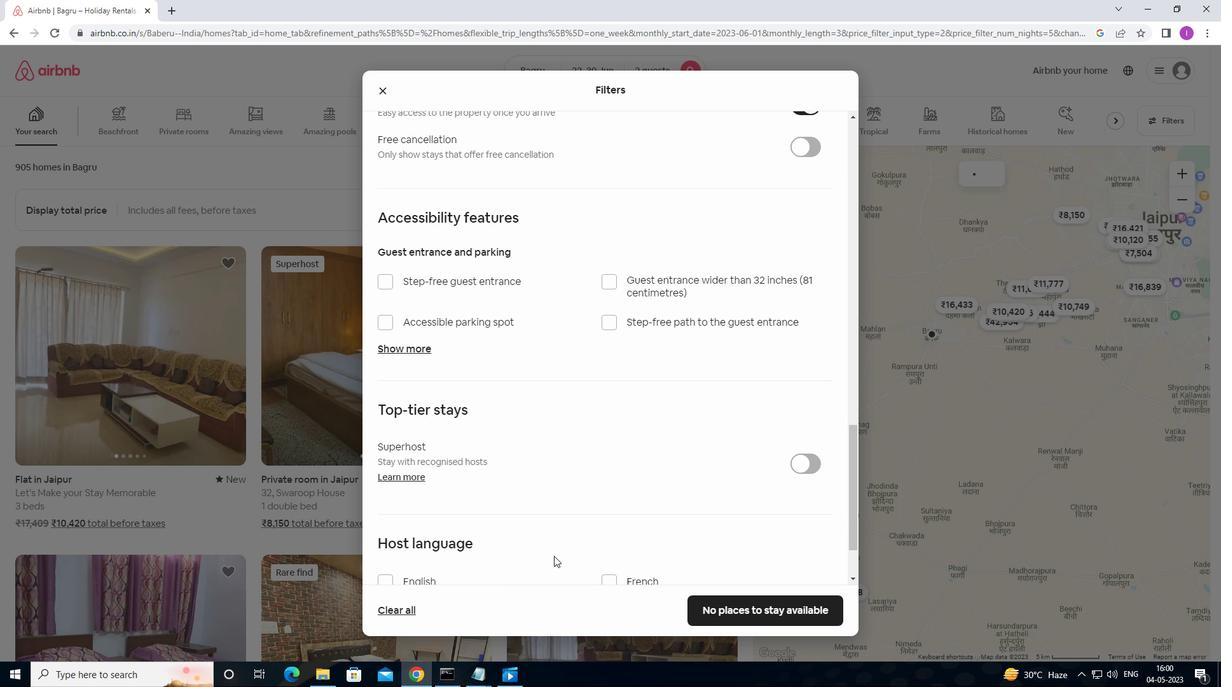 
Action: Mouse moved to (383, 495)
Screenshot: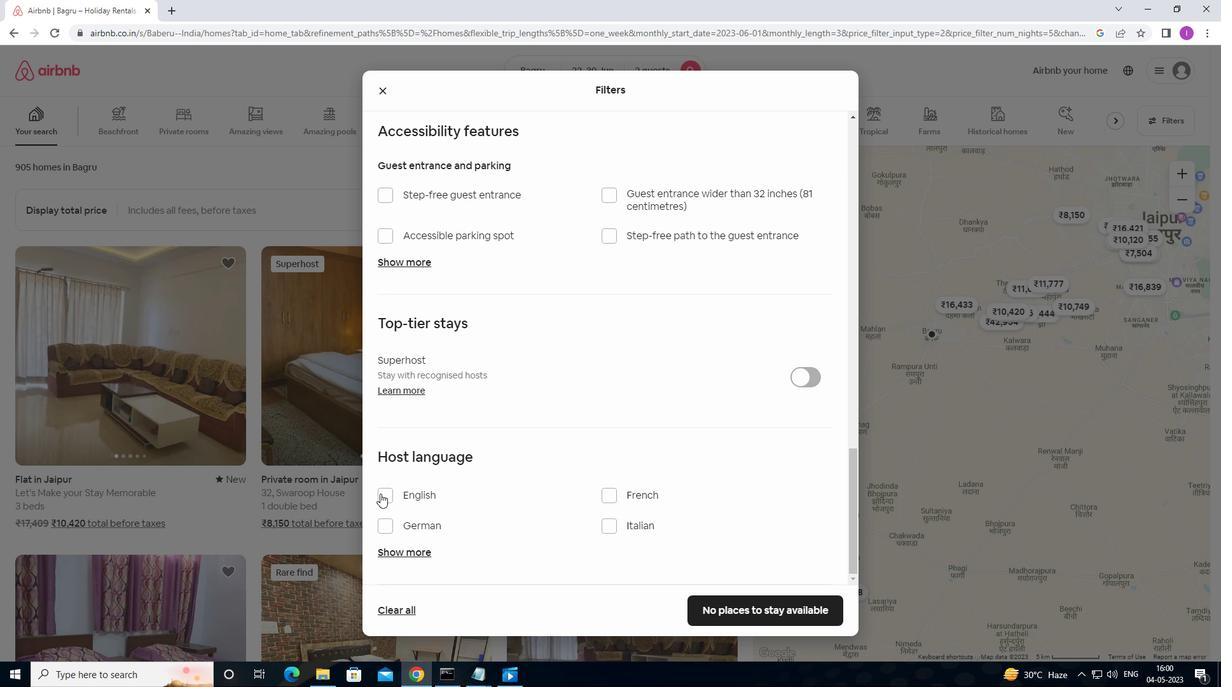 
Action: Mouse pressed left at (383, 495)
Screenshot: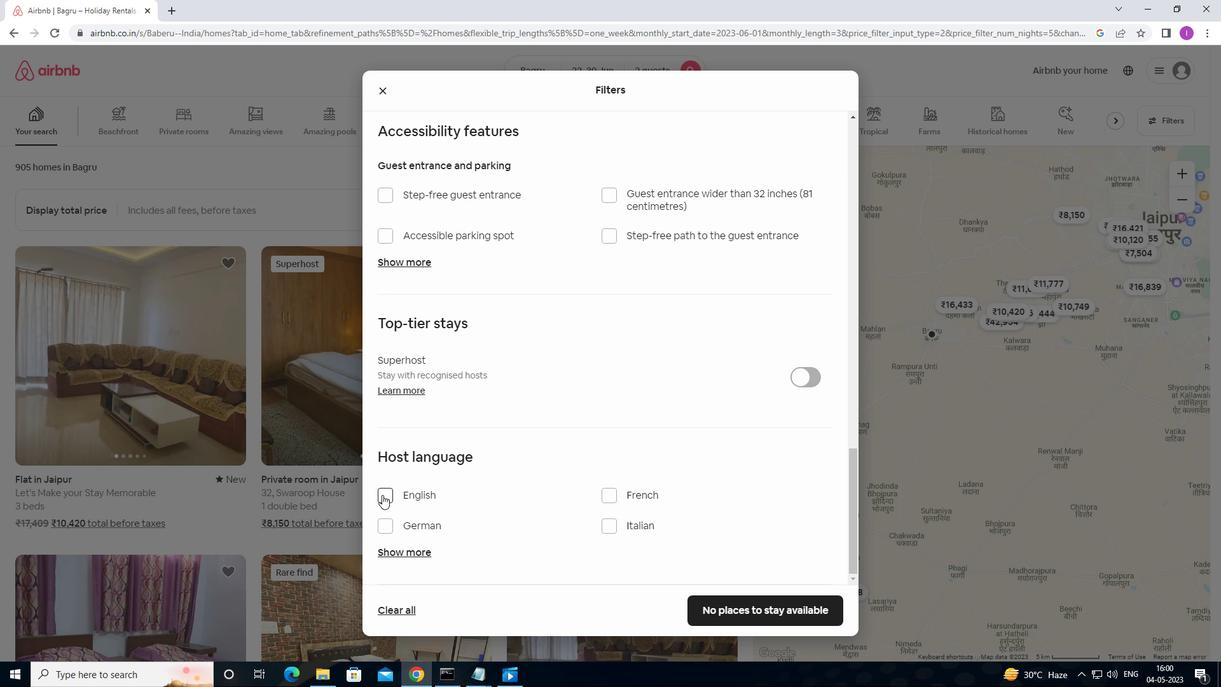 
Action: Mouse moved to (792, 614)
Screenshot: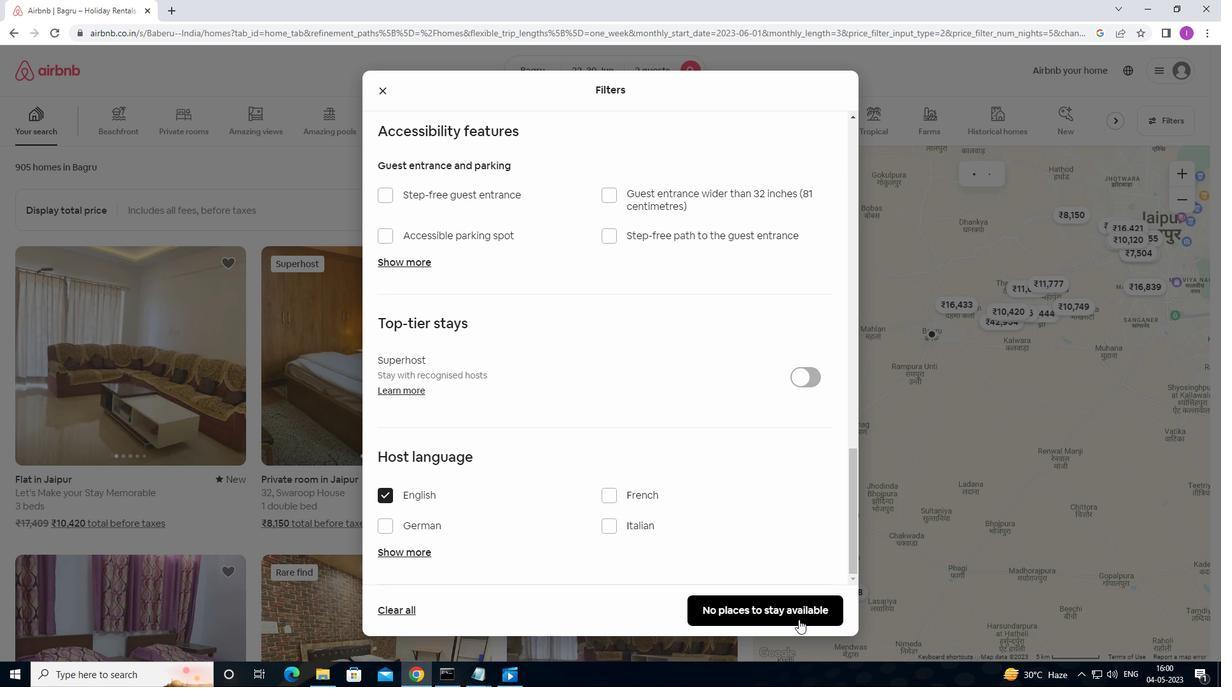 
Action: Mouse pressed left at (792, 614)
Screenshot: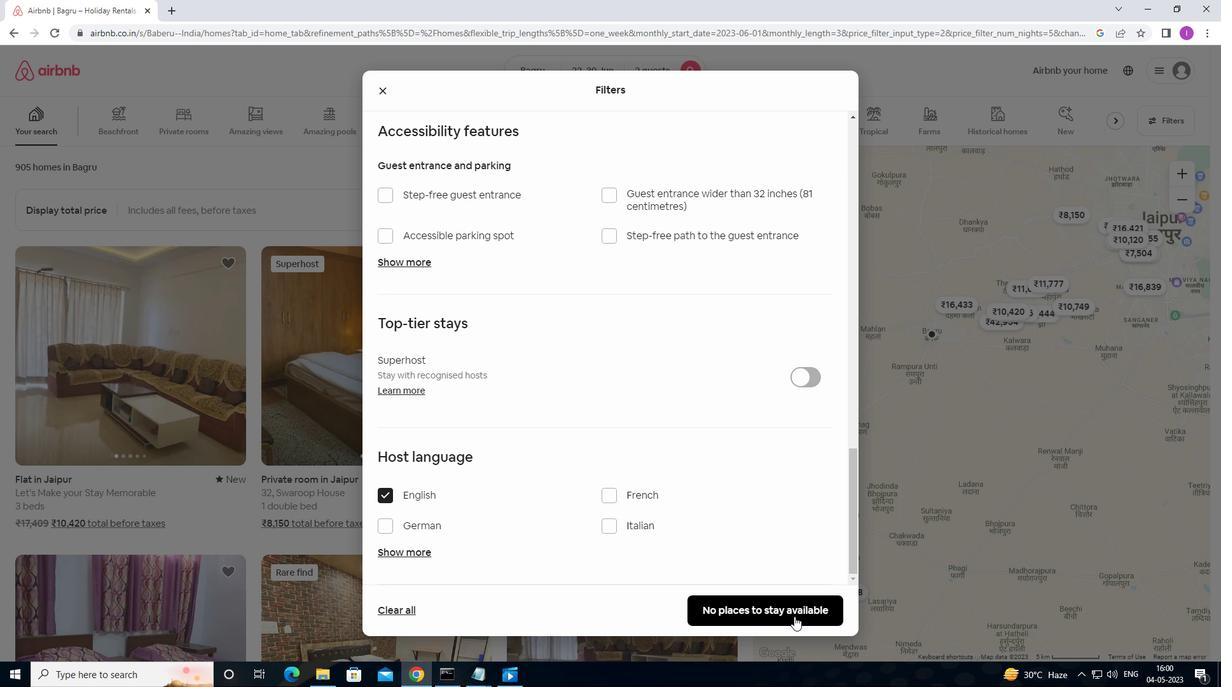 
Action: Mouse moved to (487, 453)
Screenshot: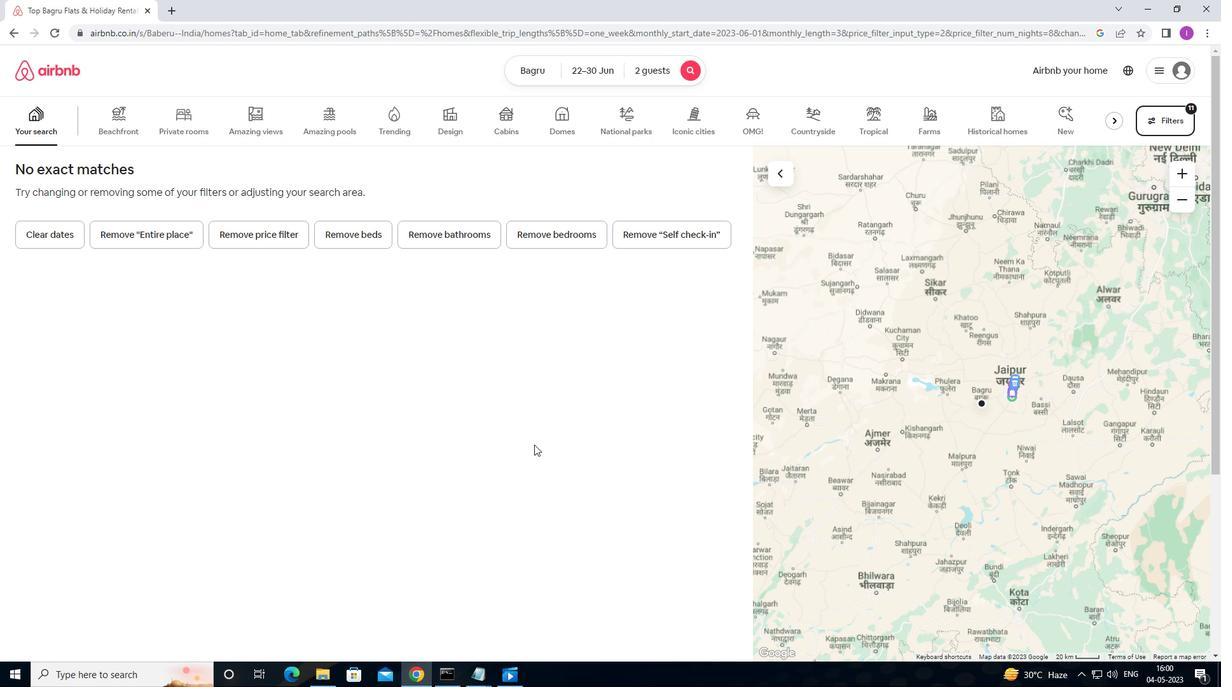 
